 Task: In the event  named  Training Session: Effective Conflict Resolution in Diverse Teams, Set a range of dates when you can accept meetings  '14 Jun â€" 30 Jun 2023'. Select a duration of  30 min. Select working hours  	_x000D_
MON- SAT 10:30am â€" 6:00pm. Add time before or after your events  as 15 min. Set the frequency of available time slots for invitees as  60 min. Set the minimum notice period and maximum events allowed per day as  42 hour and 6. , logged in from the account softage.4@softage.net and add another guest for the event, softage.5@softage.net
Action: Mouse pressed left at (749, 348)
Screenshot: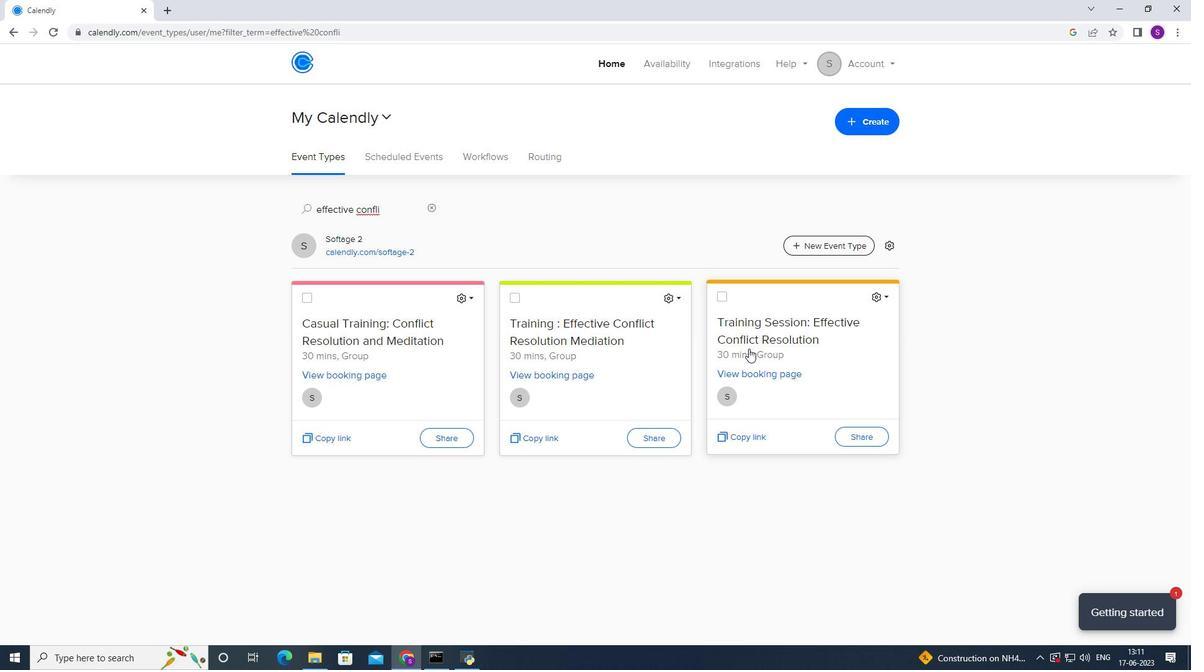 
Action: Mouse moved to (294, 387)
Screenshot: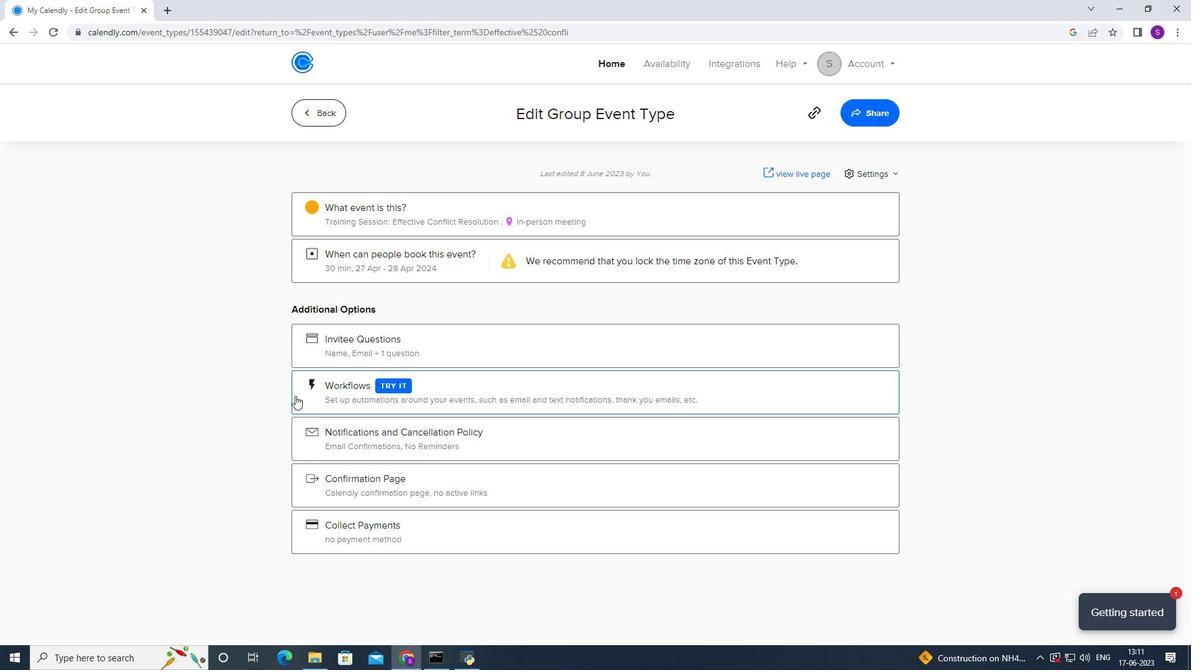 
Action: Mouse scrolled (294, 387) with delta (0, 0)
Screenshot: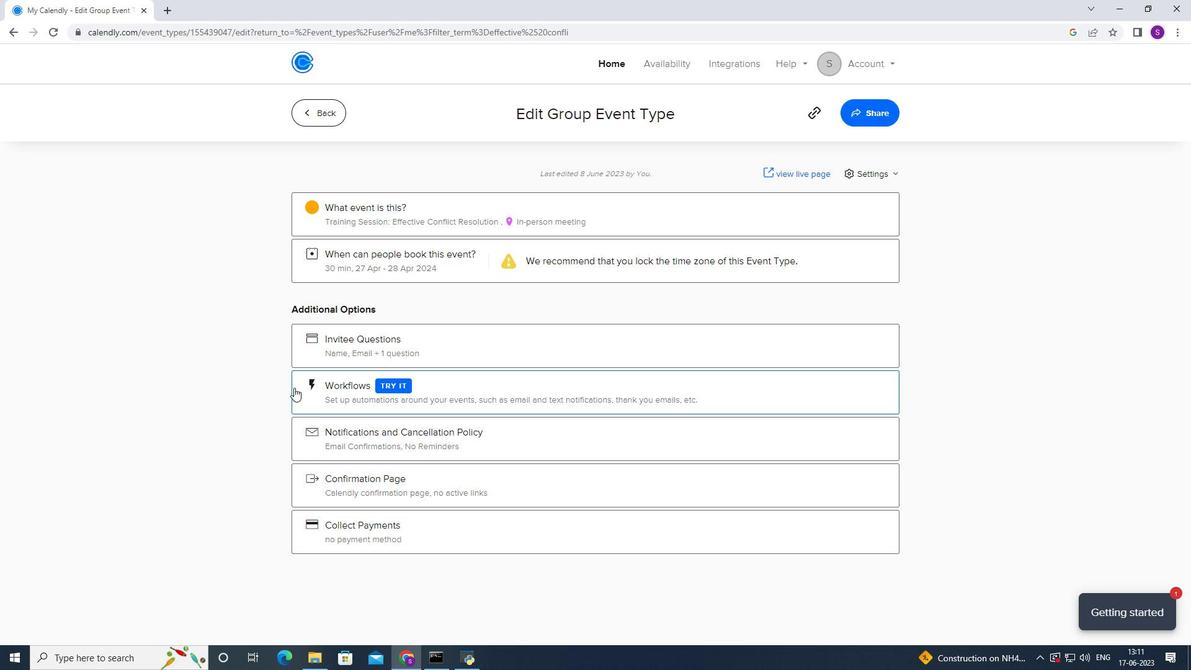 
Action: Mouse scrolled (294, 387) with delta (0, 0)
Screenshot: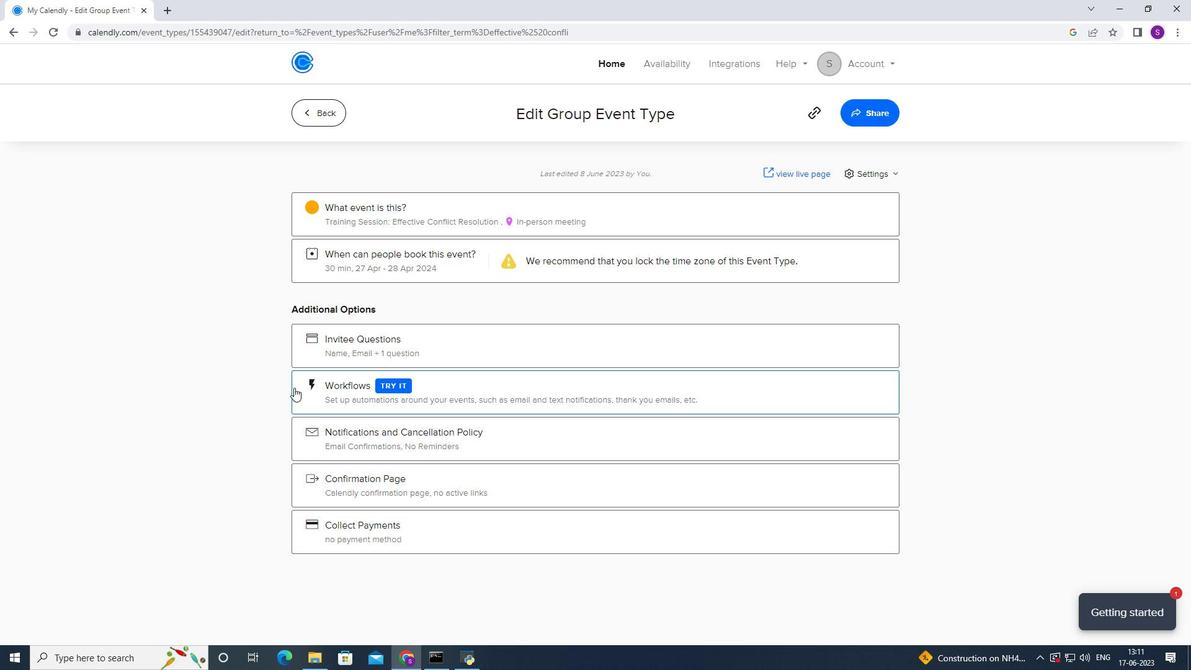 
Action: Mouse moved to (361, 258)
Screenshot: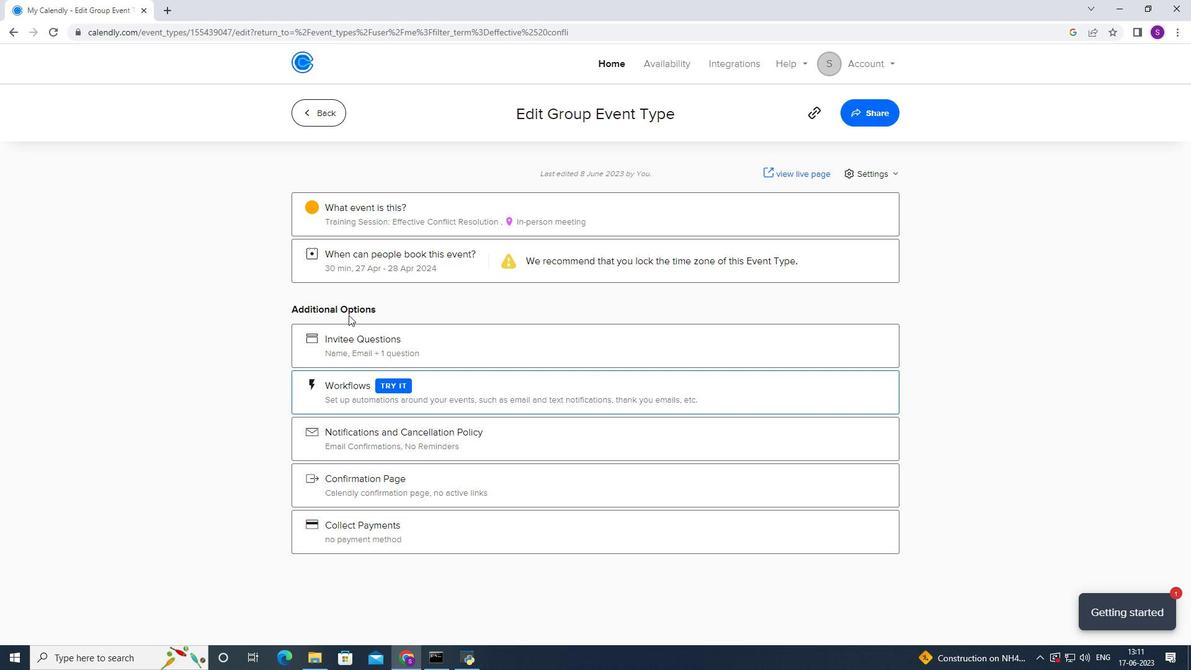 
Action: Mouse pressed left at (361, 258)
Screenshot: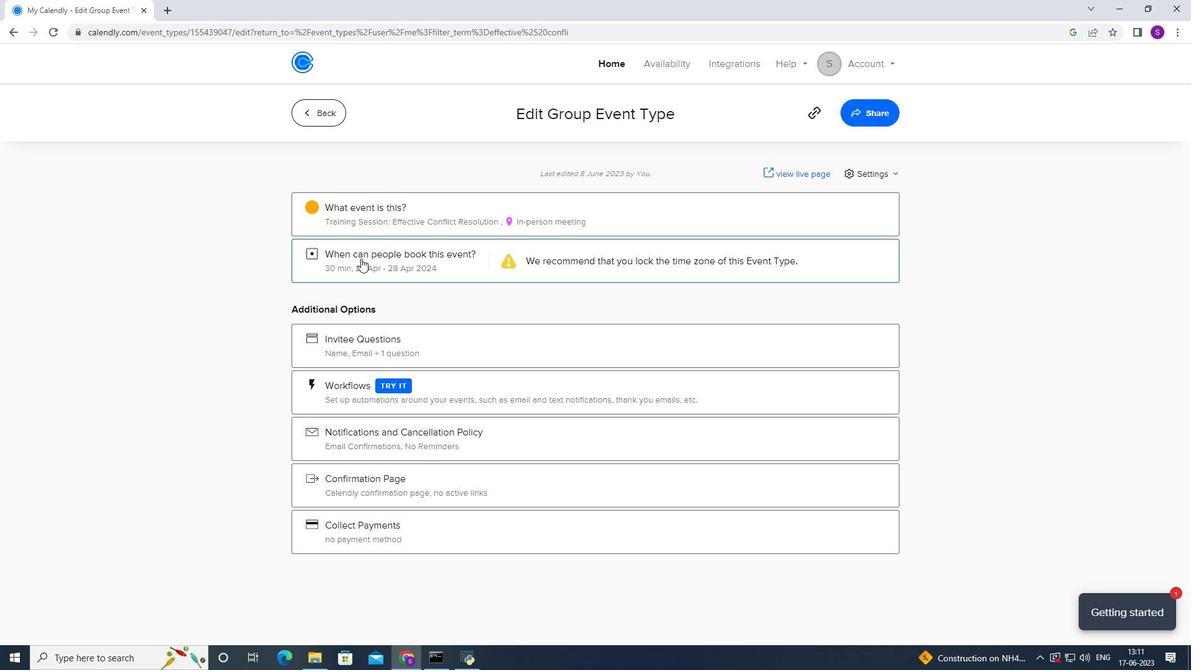 
Action: Mouse moved to (505, 415)
Screenshot: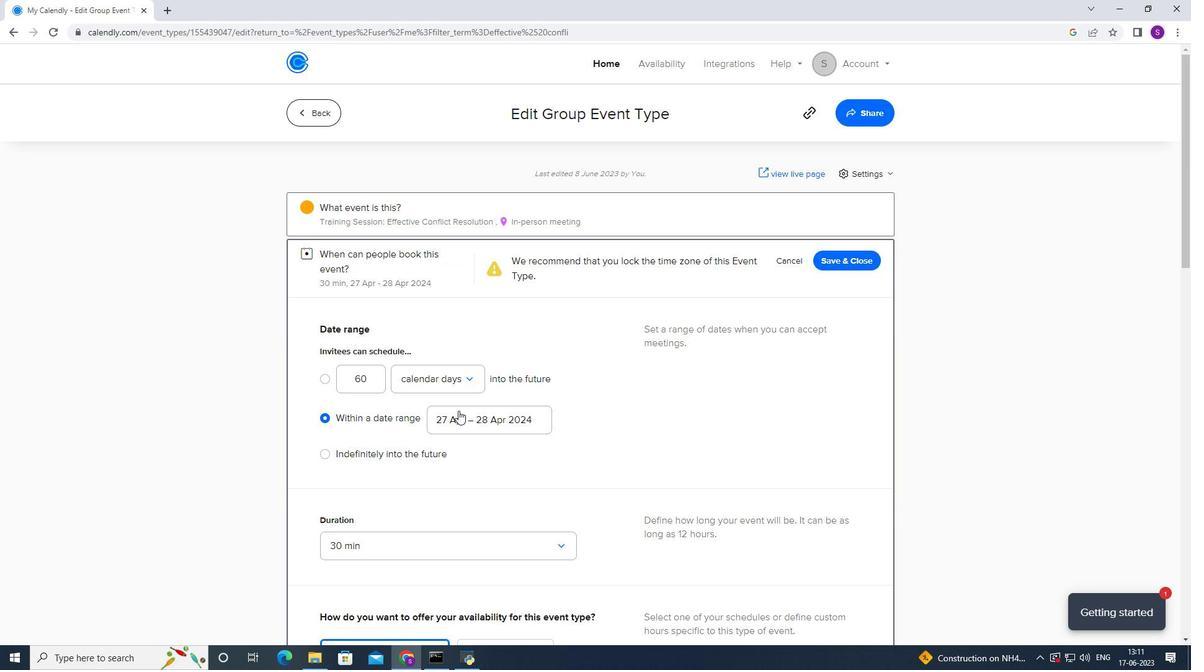 
Action: Mouse pressed left at (505, 415)
Screenshot: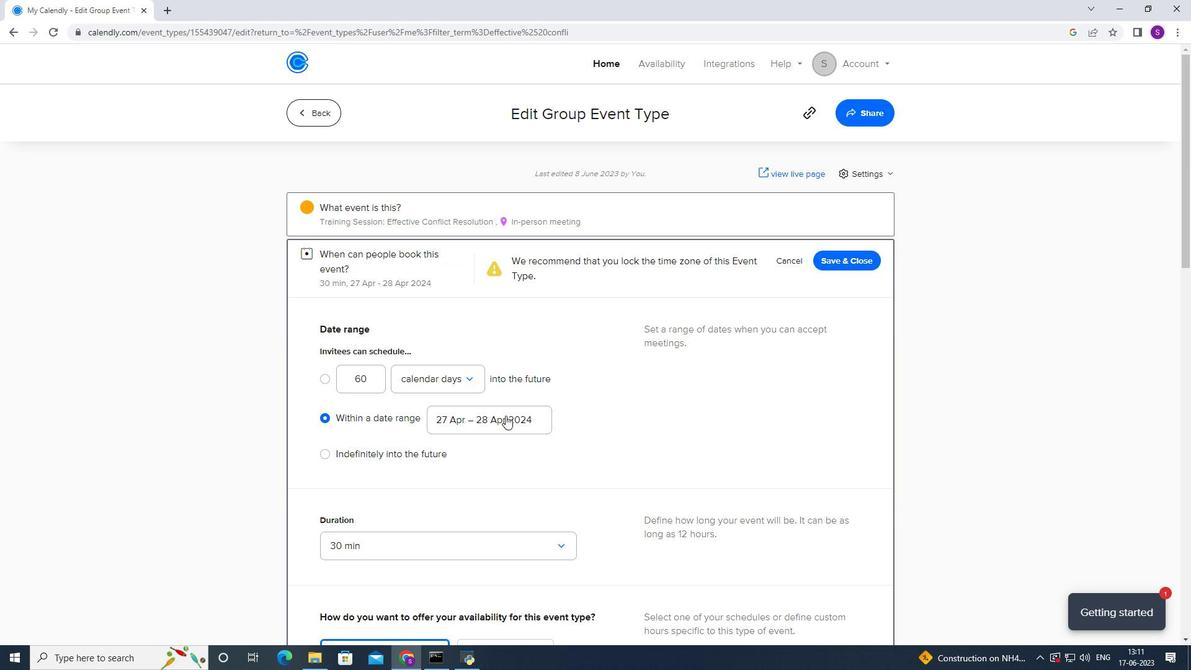 
Action: Mouse moved to (305, 269)
Screenshot: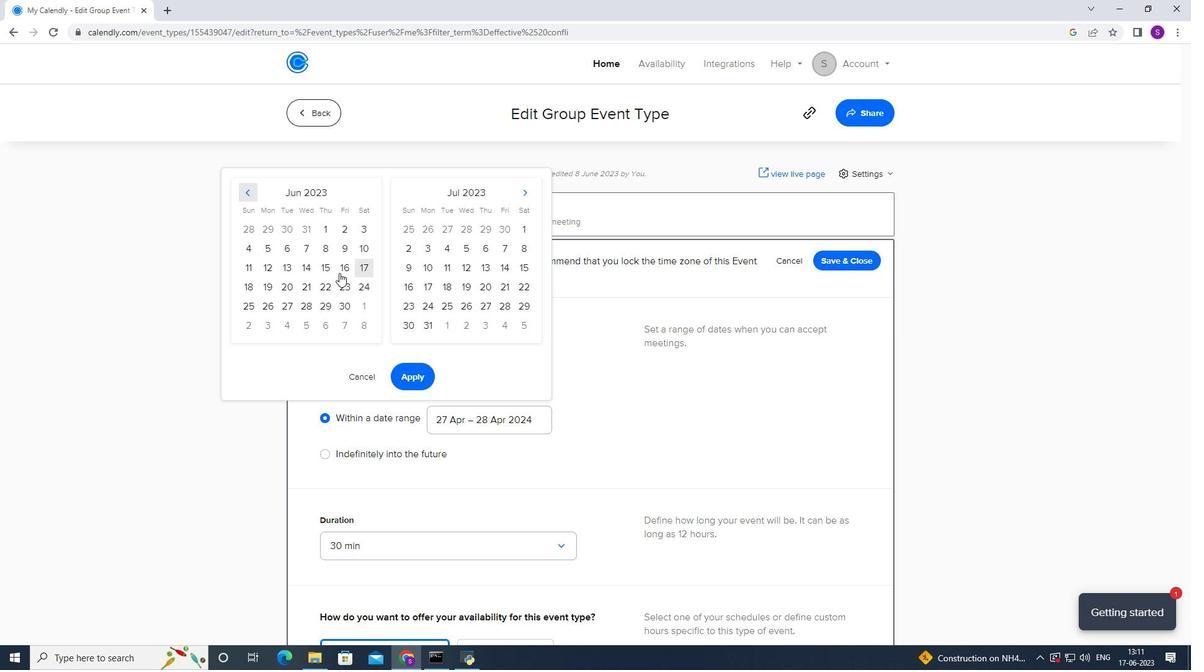 
Action: Mouse pressed left at (305, 269)
Screenshot: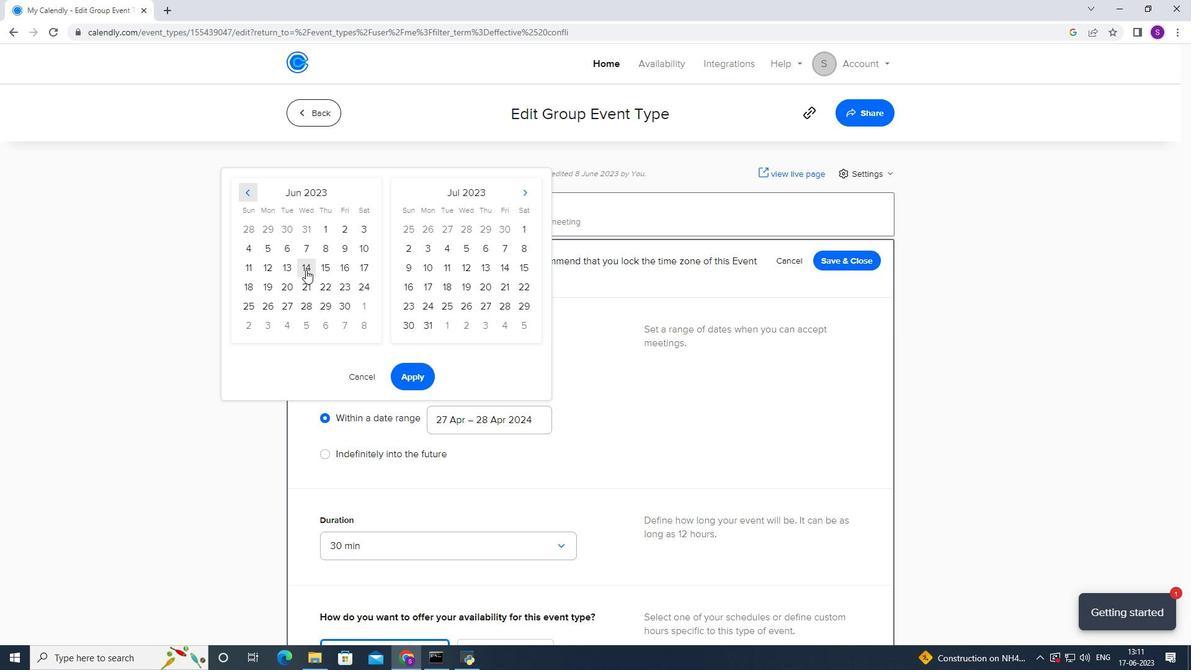 
Action: Mouse moved to (338, 308)
Screenshot: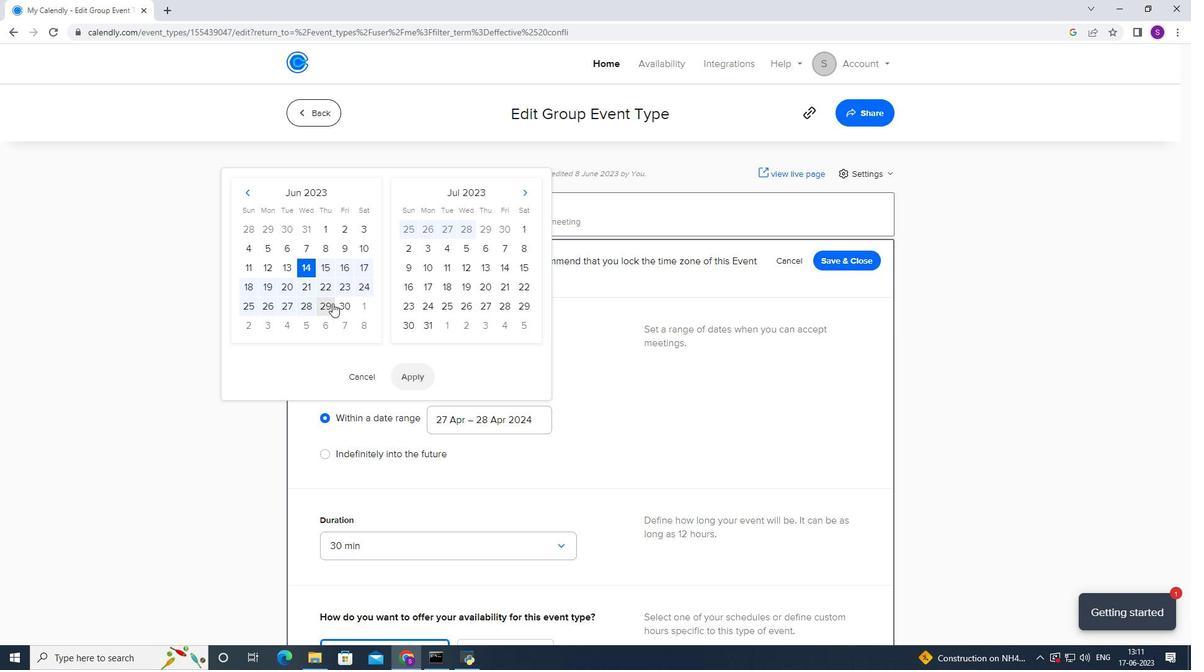 
Action: Mouse pressed left at (338, 308)
Screenshot: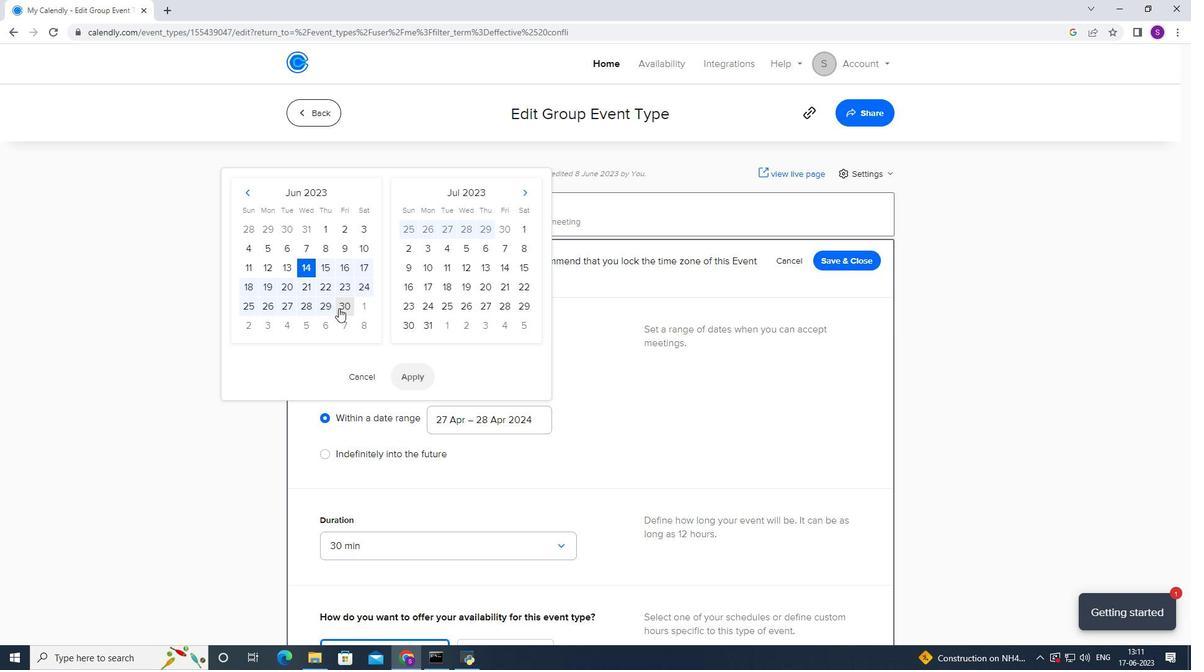 
Action: Mouse moved to (407, 386)
Screenshot: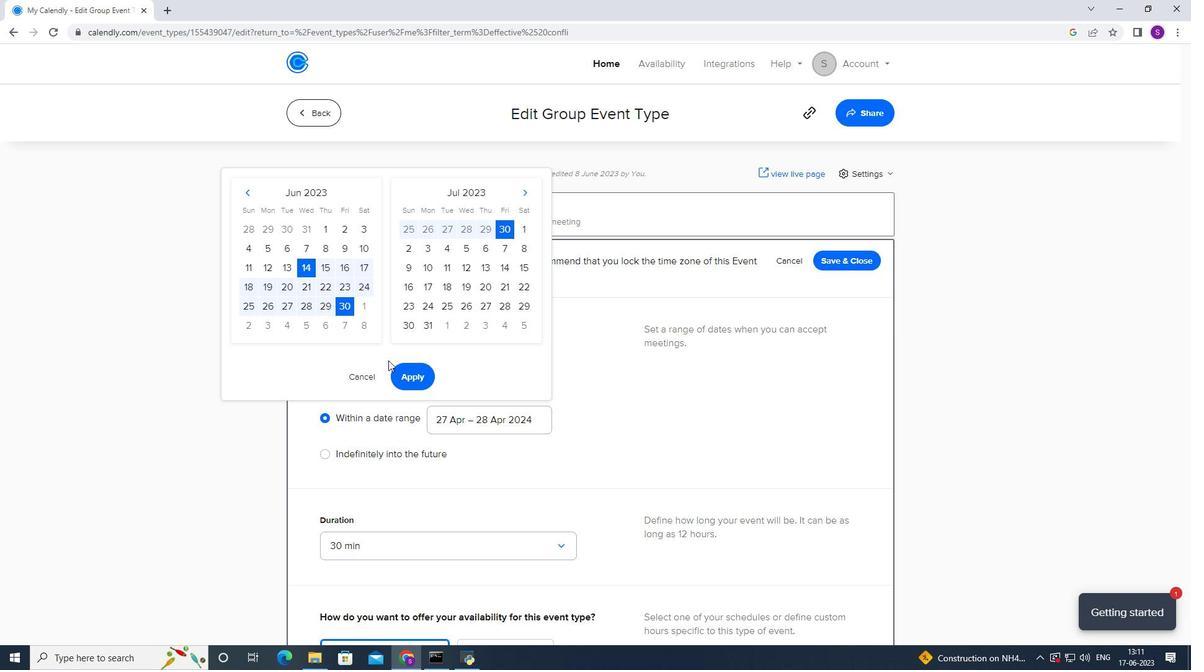 
Action: Mouse pressed left at (407, 386)
Screenshot: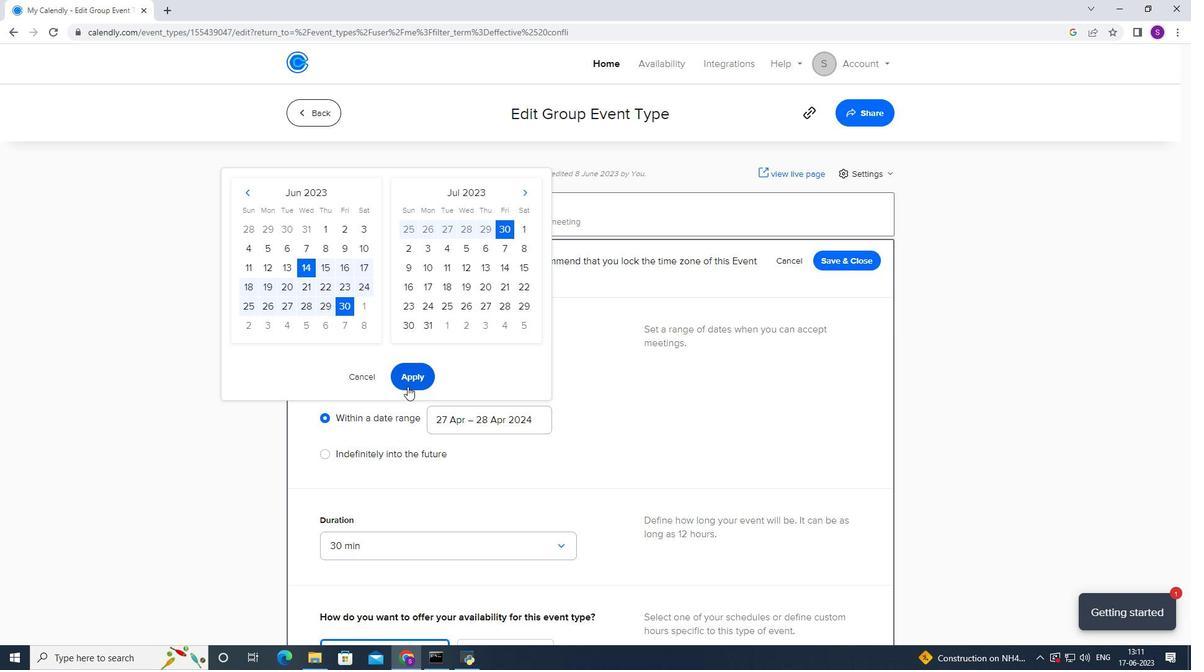 
Action: Mouse scrolled (407, 386) with delta (0, 0)
Screenshot: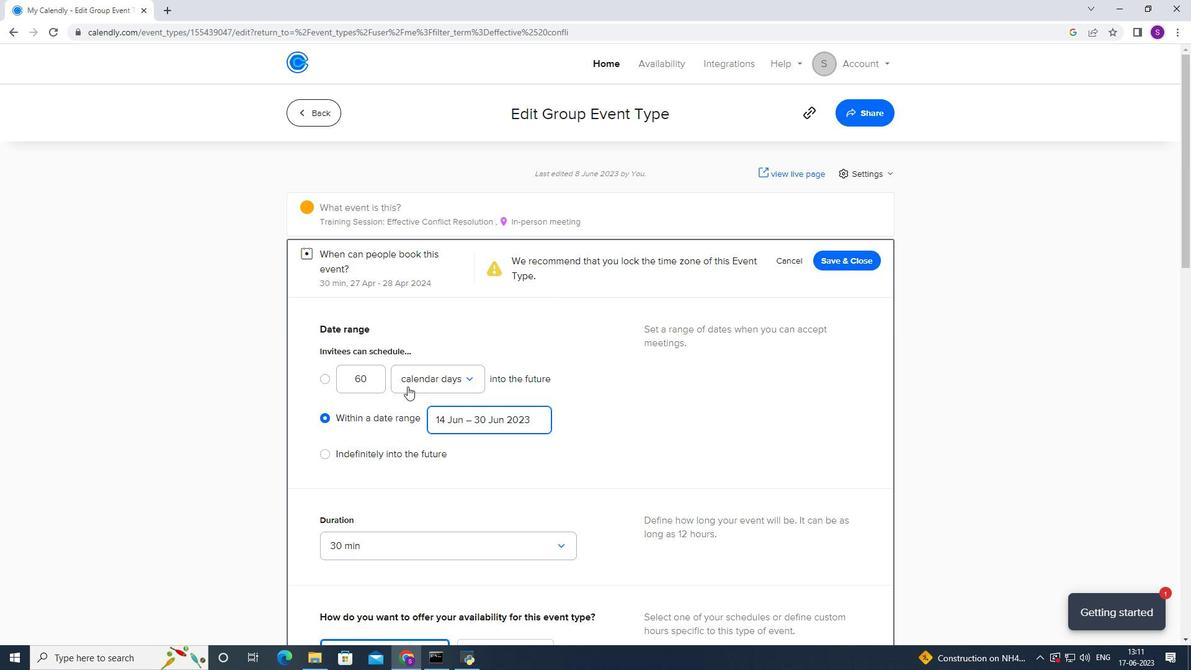 
Action: Mouse scrolled (407, 386) with delta (0, 0)
Screenshot: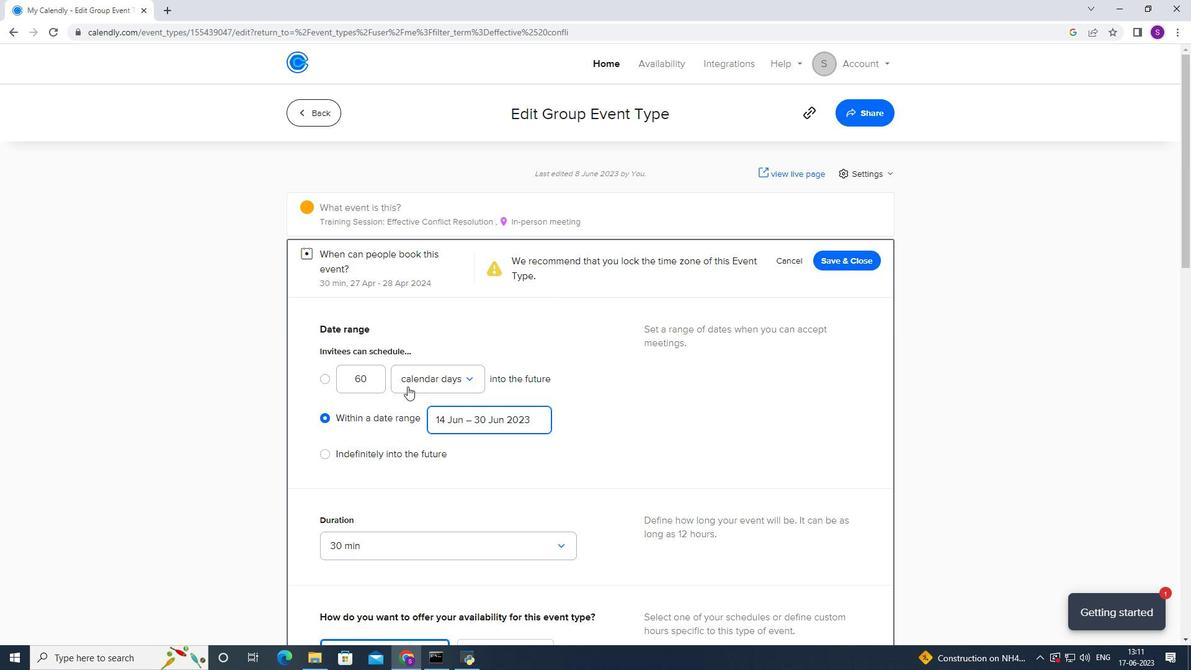
Action: Mouse scrolled (407, 386) with delta (0, 0)
Screenshot: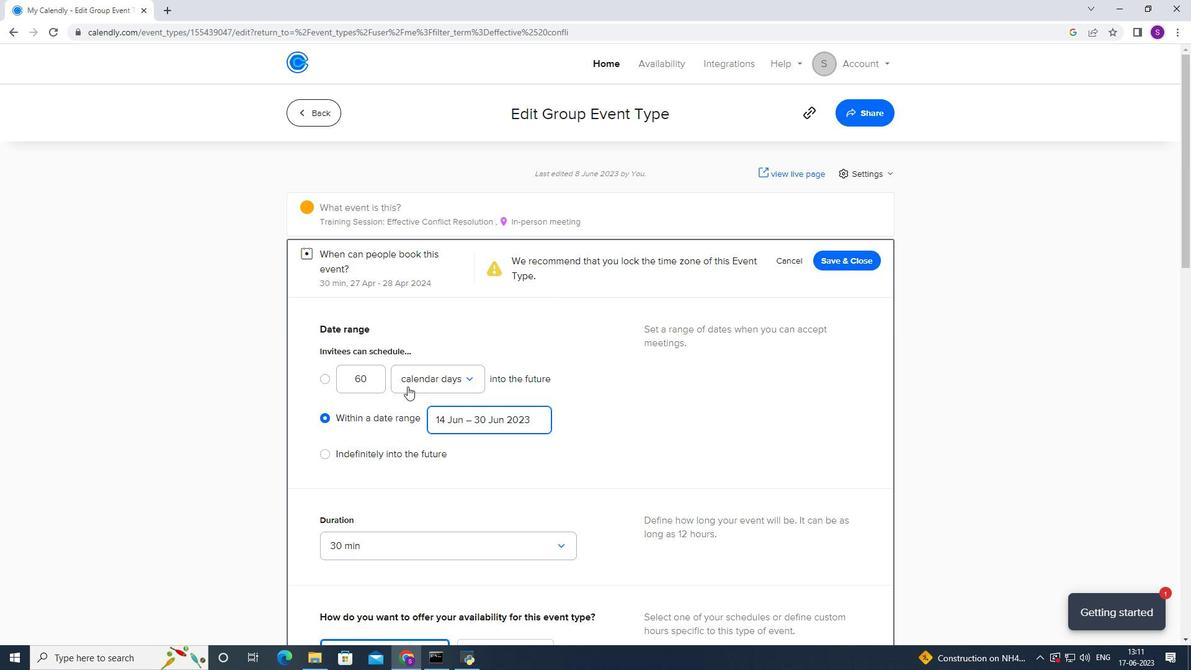 
Action: Mouse scrolled (407, 386) with delta (0, 0)
Screenshot: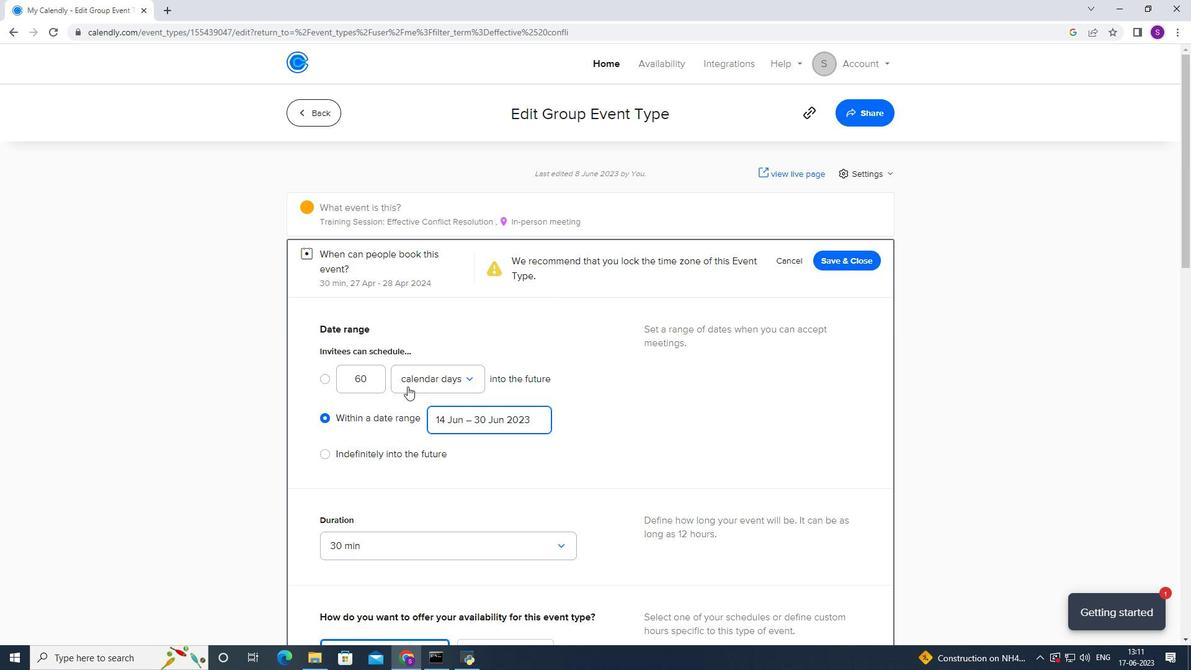 
Action: Mouse moved to (377, 290)
Screenshot: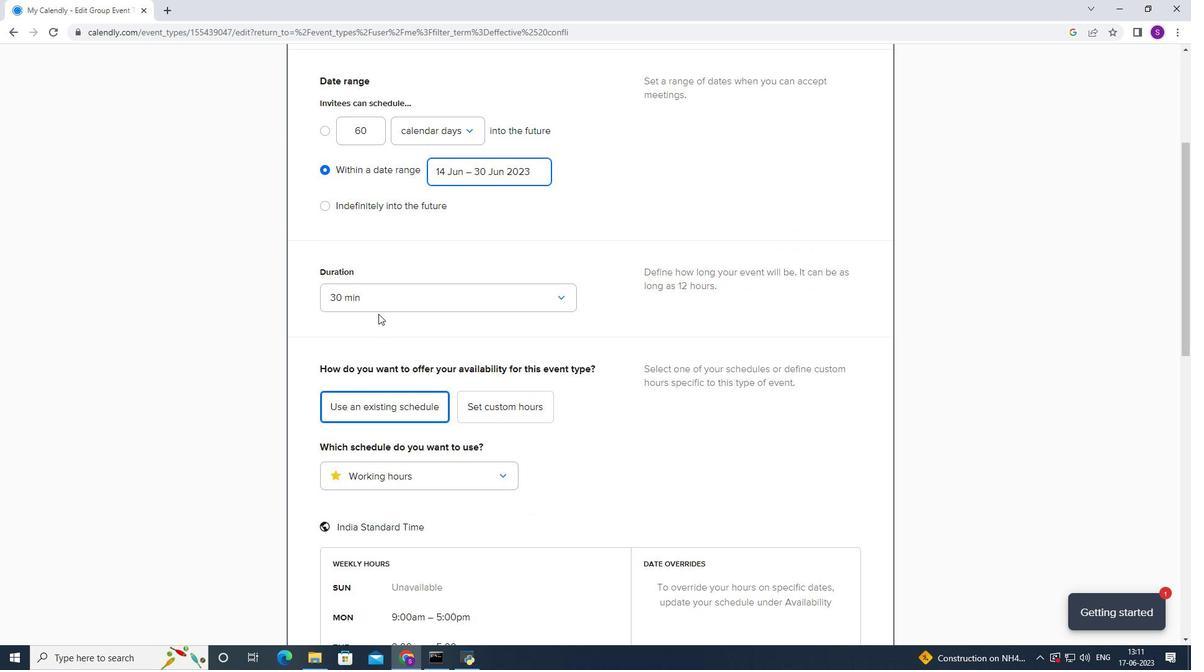 
Action: Mouse scrolled (377, 289) with delta (0, 0)
Screenshot: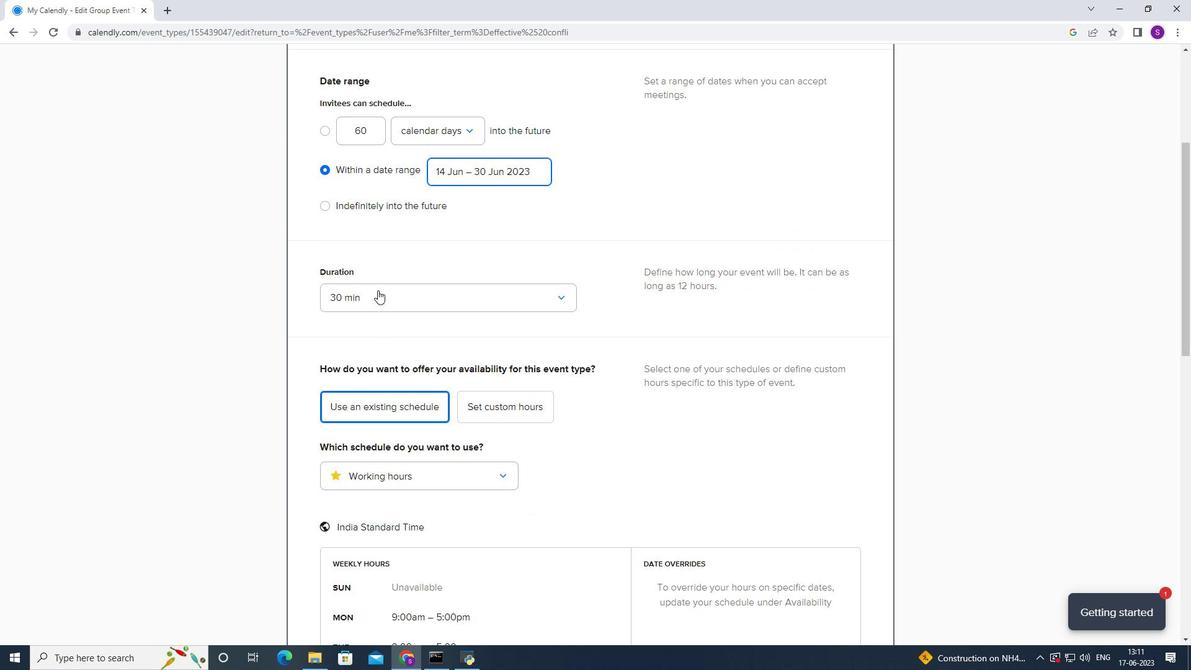 
Action: Mouse scrolled (377, 289) with delta (0, 0)
Screenshot: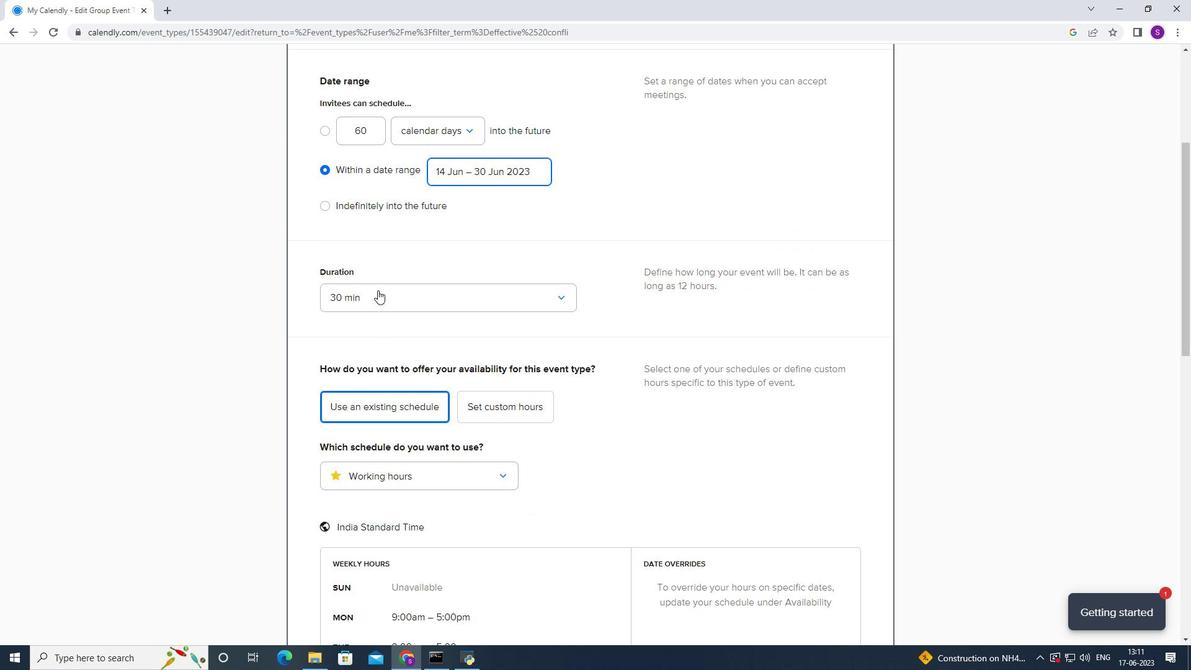 
Action: Mouse scrolled (377, 289) with delta (0, 0)
Screenshot: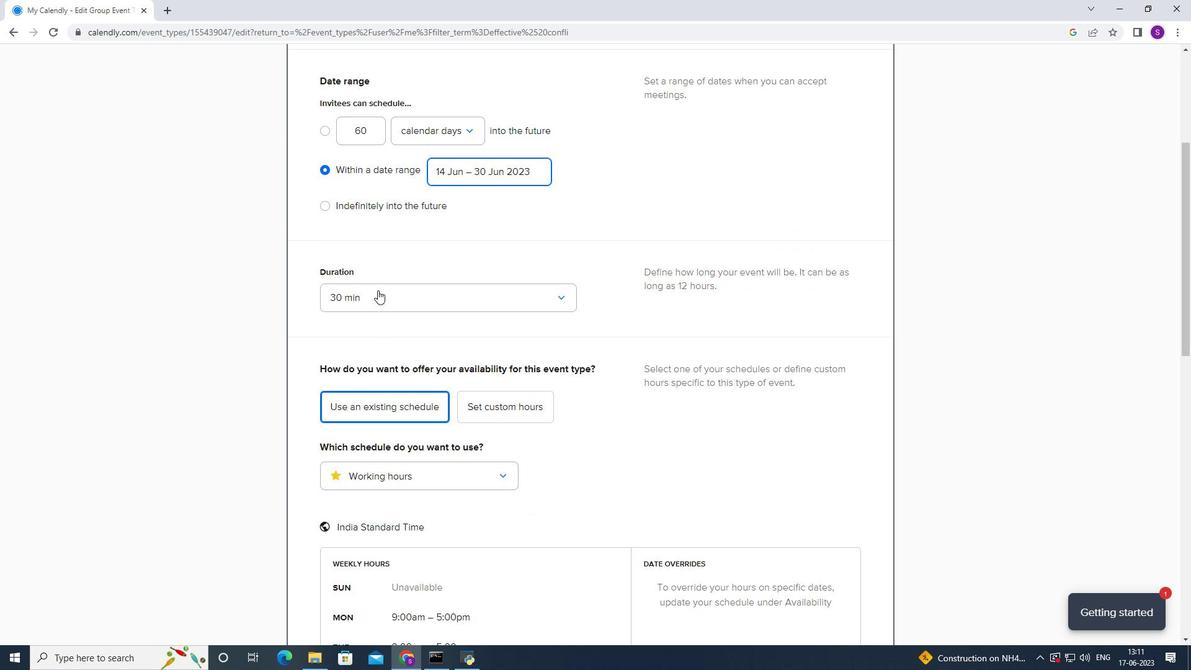 
Action: Mouse moved to (376, 297)
Screenshot: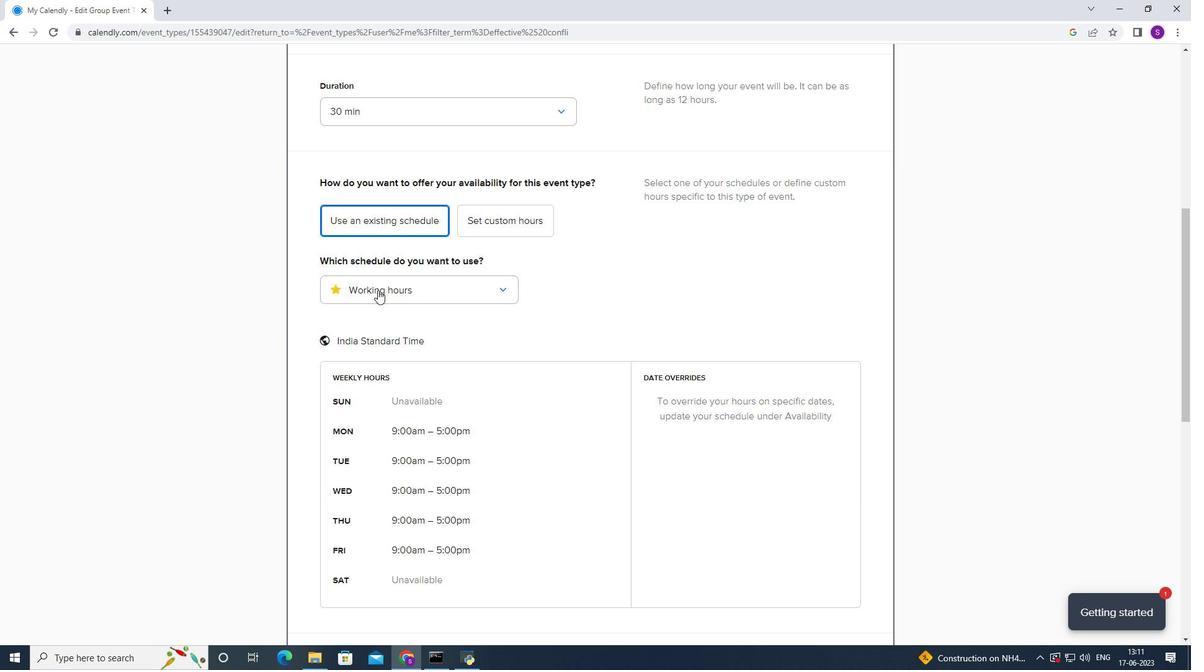 
Action: Mouse scrolled (376, 296) with delta (0, 0)
Screenshot: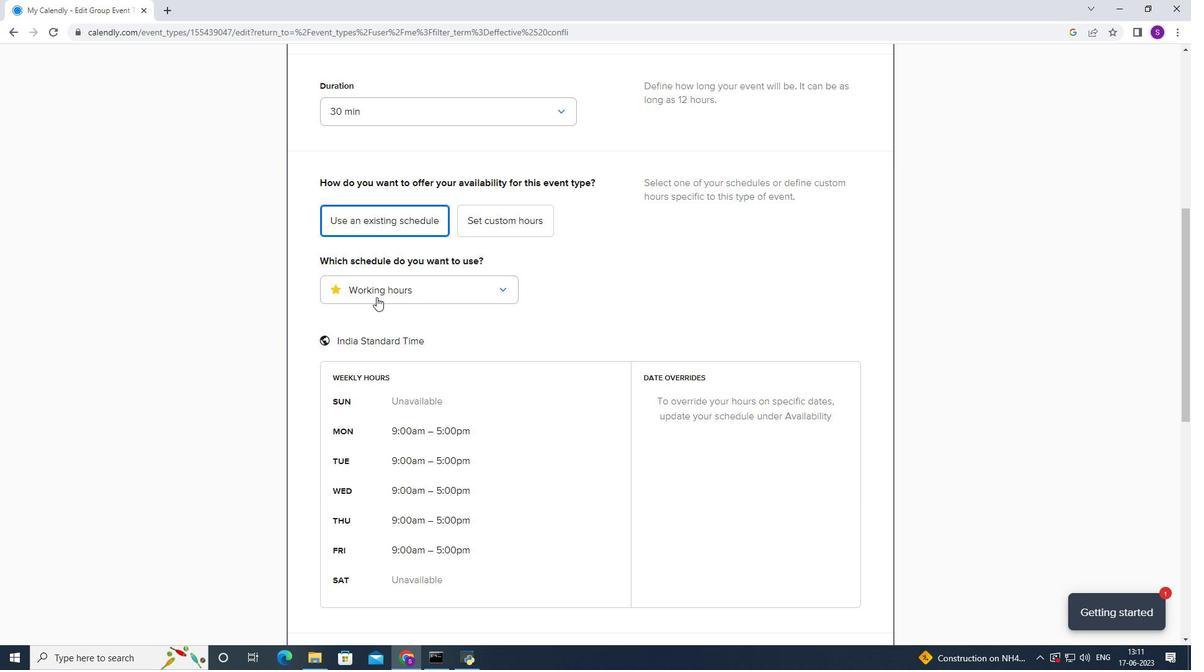 
Action: Mouse scrolled (376, 296) with delta (0, 0)
Screenshot: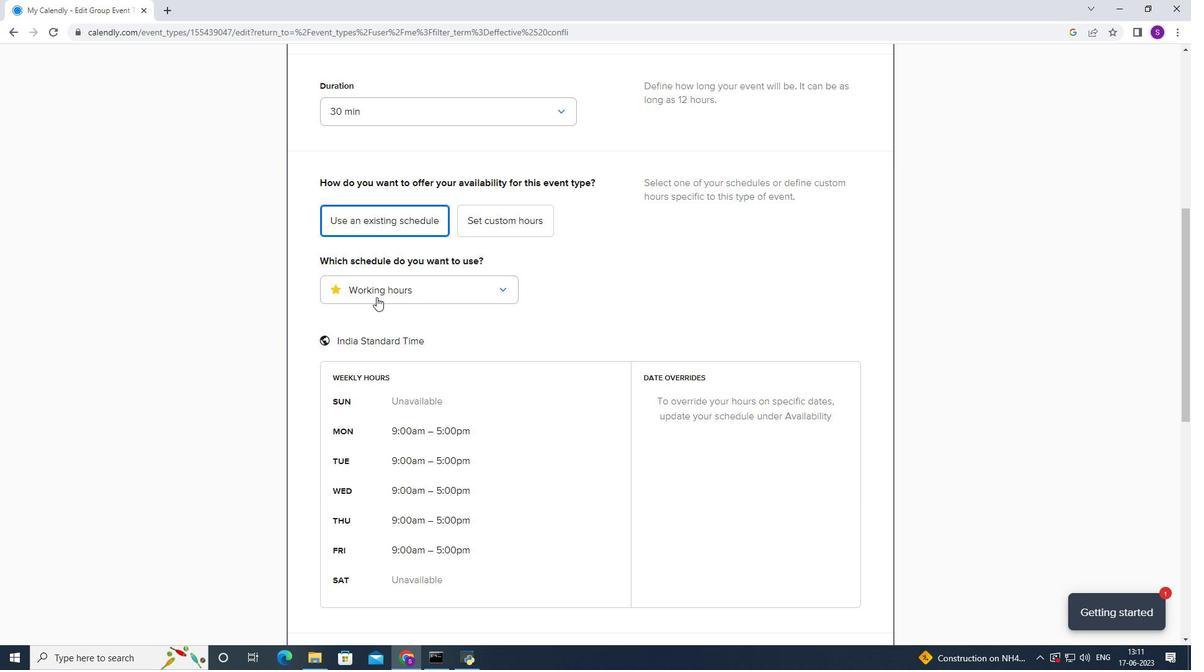 
Action: Mouse scrolled (376, 296) with delta (0, 0)
Screenshot: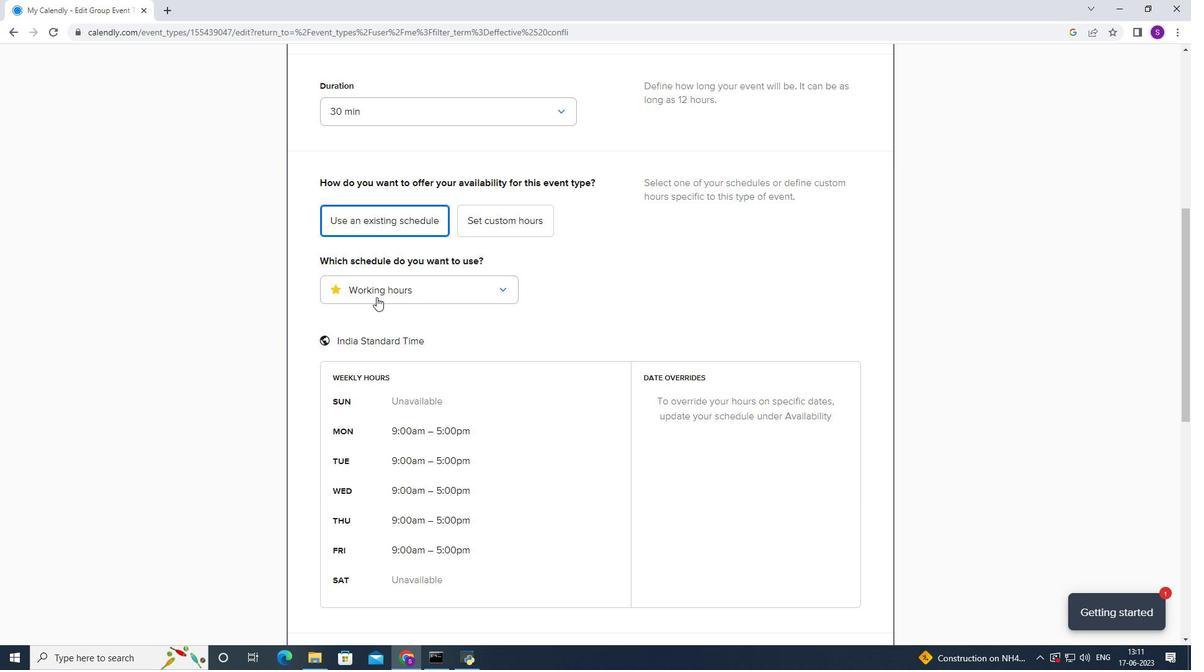 
Action: Mouse moved to (385, 232)
Screenshot: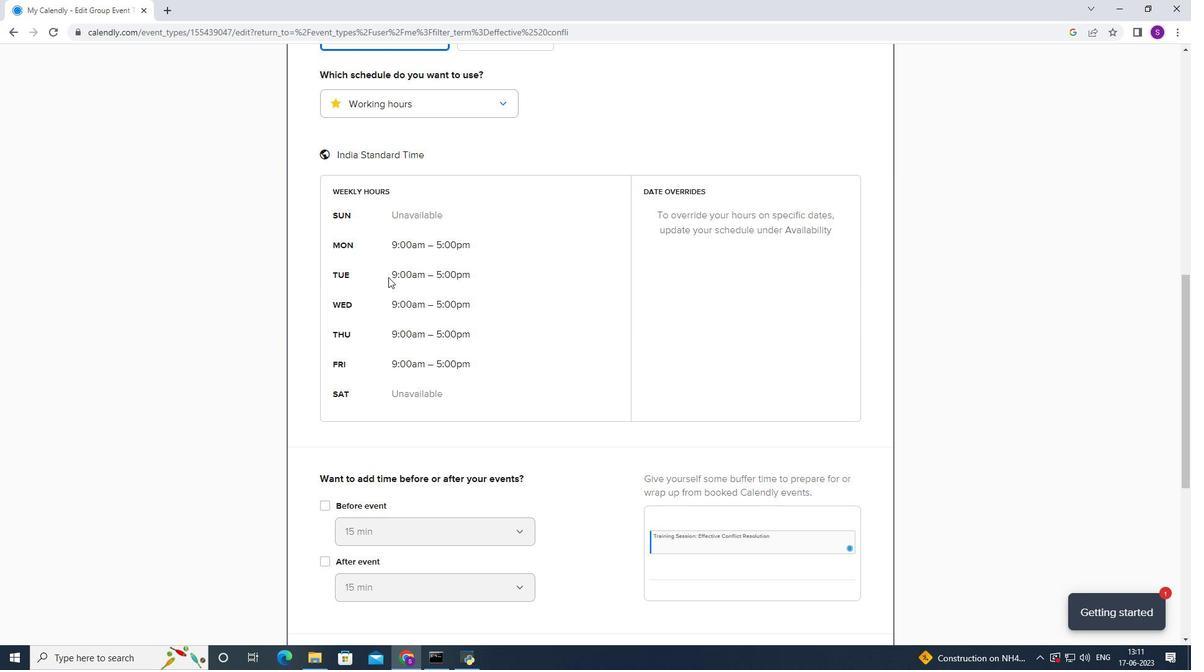
Action: Mouse scrolled (385, 232) with delta (0, 0)
Screenshot: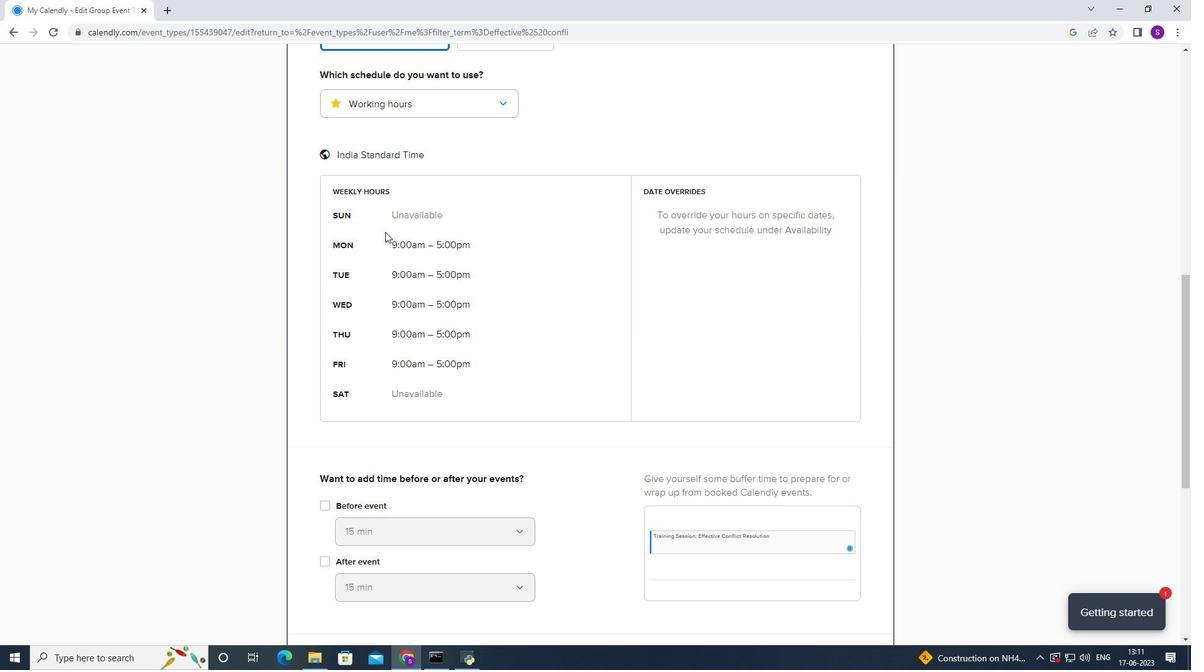 
Action: Mouse moved to (521, 93)
Screenshot: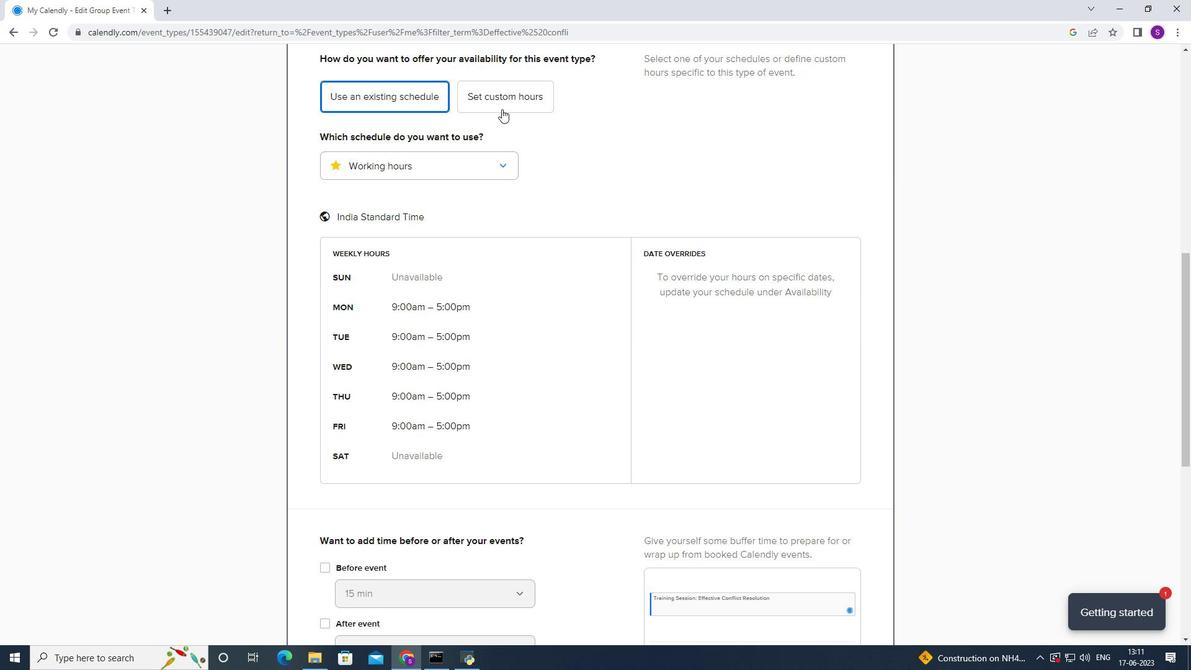 
Action: Mouse pressed left at (521, 93)
Screenshot: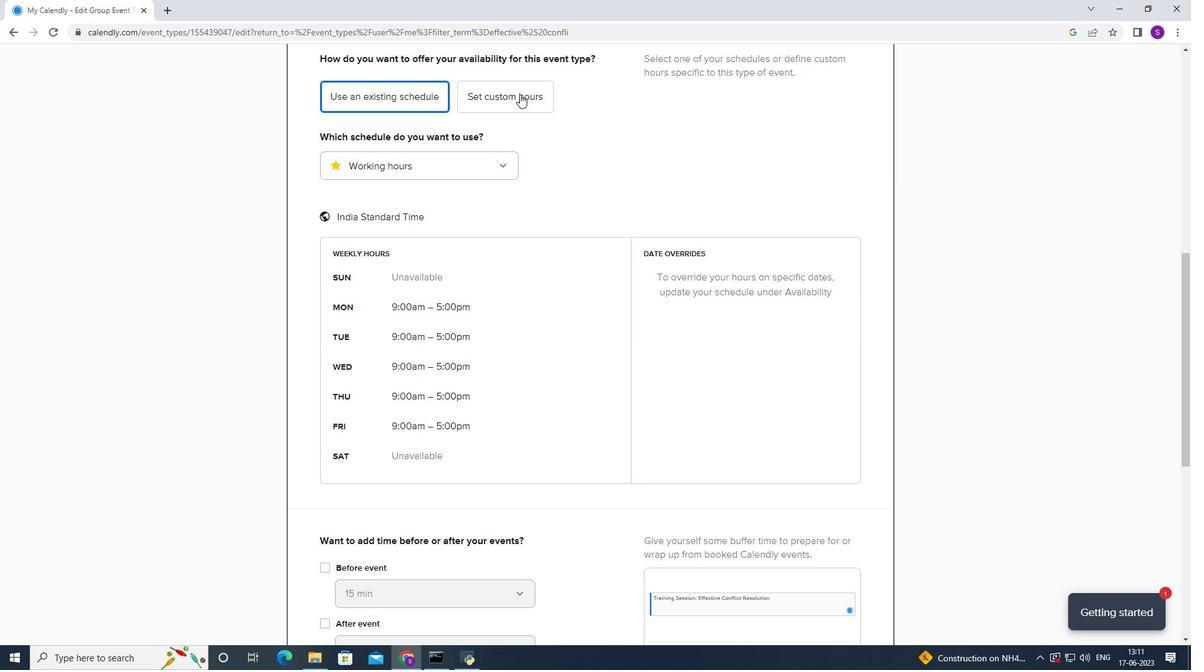 
Action: Mouse moved to (345, 580)
Screenshot: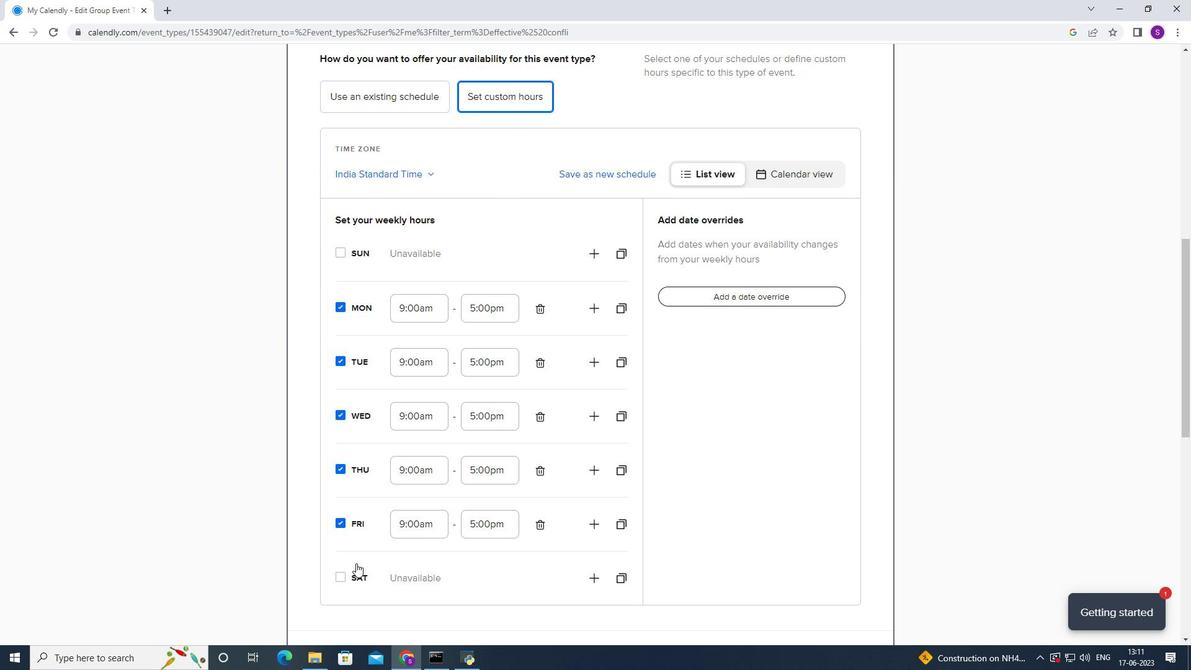 
Action: Mouse pressed left at (345, 580)
Screenshot: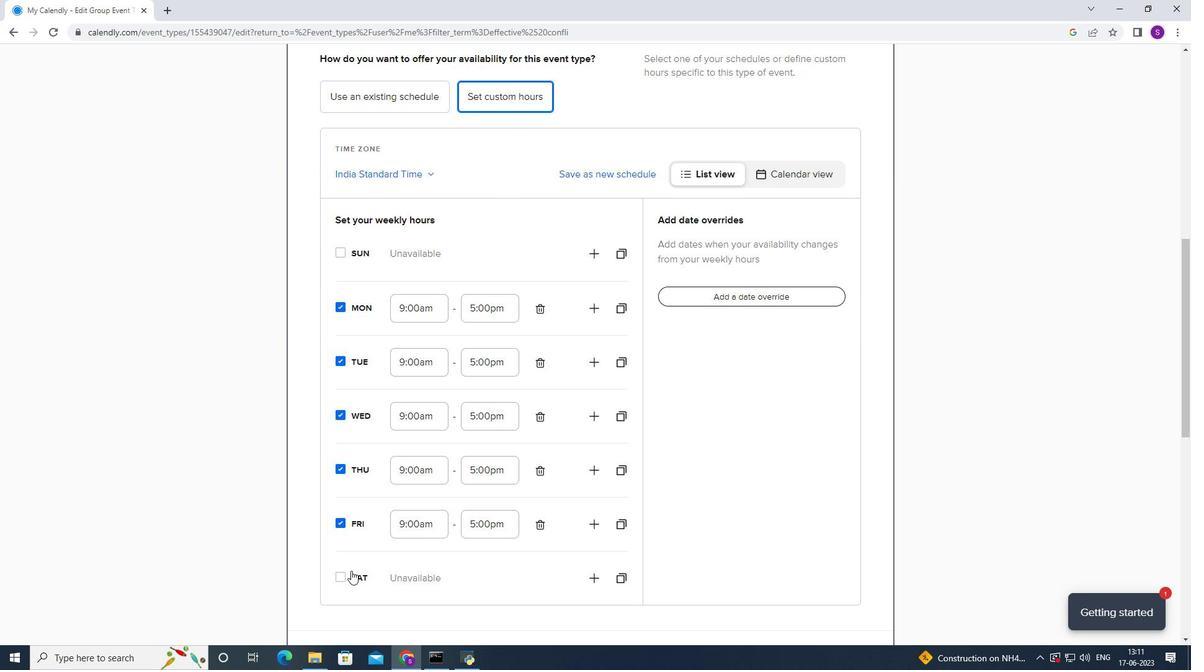 
Action: Mouse moved to (433, 317)
Screenshot: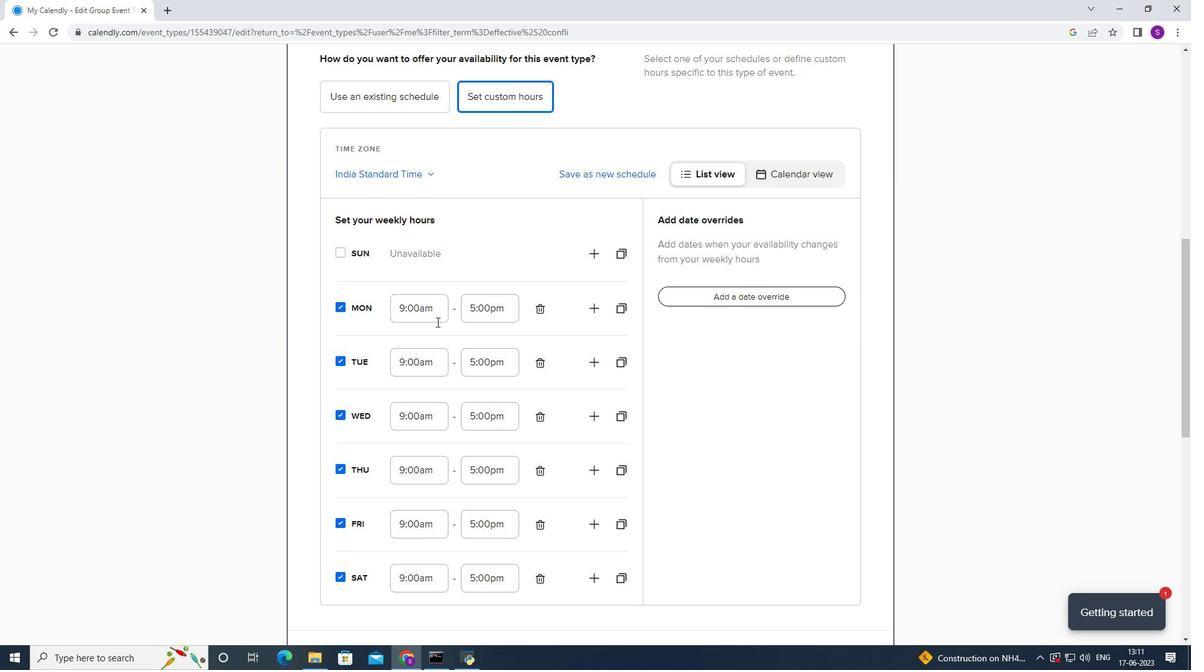 
Action: Mouse pressed left at (433, 317)
Screenshot: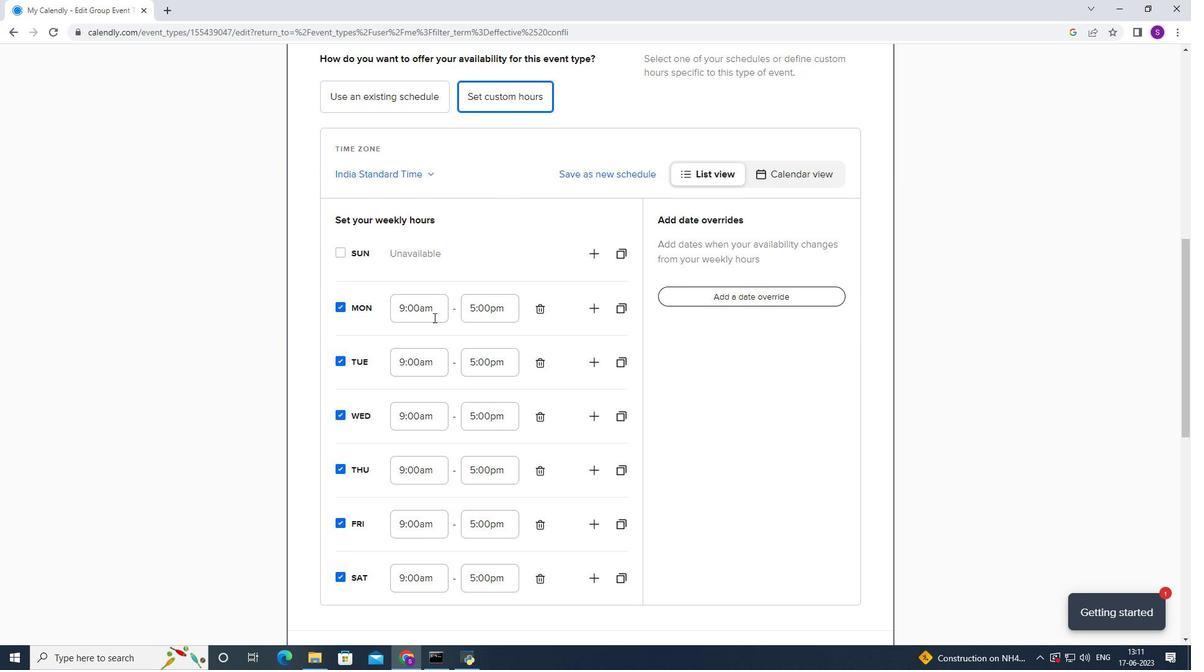 
Action: Mouse moved to (436, 369)
Screenshot: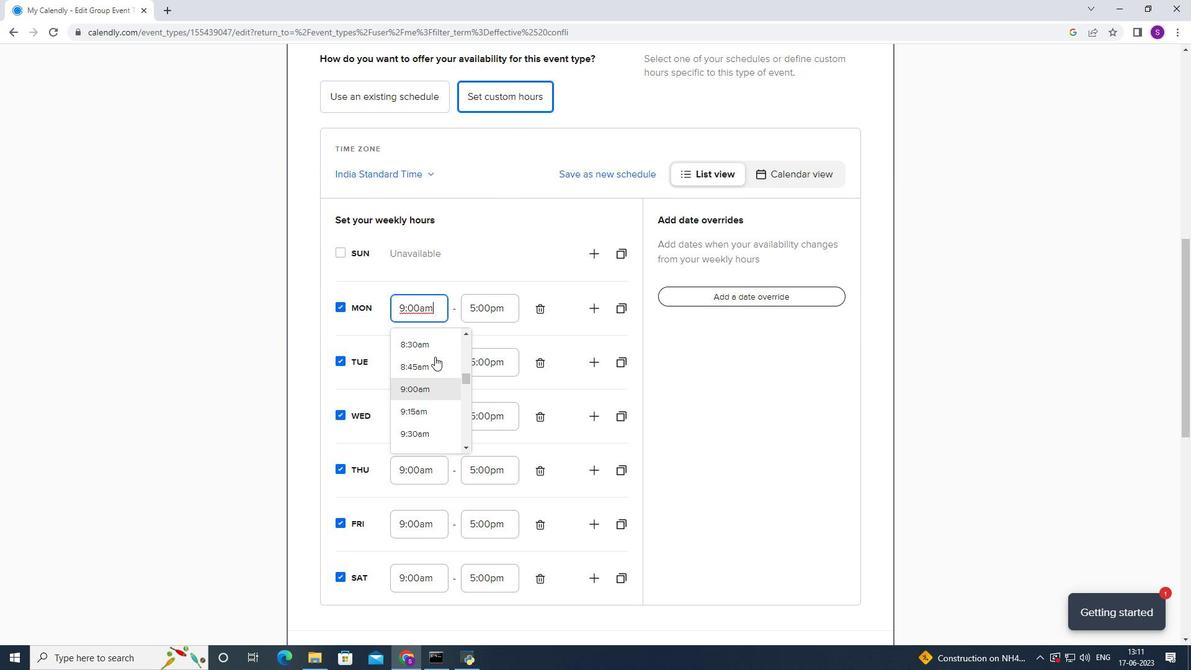 
Action: Mouse scrolled (436, 369) with delta (0, 0)
Screenshot: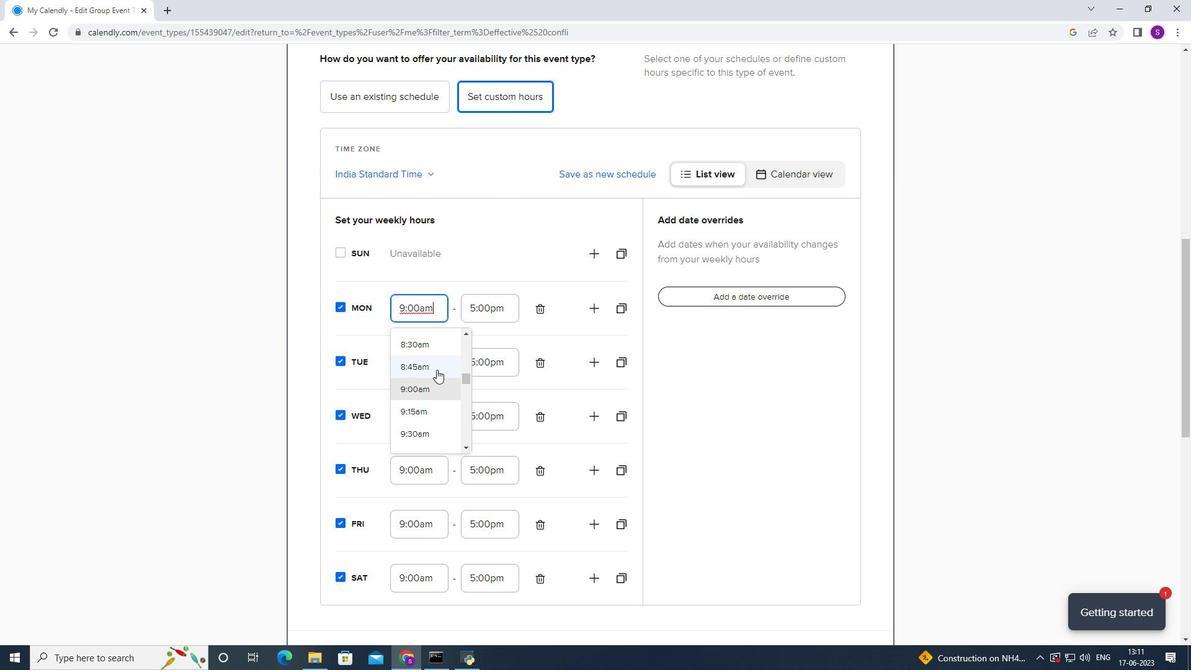 
Action: Mouse scrolled (436, 369) with delta (0, 0)
Screenshot: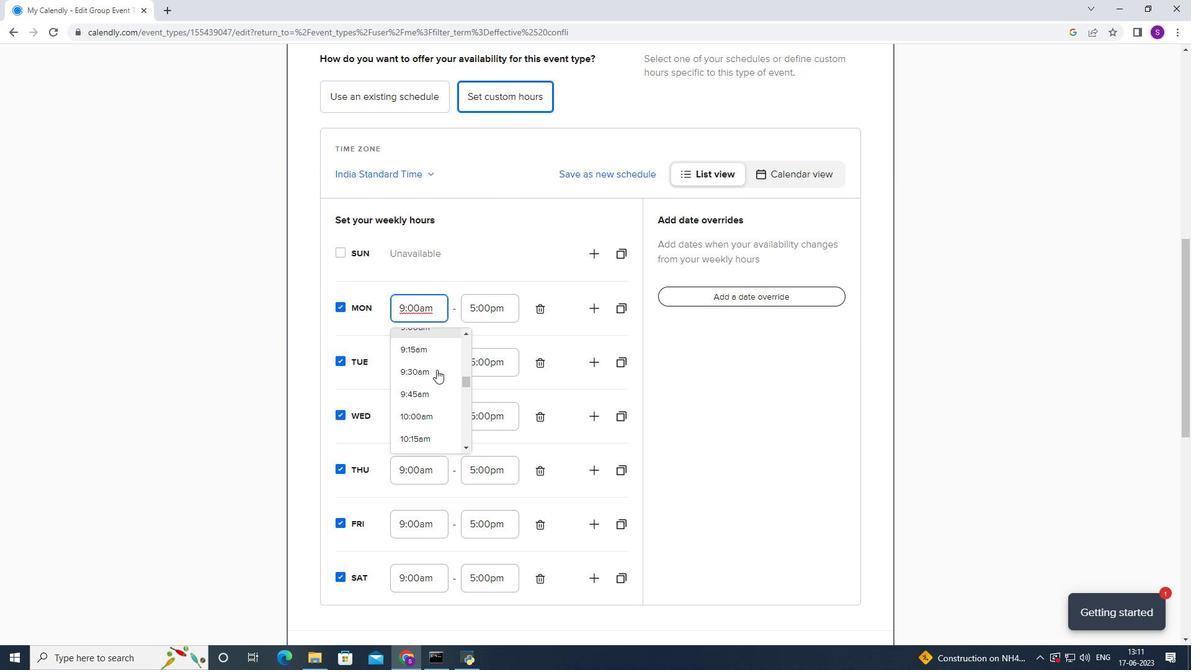 
Action: Mouse moved to (424, 394)
Screenshot: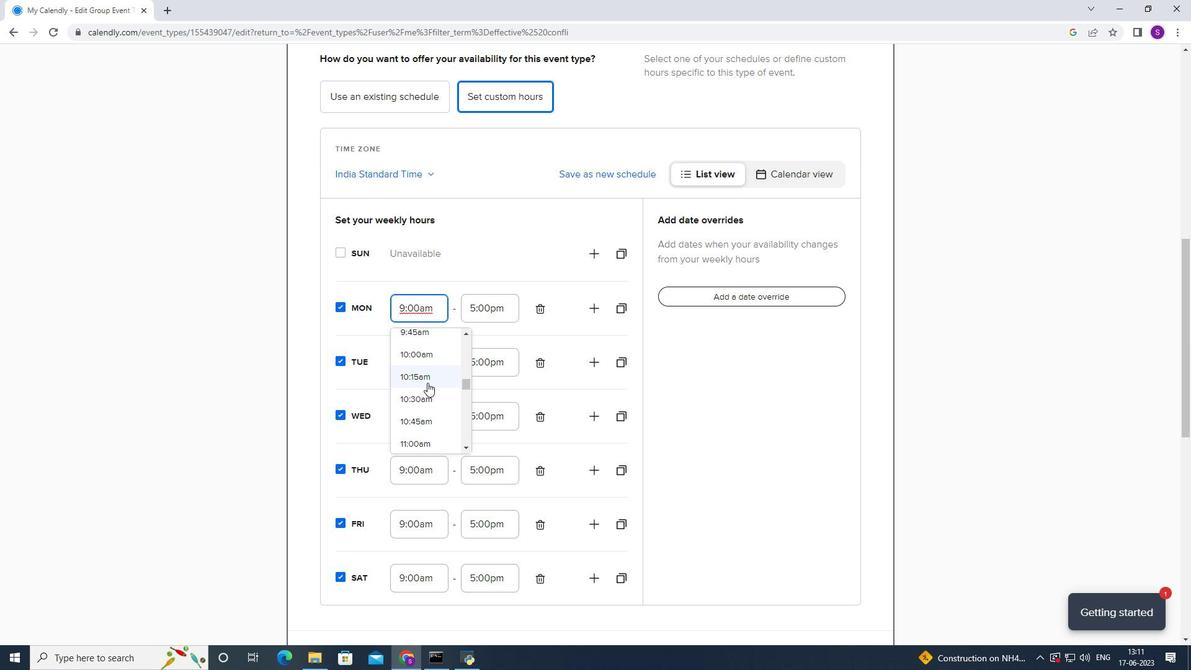 
Action: Mouse pressed left at (424, 394)
Screenshot: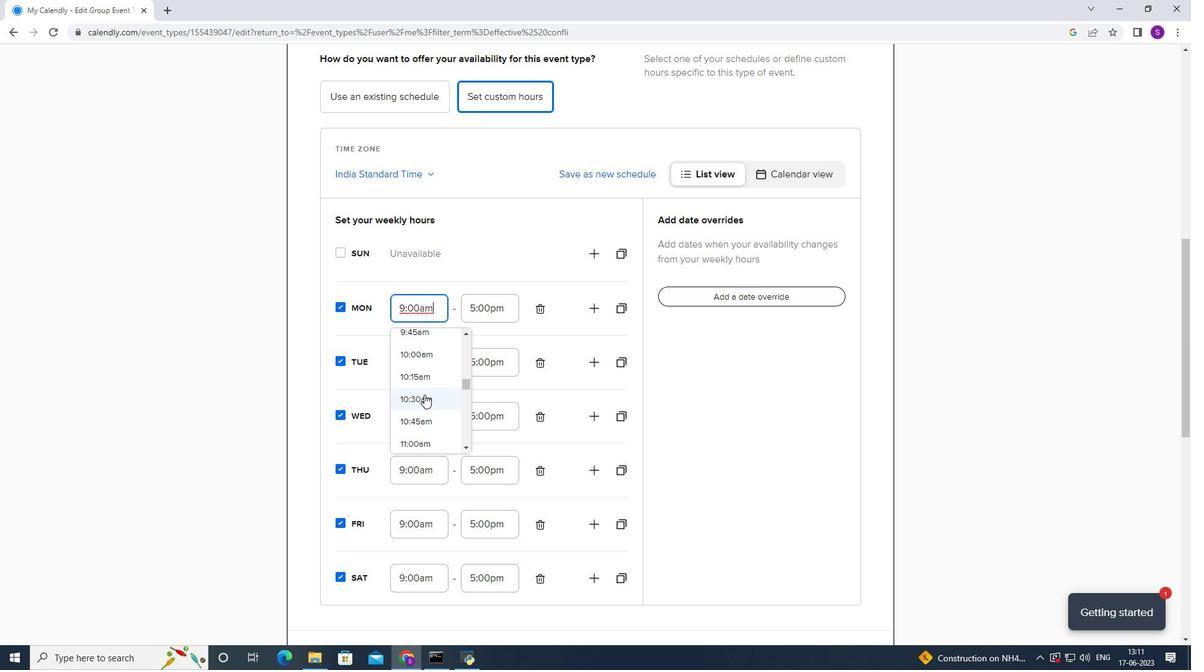 
Action: Mouse moved to (473, 307)
Screenshot: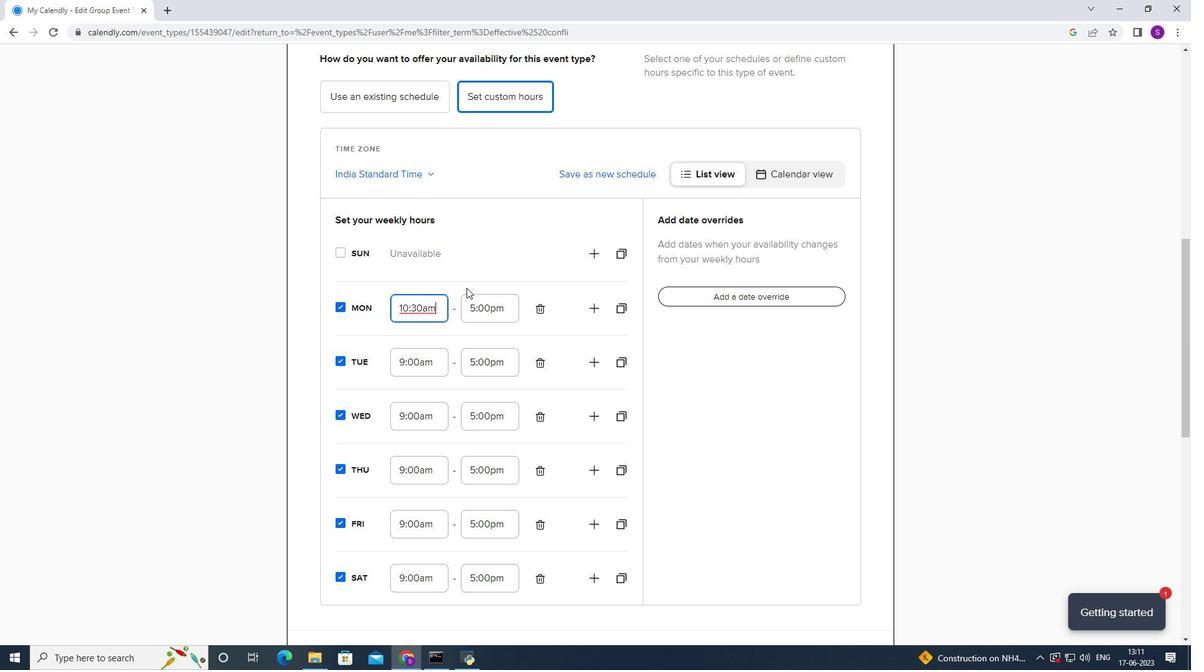 
Action: Mouse pressed left at (473, 307)
Screenshot: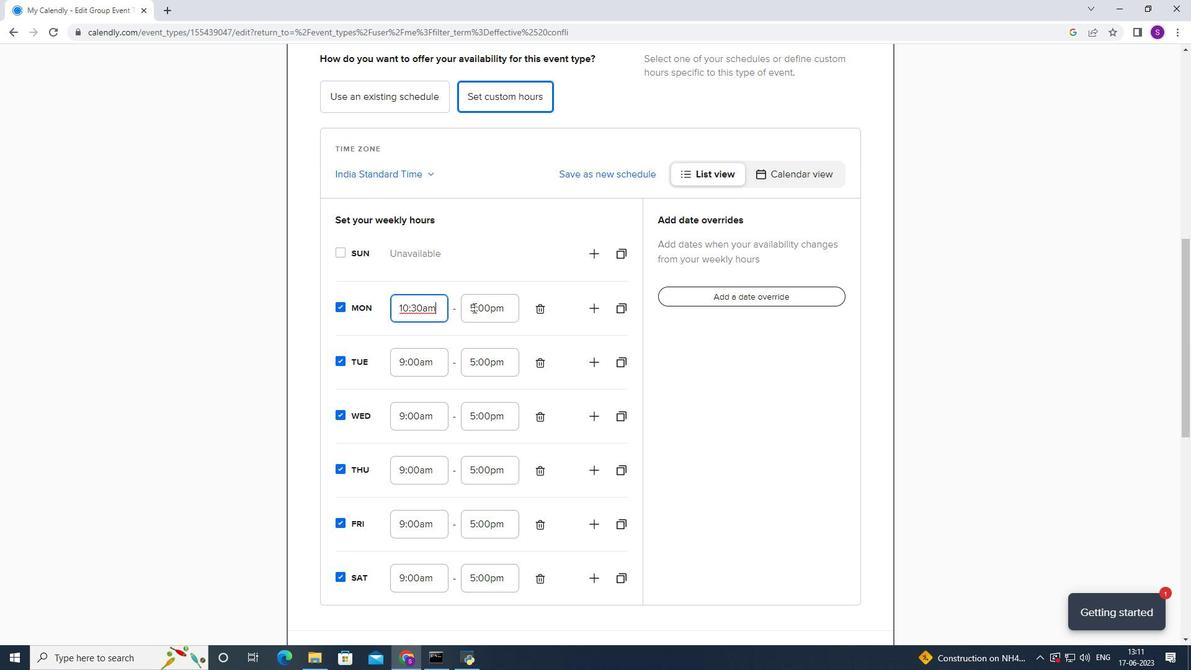 
Action: Mouse moved to (481, 392)
Screenshot: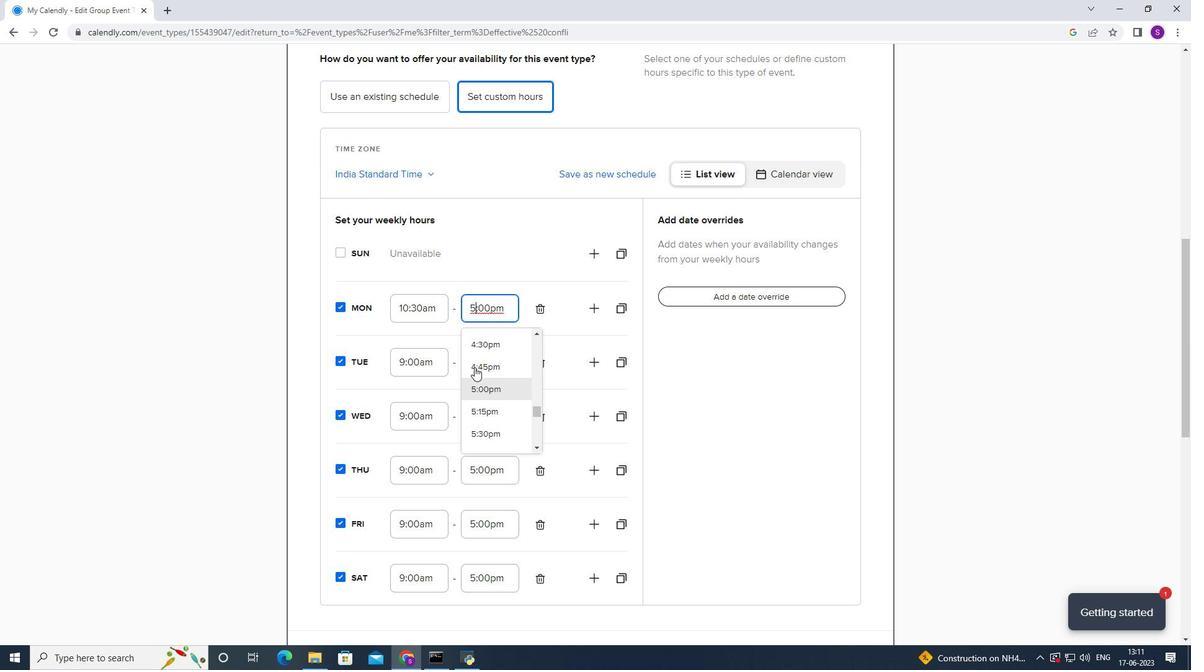 
Action: Mouse scrolled (481, 391) with delta (0, 0)
Screenshot: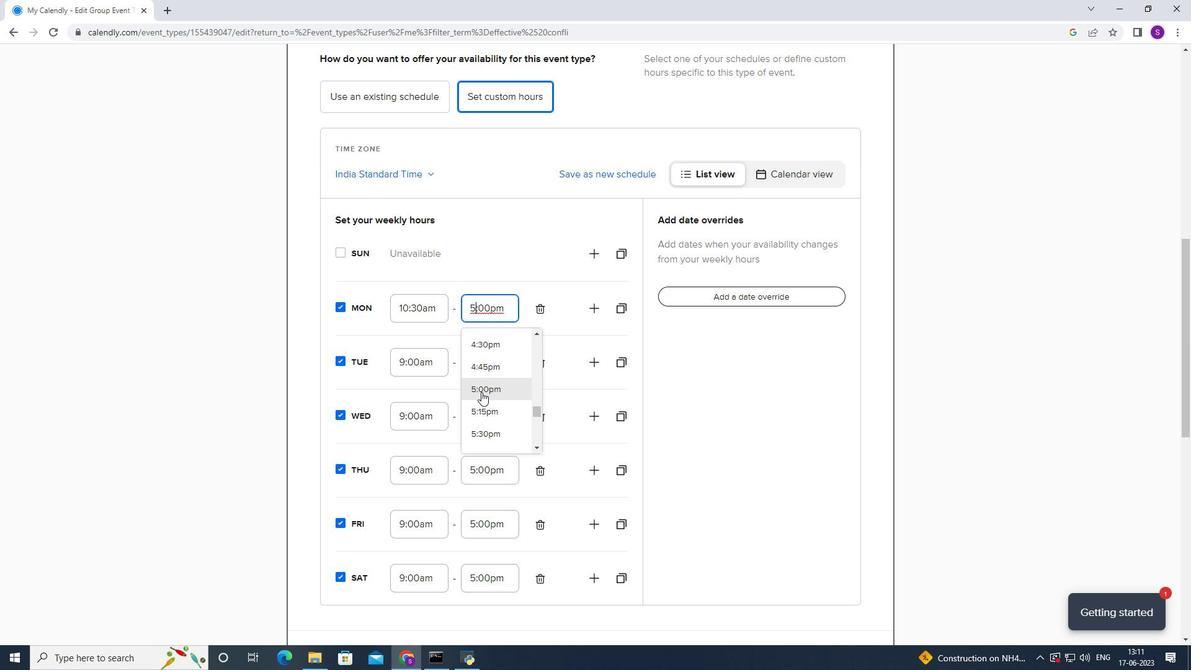
Action: Mouse scrolled (481, 391) with delta (0, 0)
Screenshot: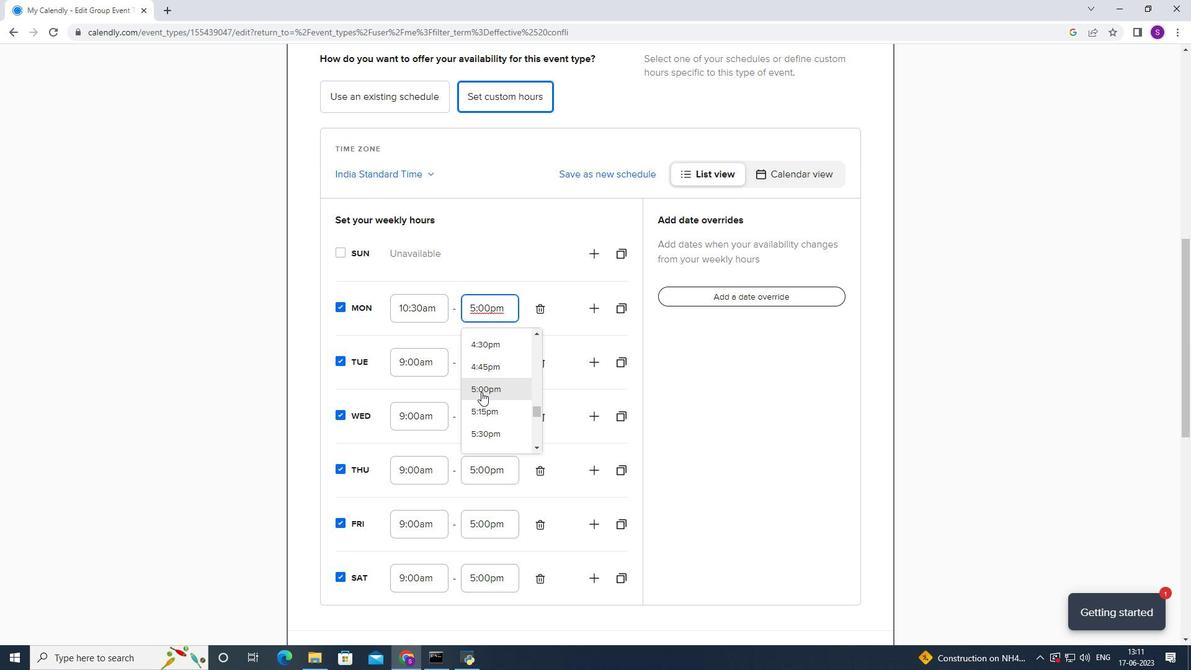 
Action: Mouse moved to (489, 353)
Screenshot: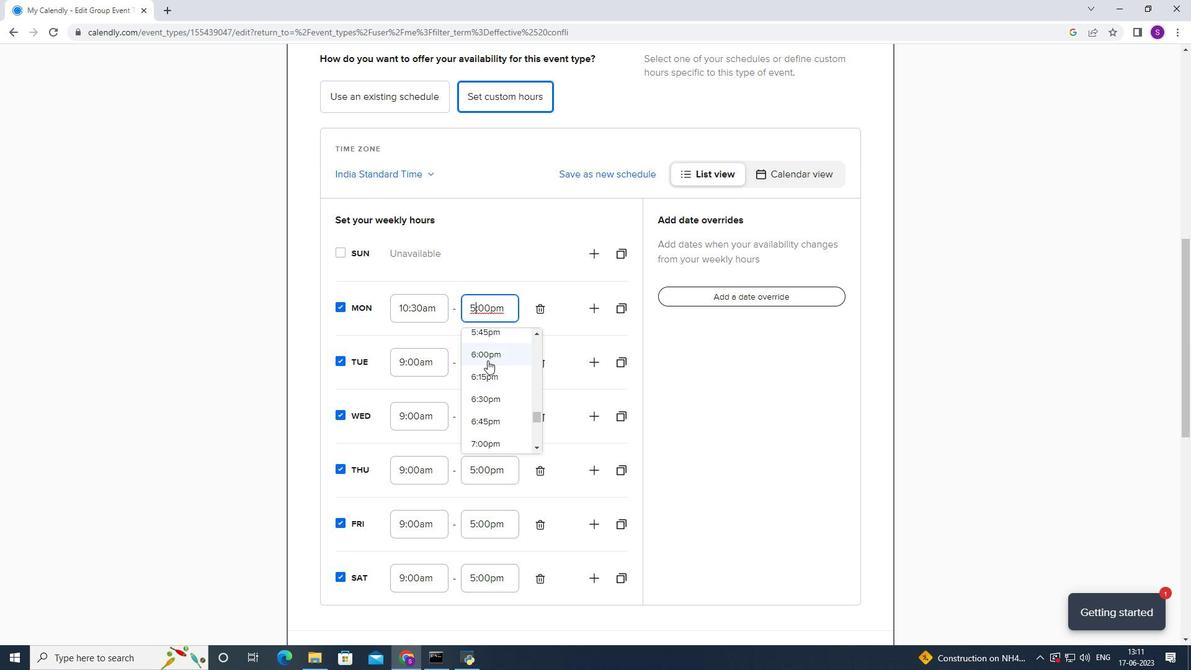 
Action: Mouse pressed left at (489, 353)
Screenshot: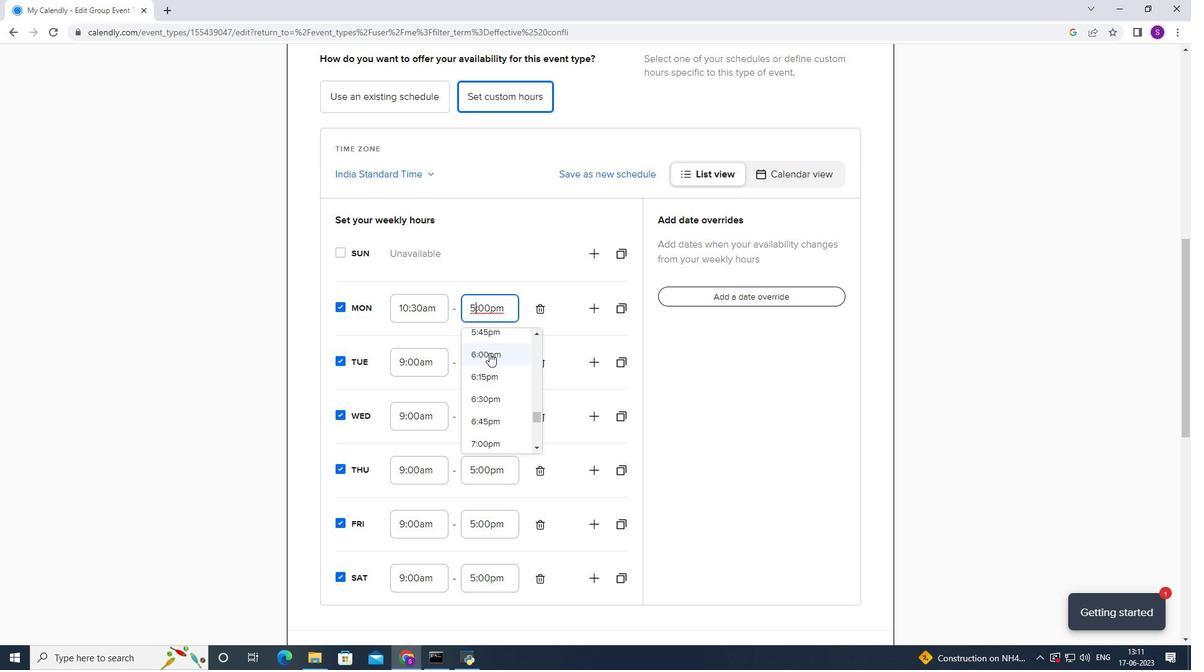 
Action: Mouse moved to (441, 368)
Screenshot: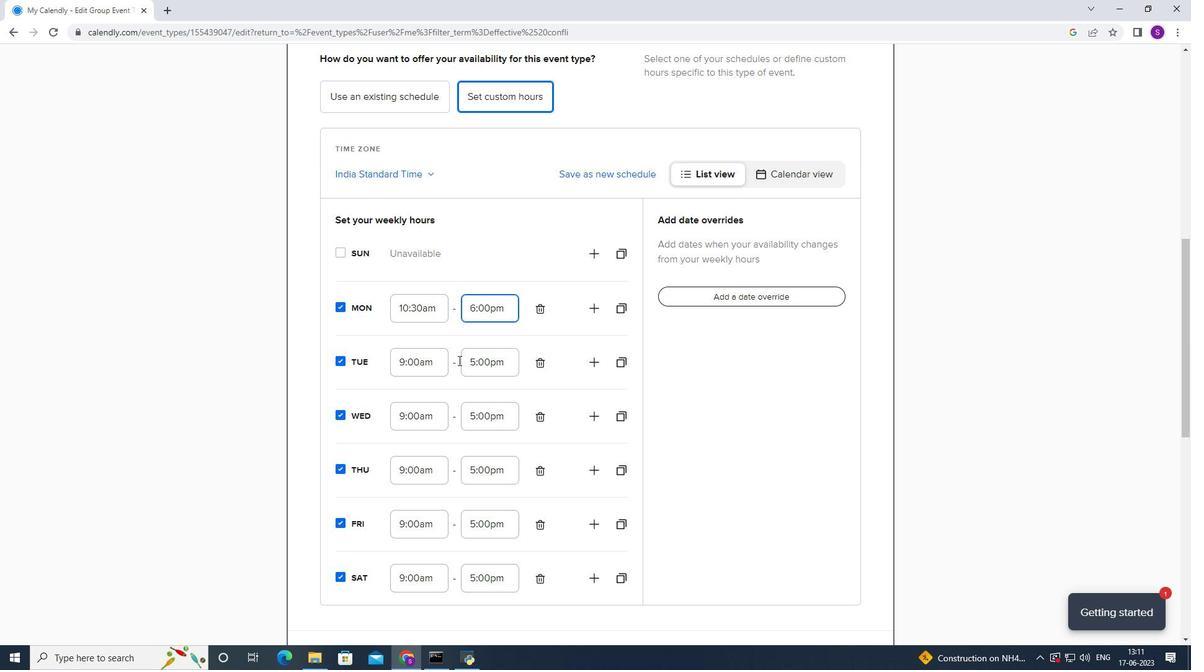 
Action: Mouse pressed left at (441, 368)
Screenshot: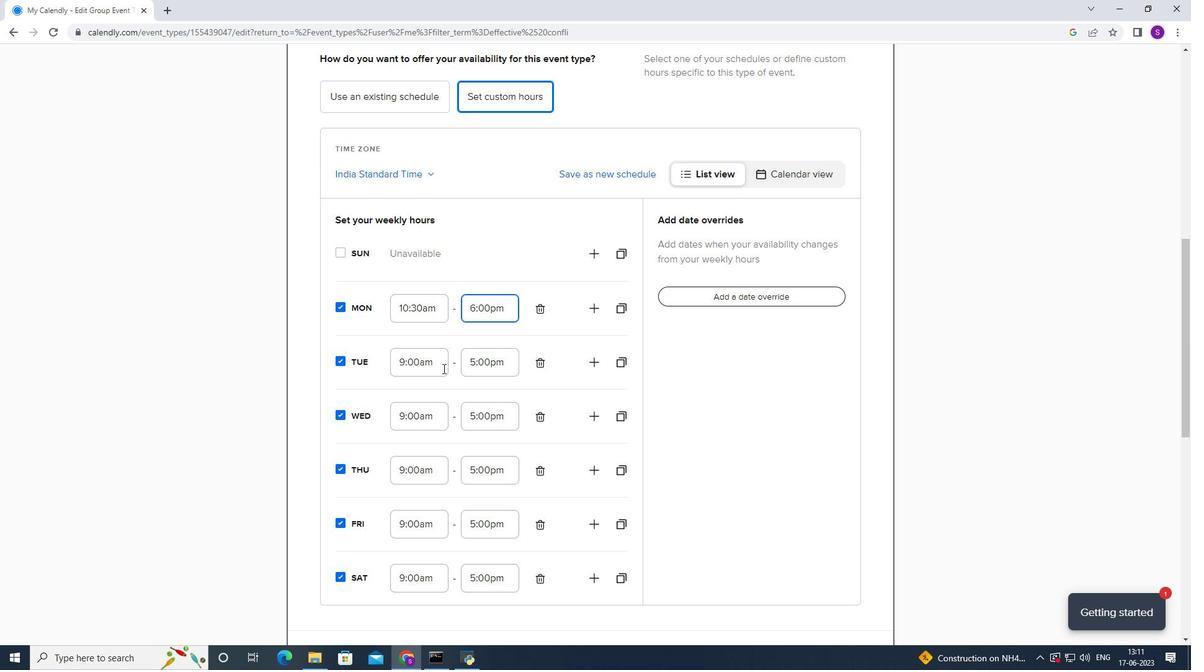 
Action: Mouse moved to (424, 400)
Screenshot: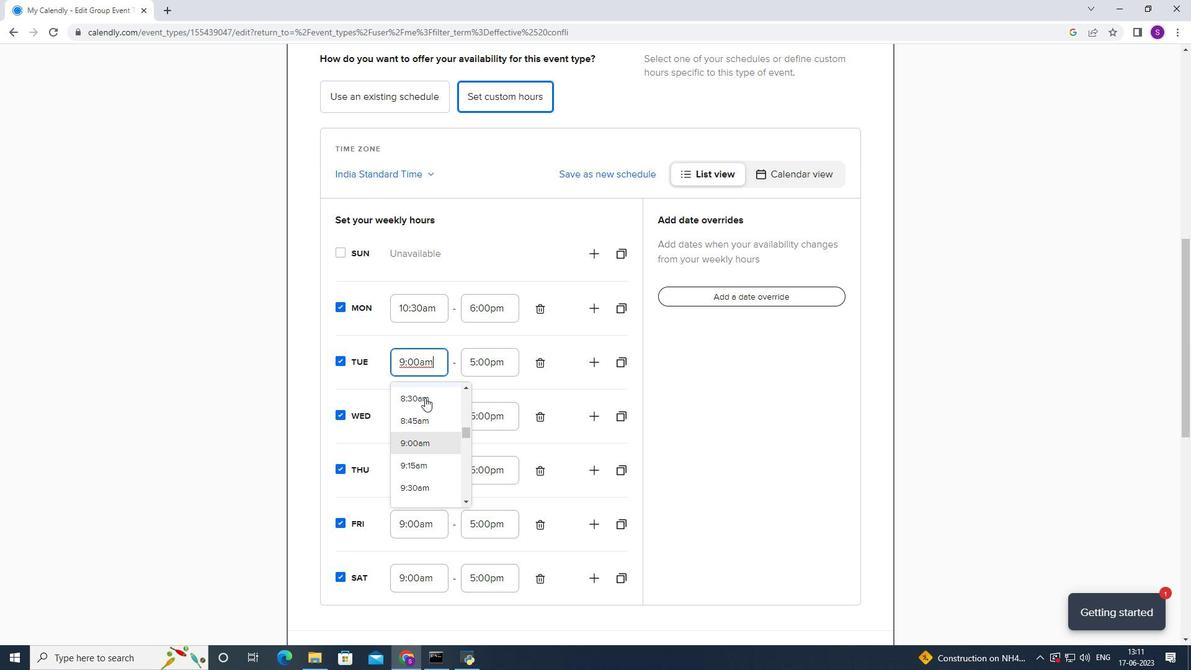 
Action: Mouse scrolled (424, 399) with delta (0, 0)
Screenshot: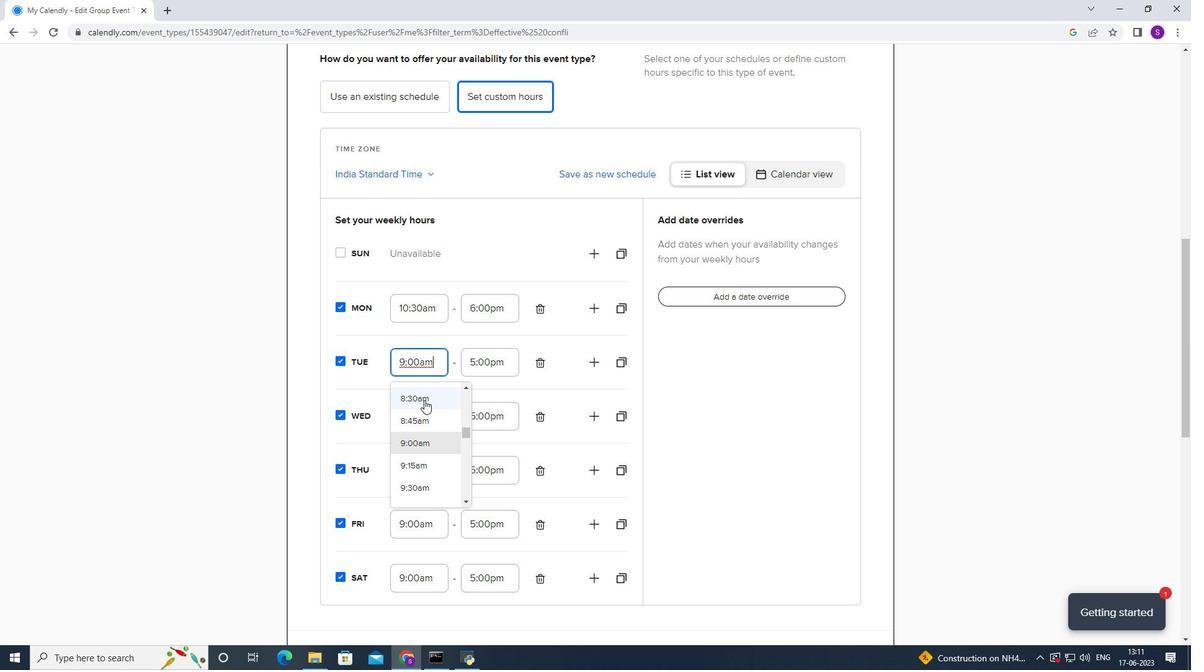 
Action: Mouse scrolled (424, 399) with delta (0, 0)
Screenshot: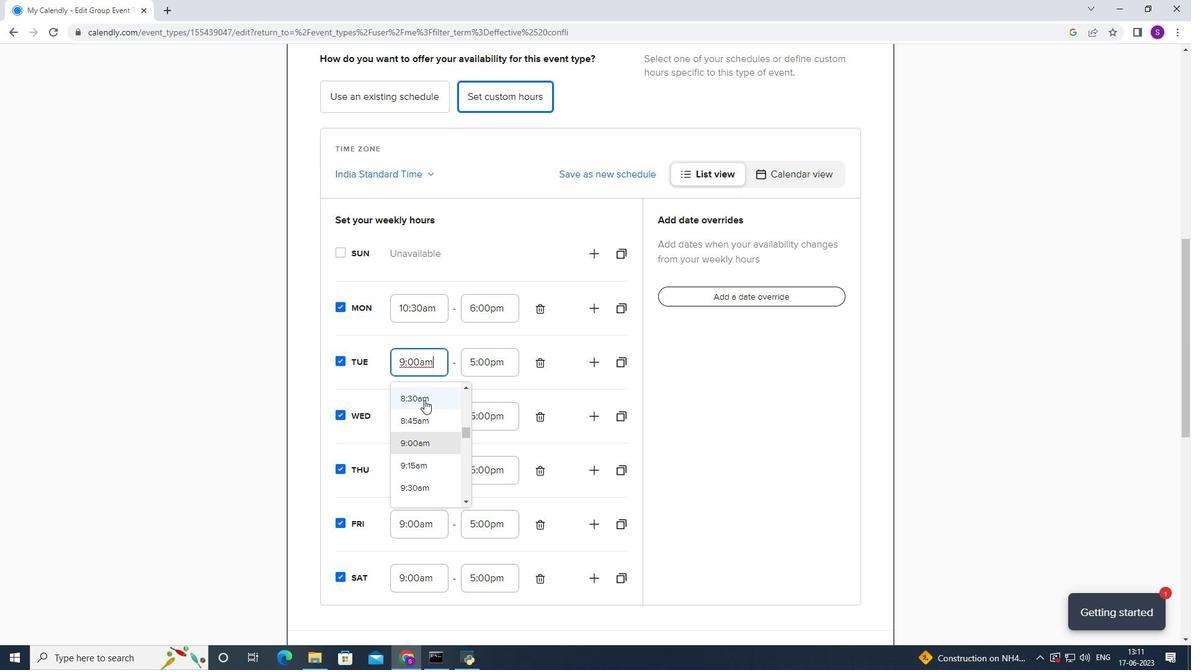 
Action: Mouse moved to (408, 450)
Screenshot: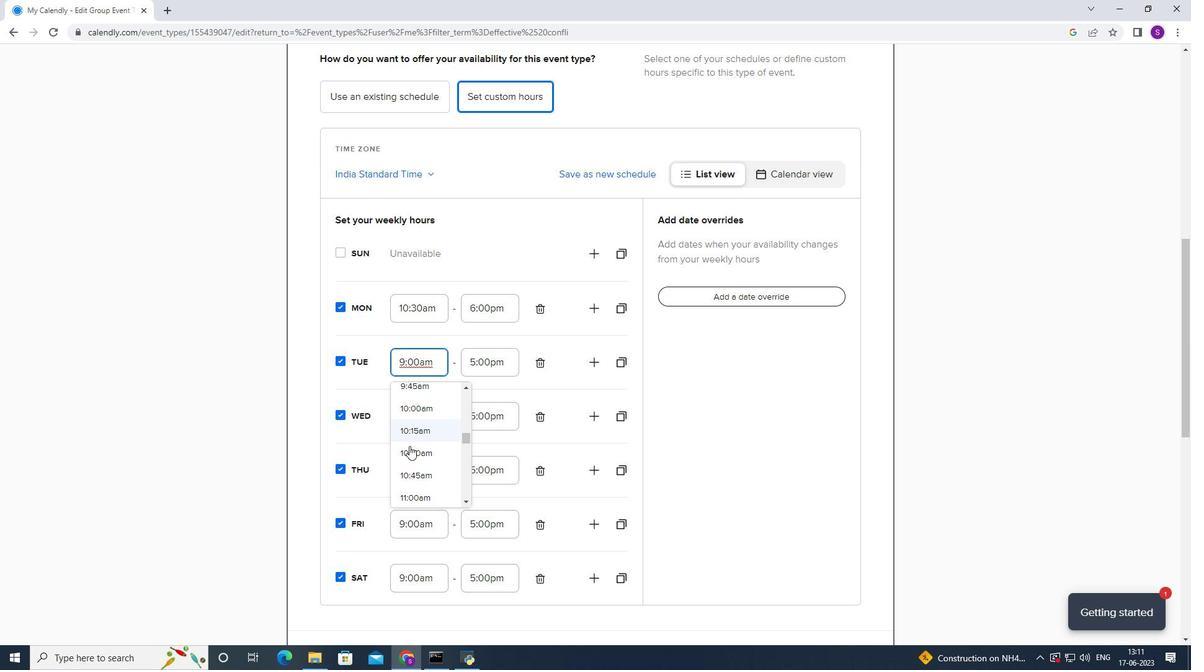 
Action: Mouse pressed left at (408, 450)
Screenshot: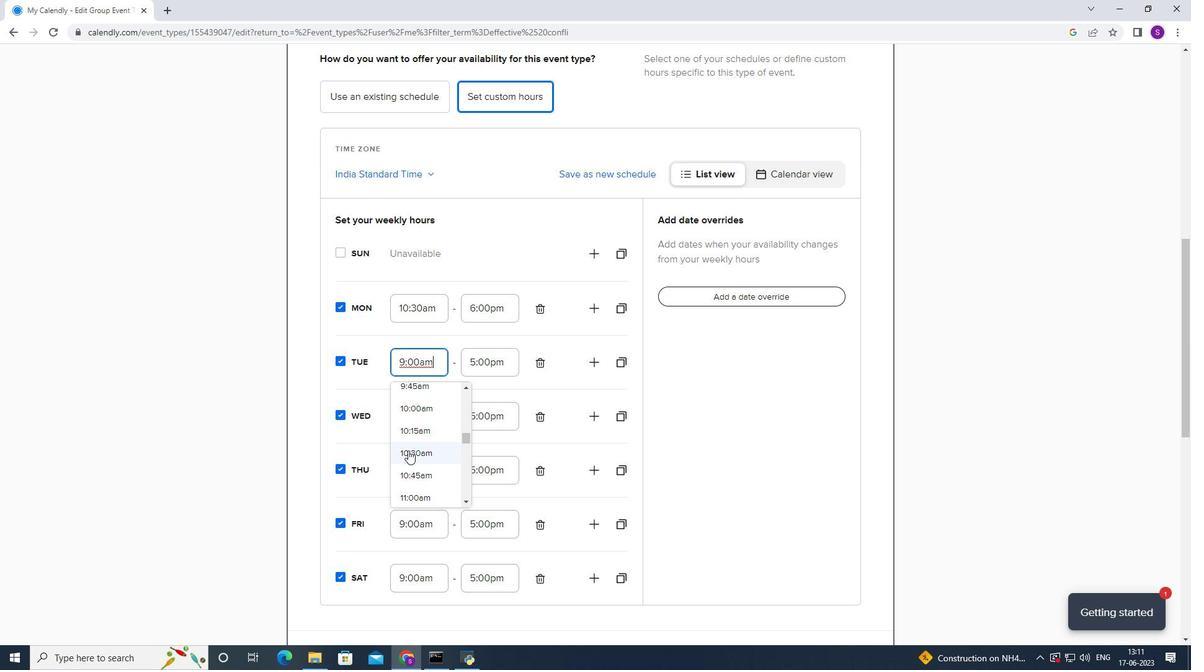 
Action: Mouse moved to (484, 366)
Screenshot: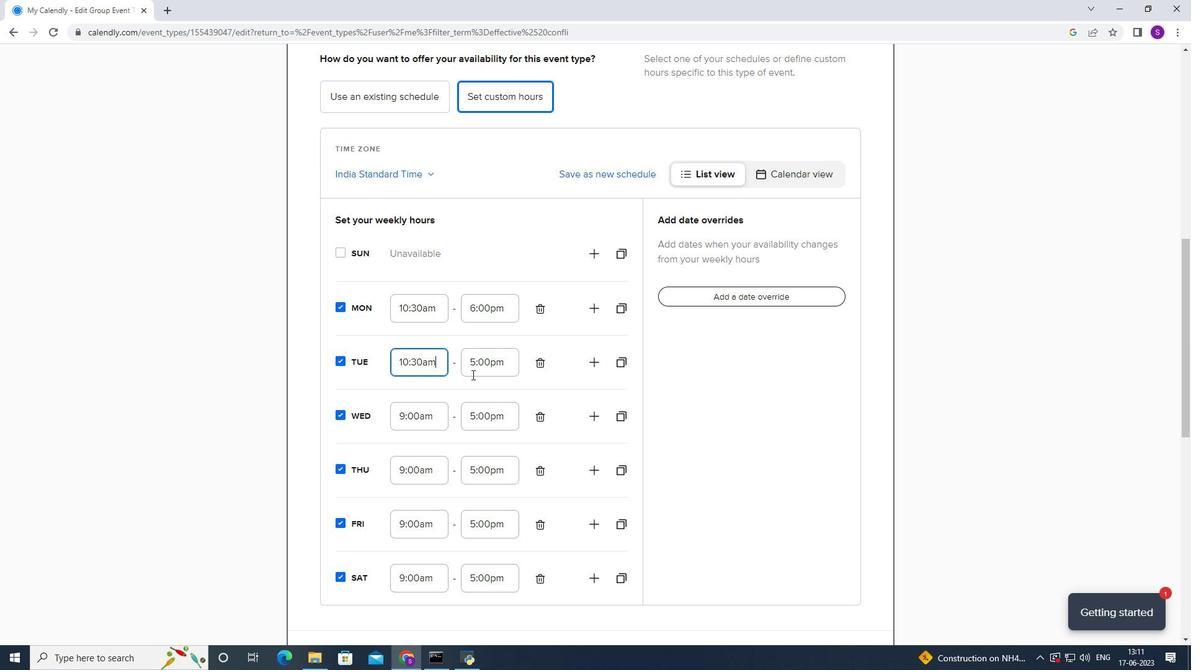 
Action: Mouse pressed left at (484, 366)
Screenshot: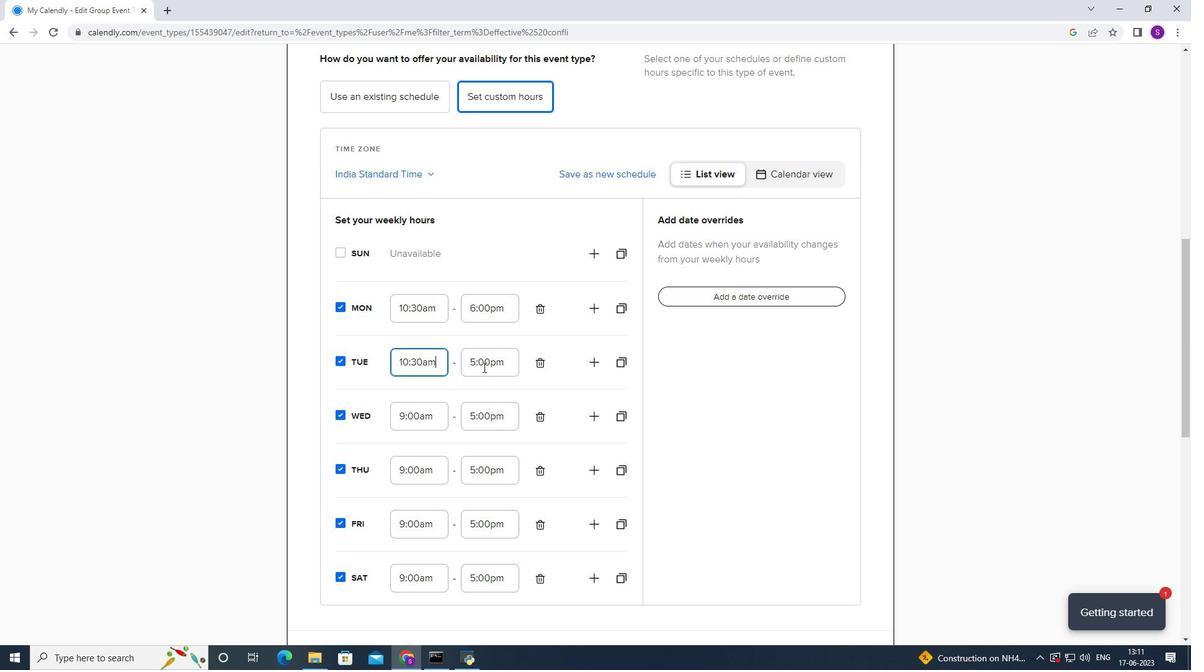 
Action: Mouse moved to (473, 401)
Screenshot: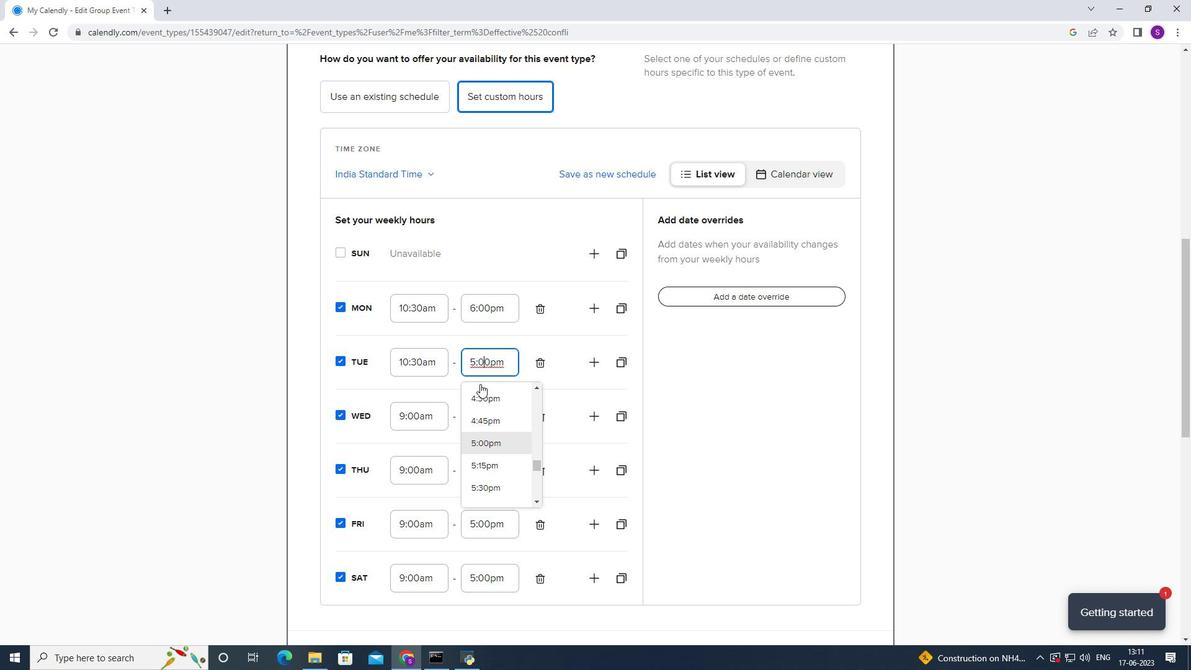 
Action: Mouse scrolled (473, 400) with delta (0, 0)
Screenshot: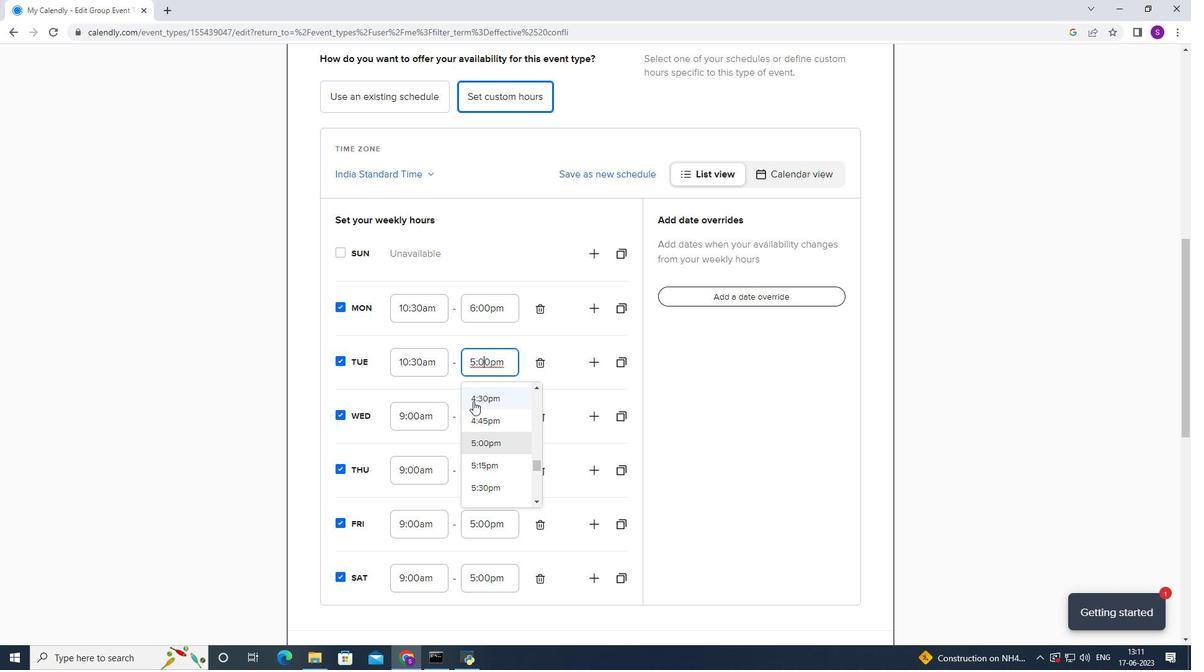 
Action: Mouse scrolled (473, 400) with delta (0, 0)
Screenshot: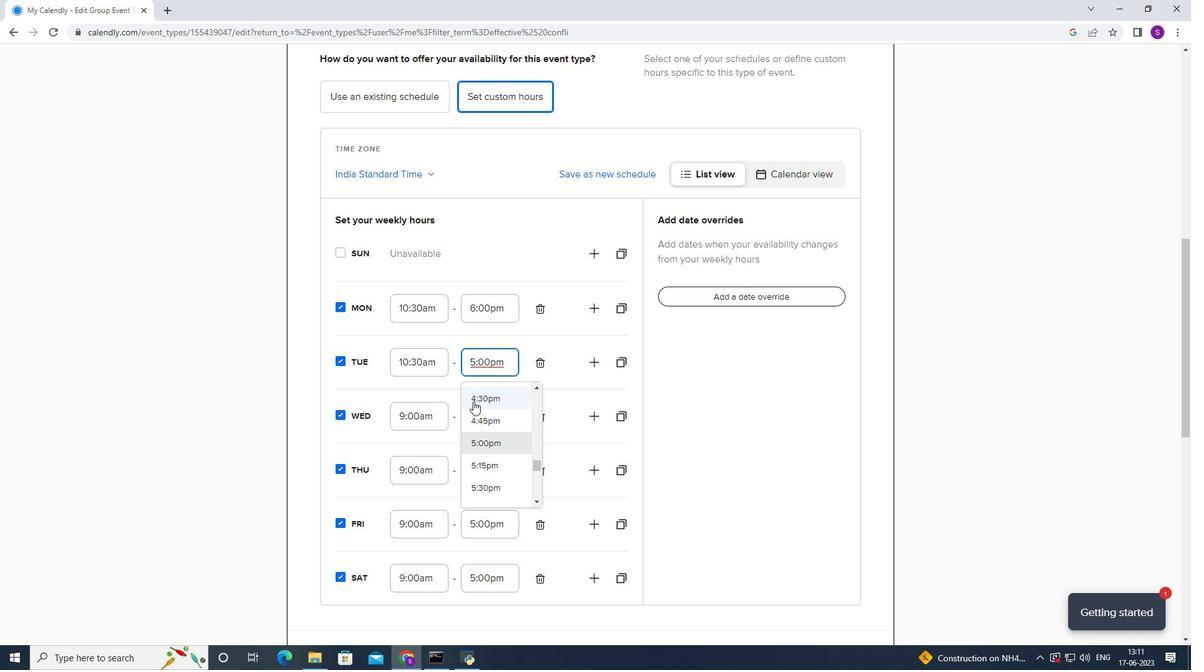 
Action: Mouse moved to (480, 410)
Screenshot: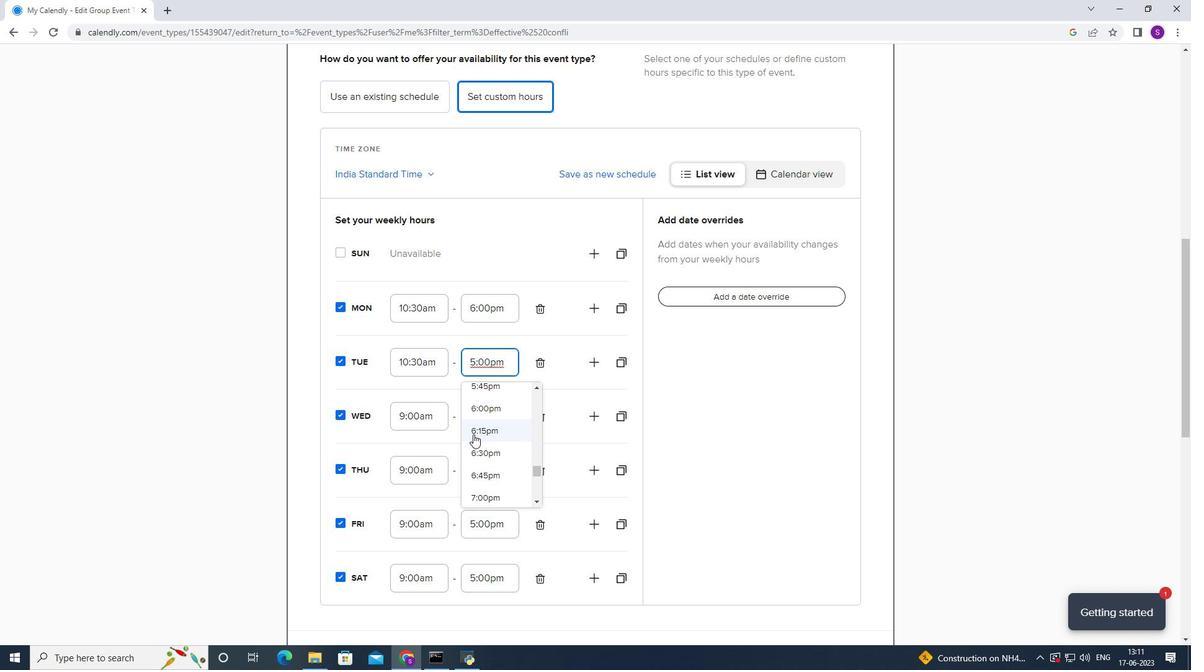 
Action: Mouse pressed left at (480, 410)
Screenshot: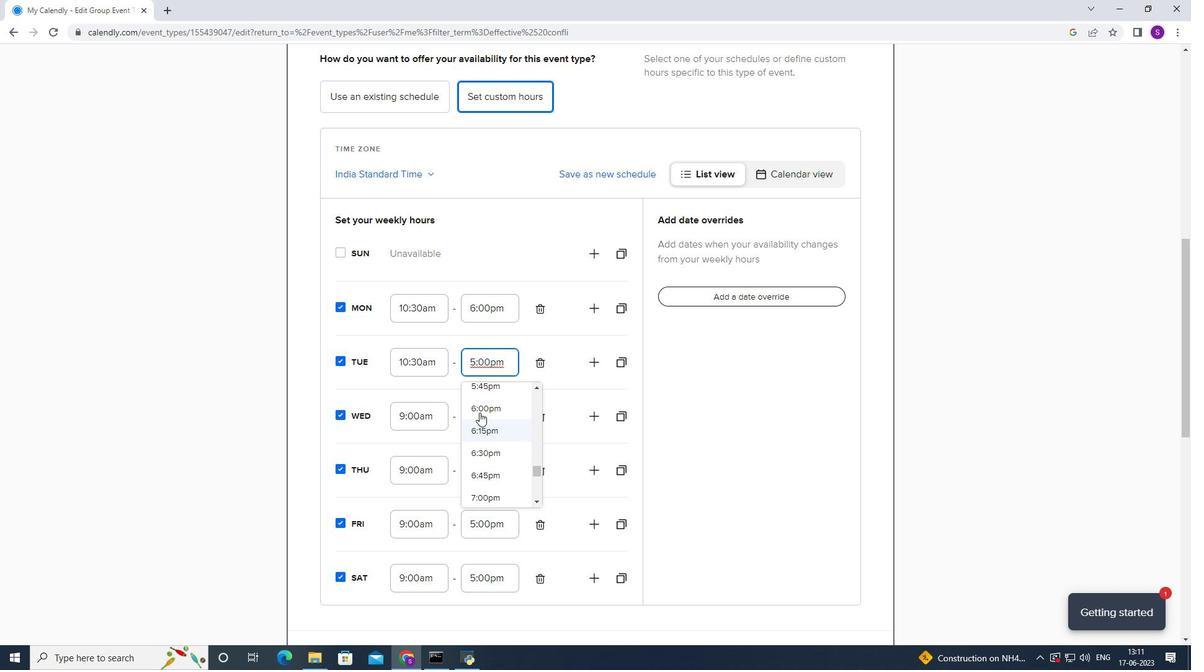 
Action: Mouse moved to (445, 420)
Screenshot: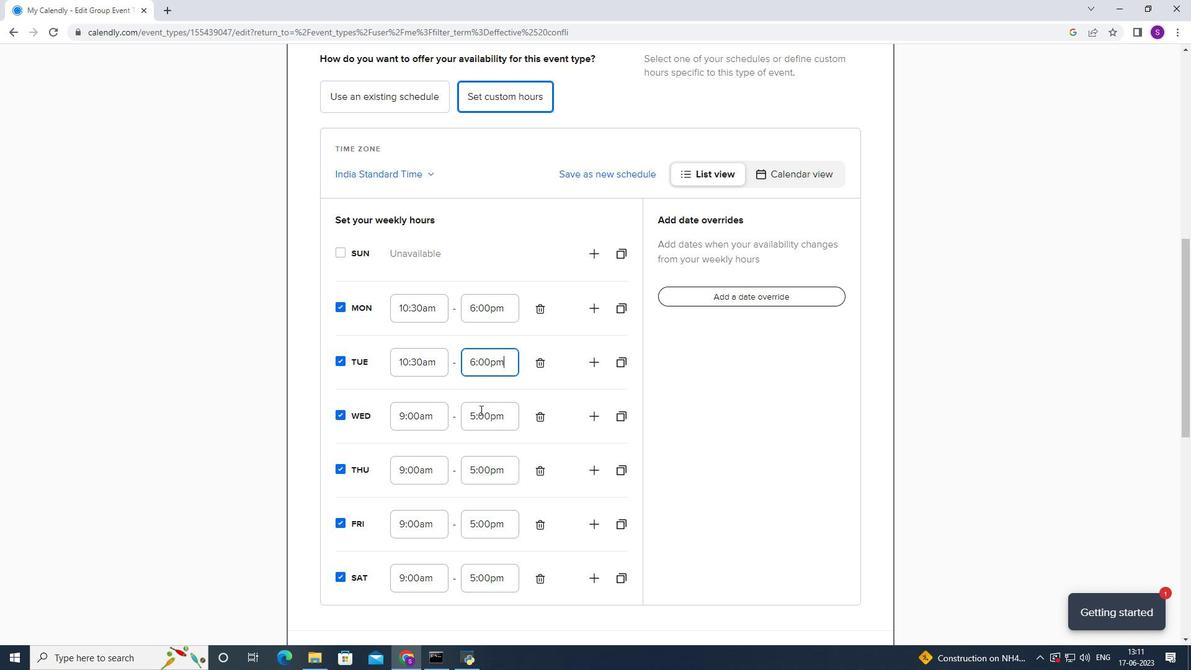 
Action: Mouse pressed left at (445, 420)
Screenshot: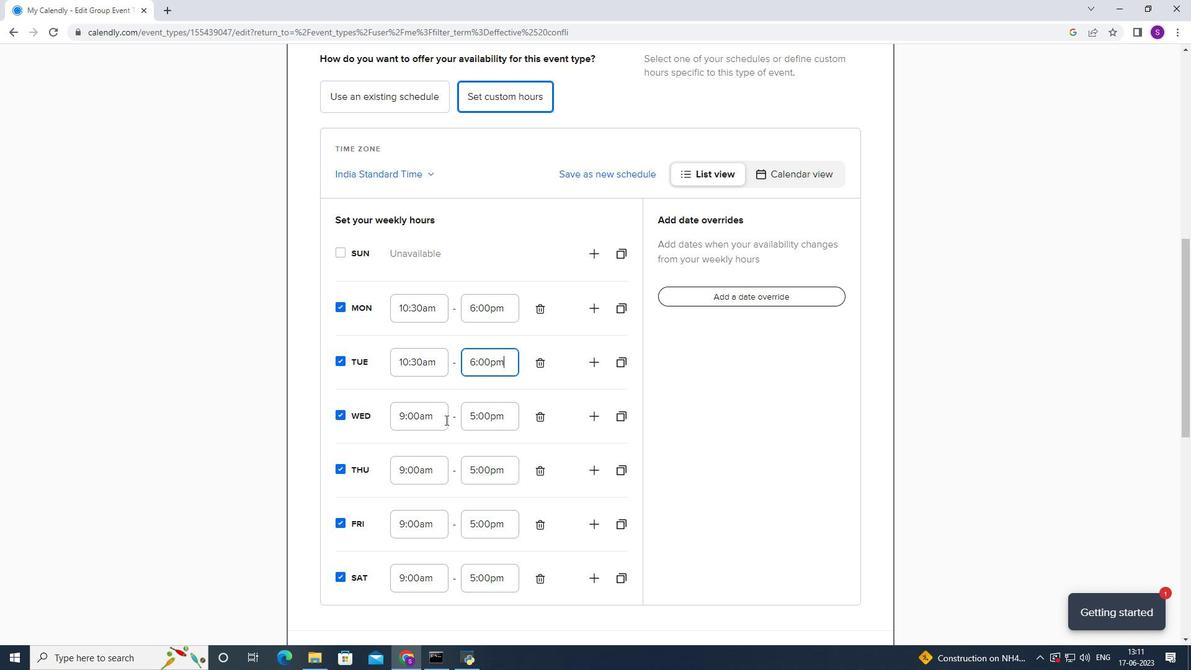 
Action: Mouse moved to (427, 440)
Screenshot: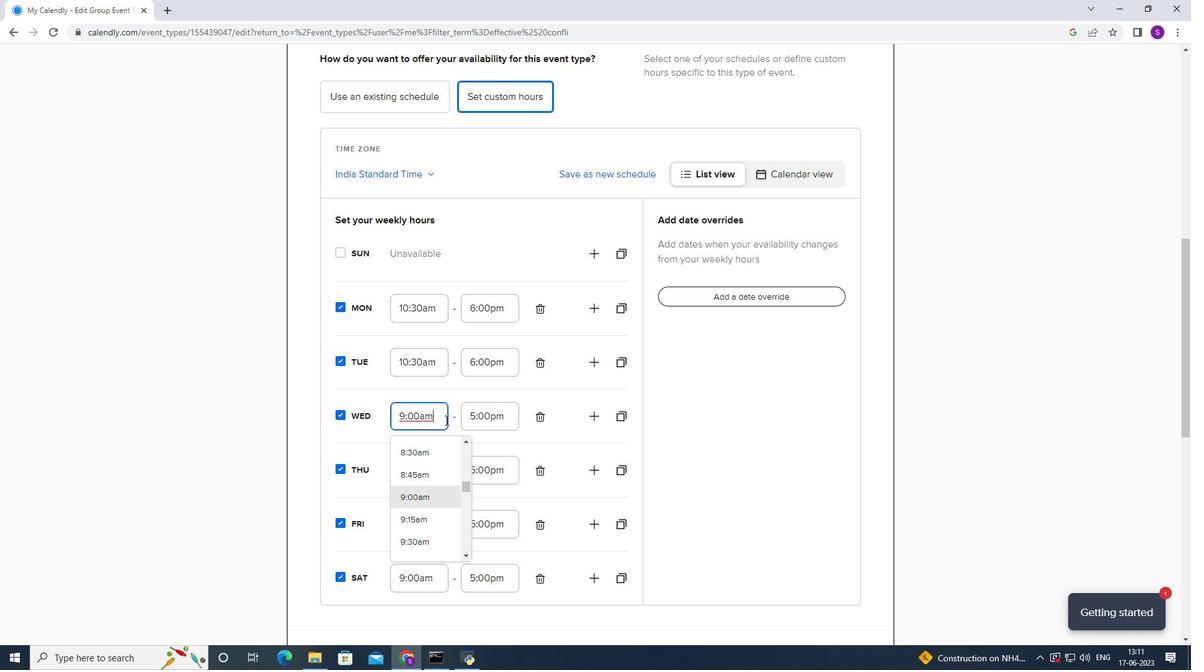 
Action: Mouse scrolled (427, 439) with delta (0, 0)
Screenshot: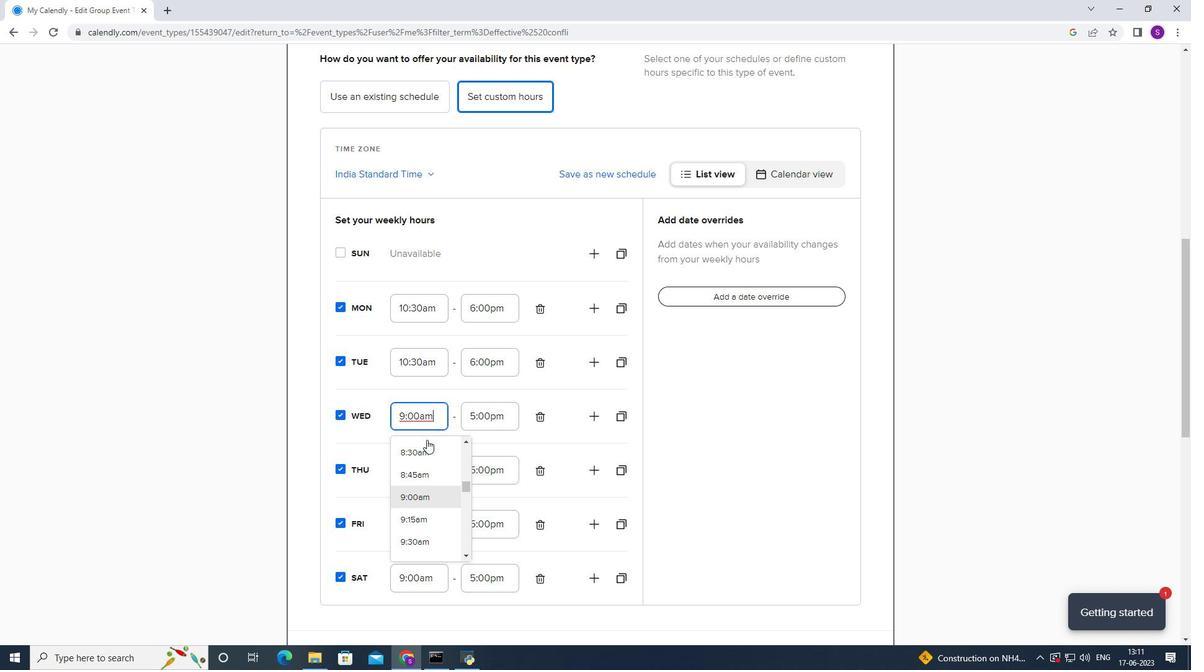 
Action: Mouse scrolled (427, 439) with delta (0, 0)
Screenshot: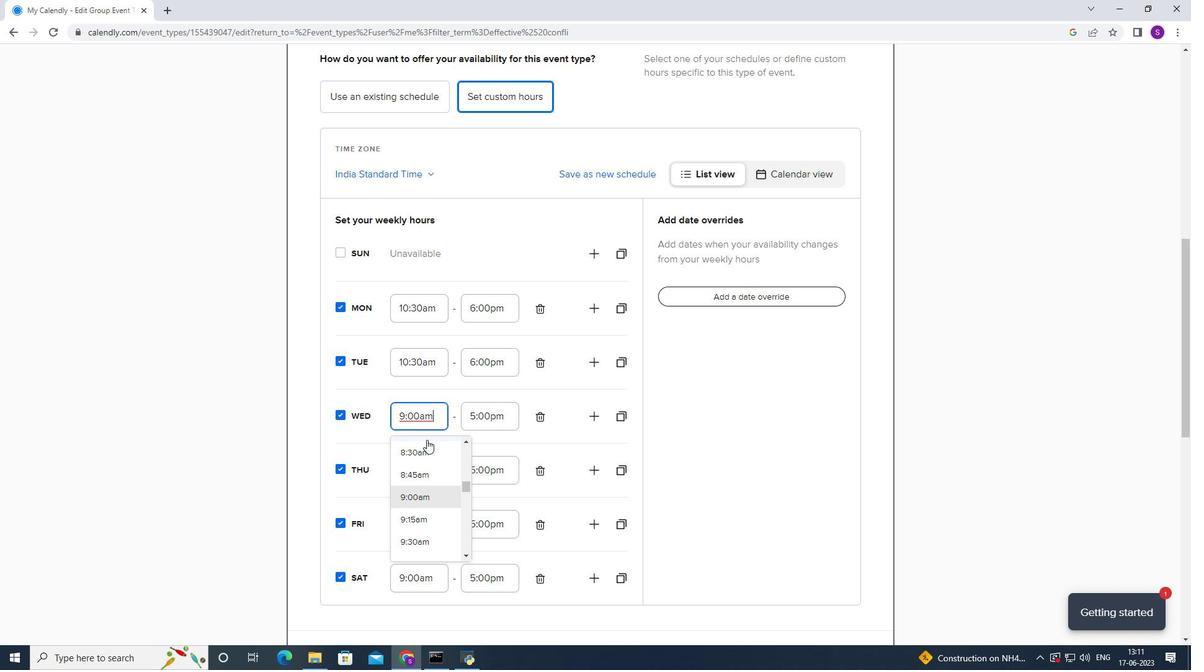 
Action: Mouse moved to (412, 503)
Screenshot: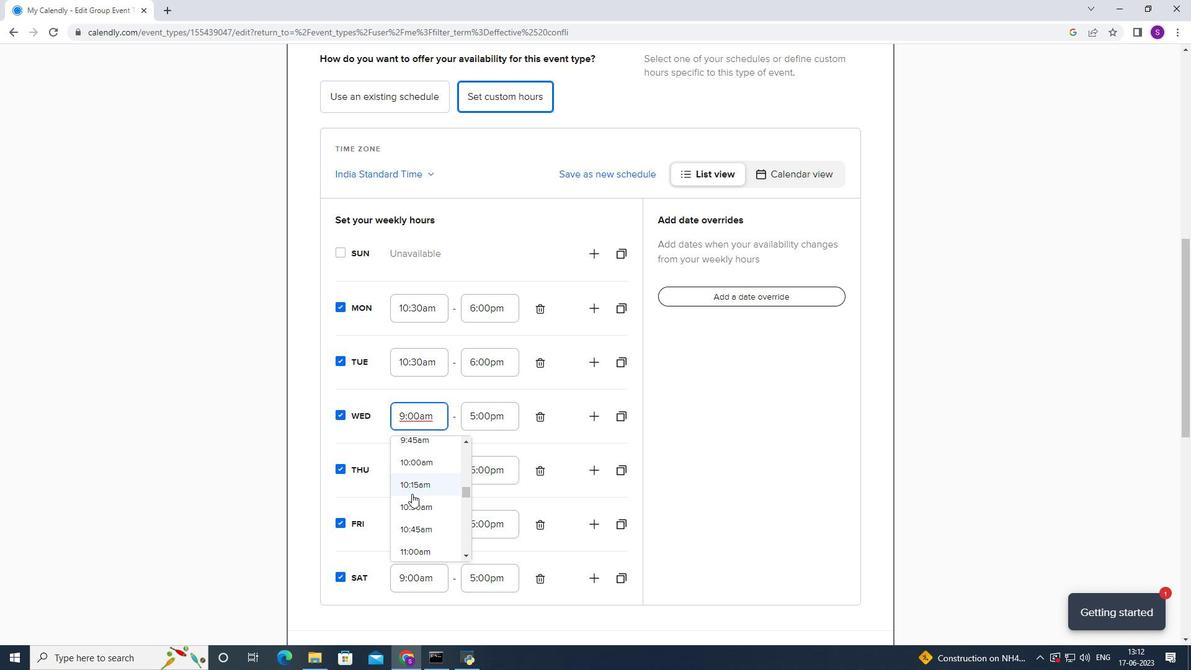 
Action: Mouse pressed left at (412, 503)
Screenshot: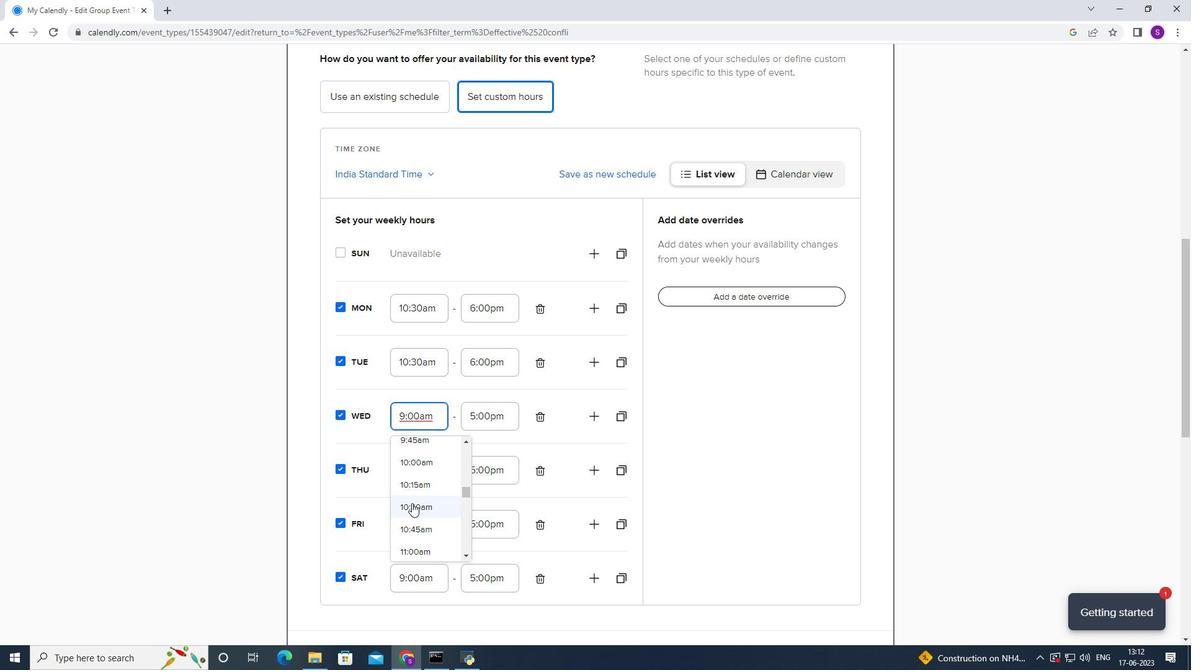 
Action: Mouse moved to (425, 484)
Screenshot: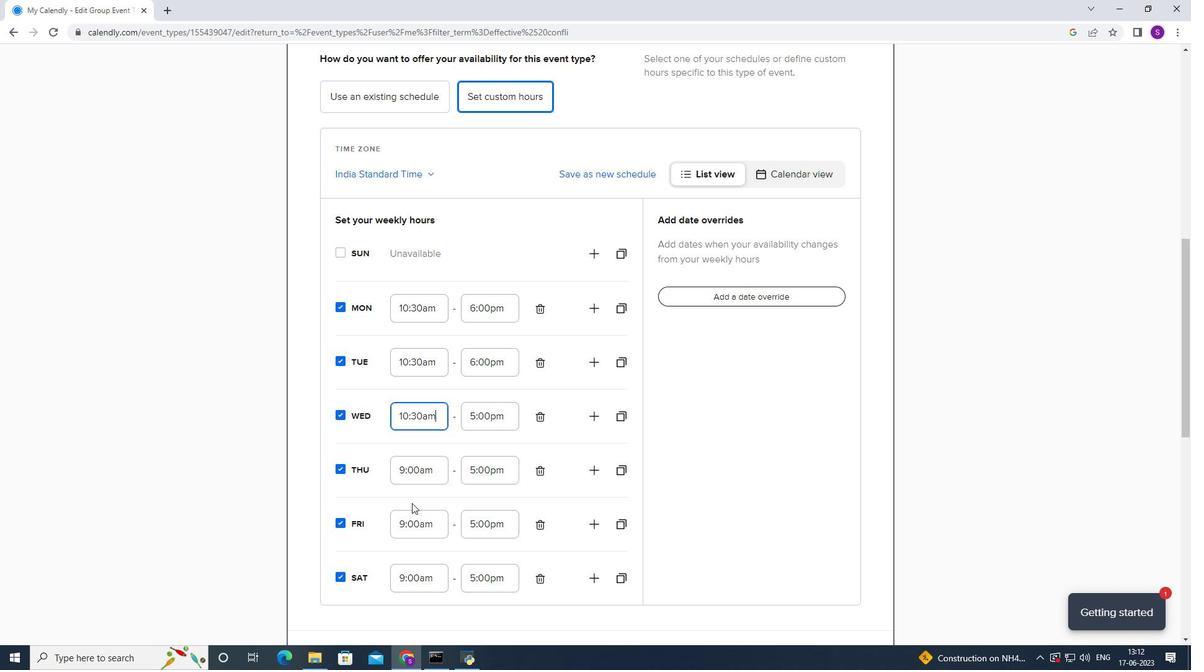 
Action: Mouse pressed left at (425, 484)
Screenshot: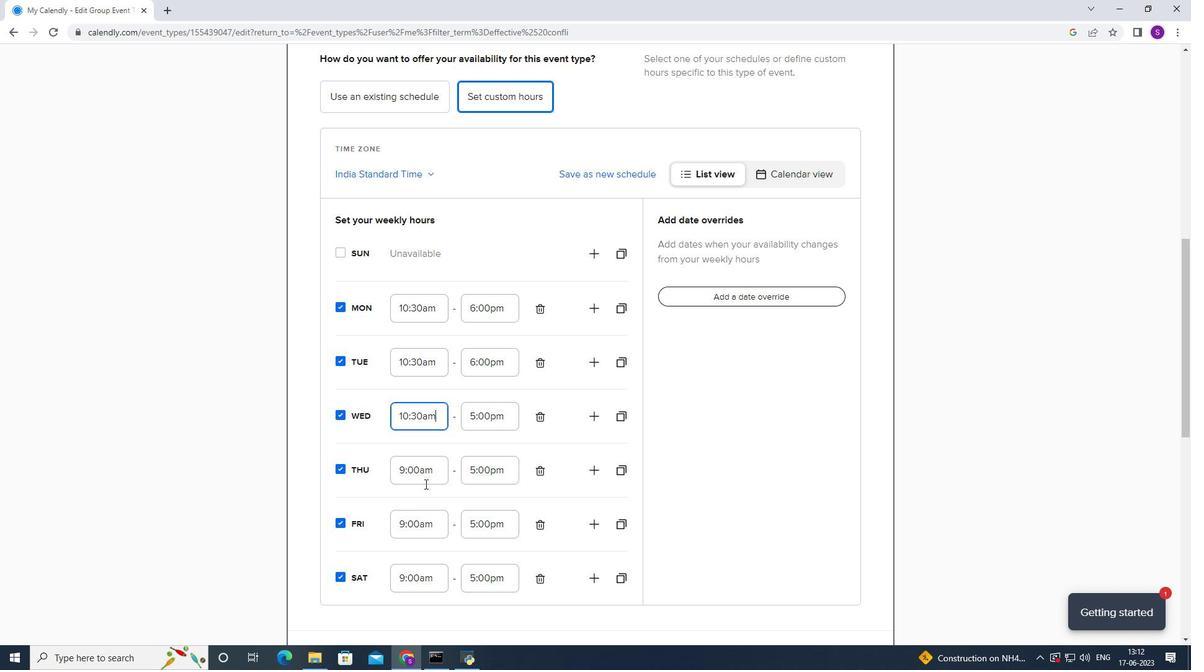 
Action: Mouse moved to (425, 505)
Screenshot: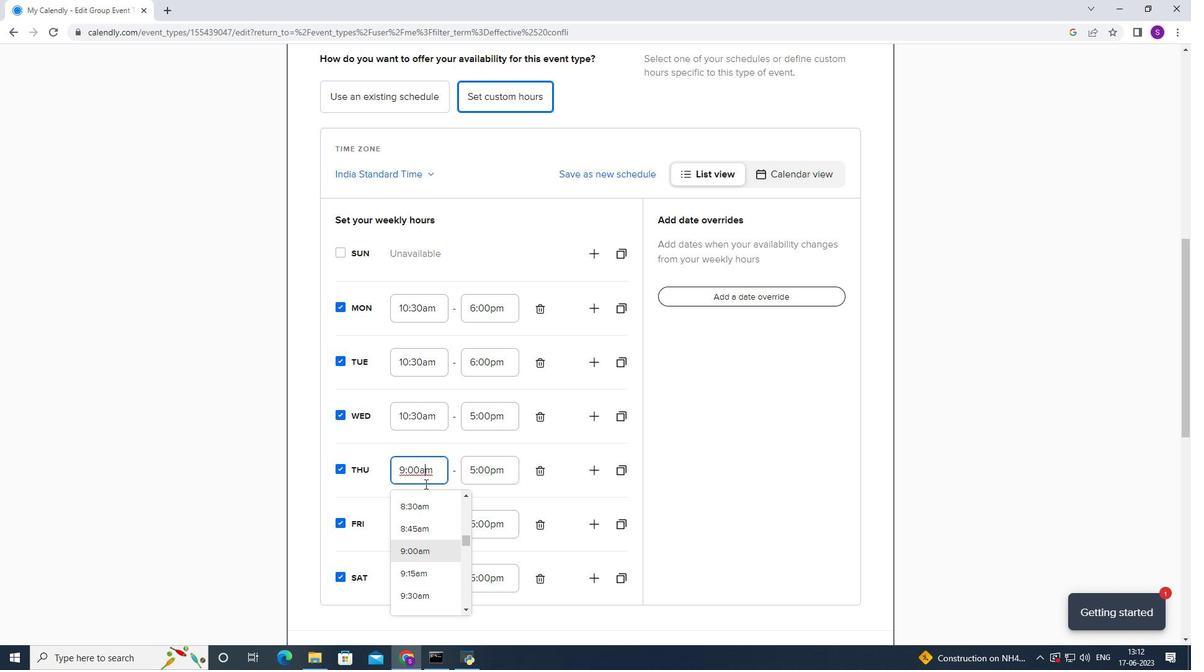 
Action: Mouse scrolled (425, 504) with delta (0, 0)
Screenshot: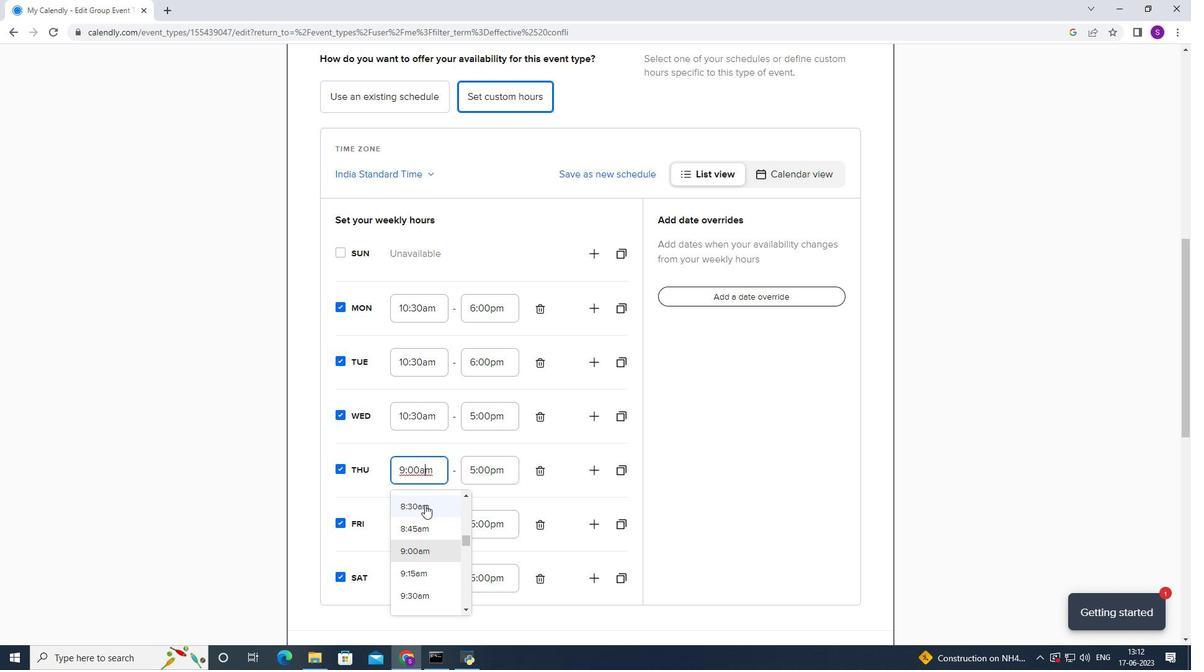 
Action: Mouse moved to (431, 589)
Screenshot: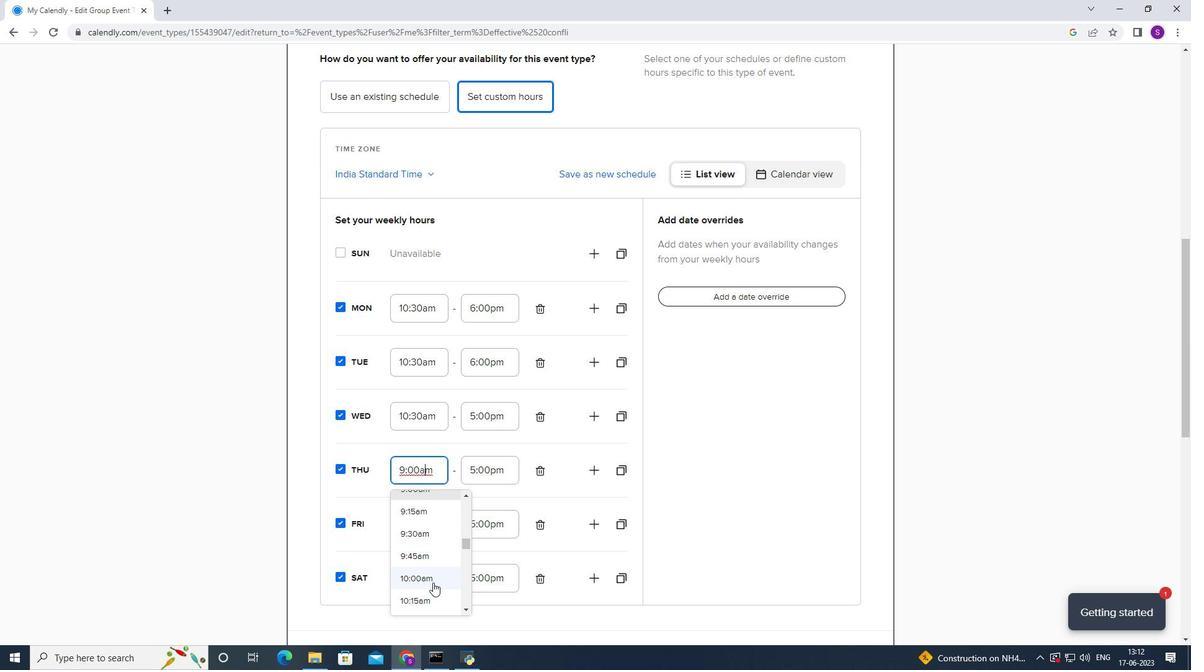 
Action: Mouse scrolled (431, 588) with delta (0, 0)
Screenshot: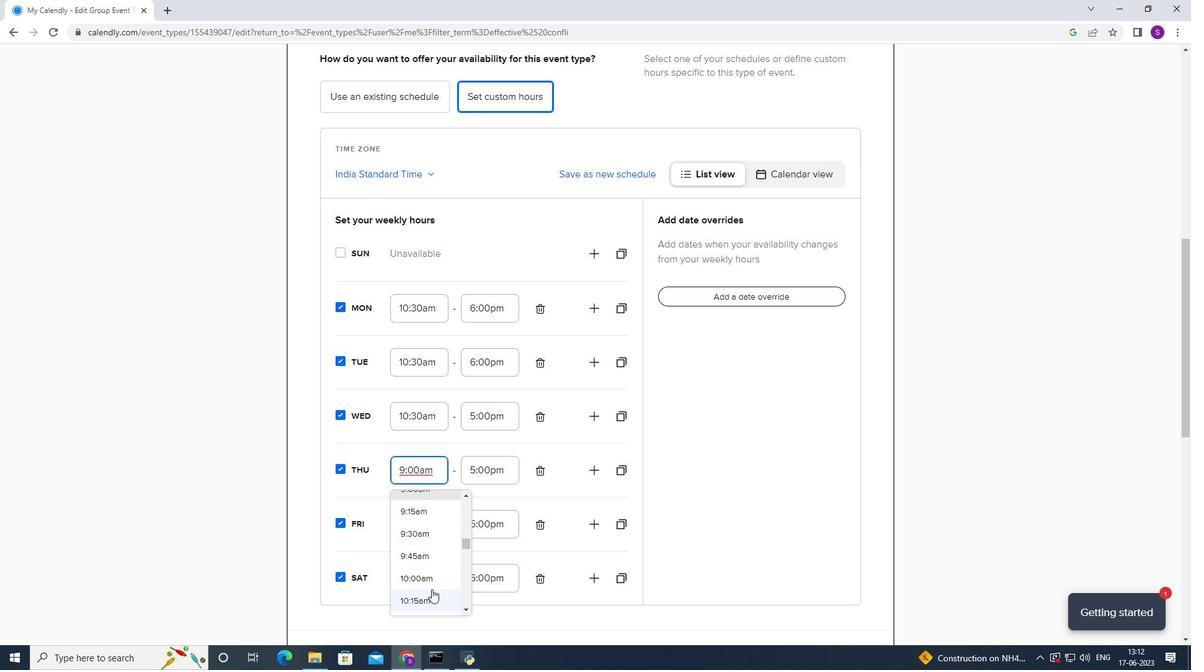 
Action: Mouse moved to (431, 563)
Screenshot: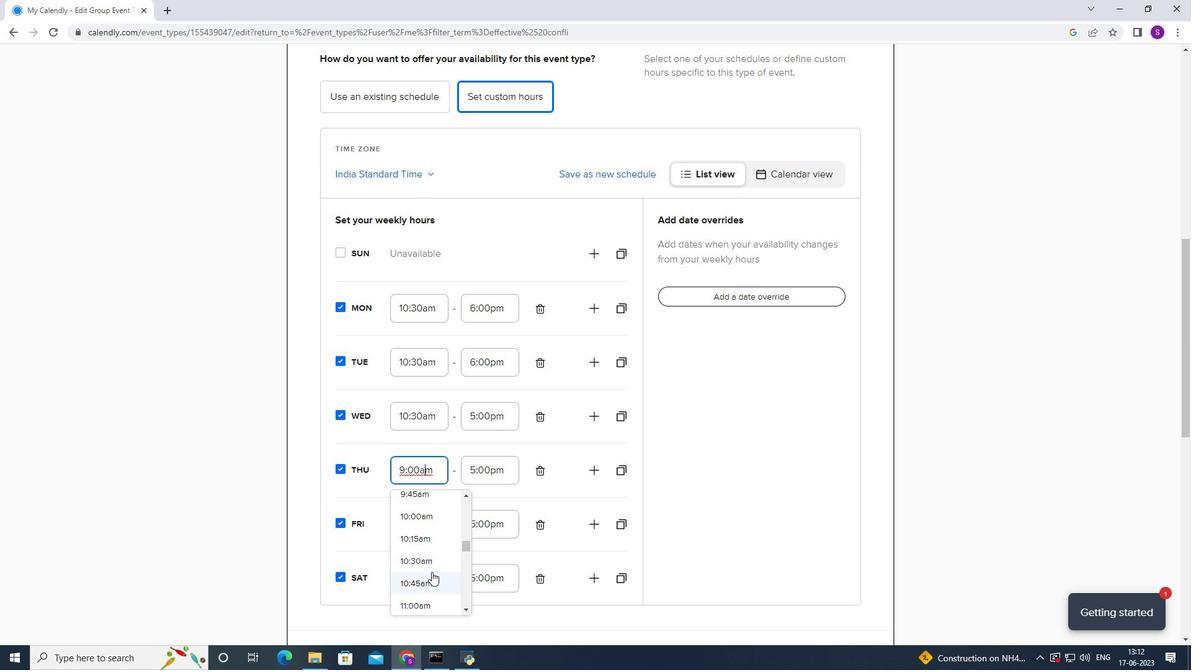 
Action: Mouse pressed left at (431, 563)
Screenshot: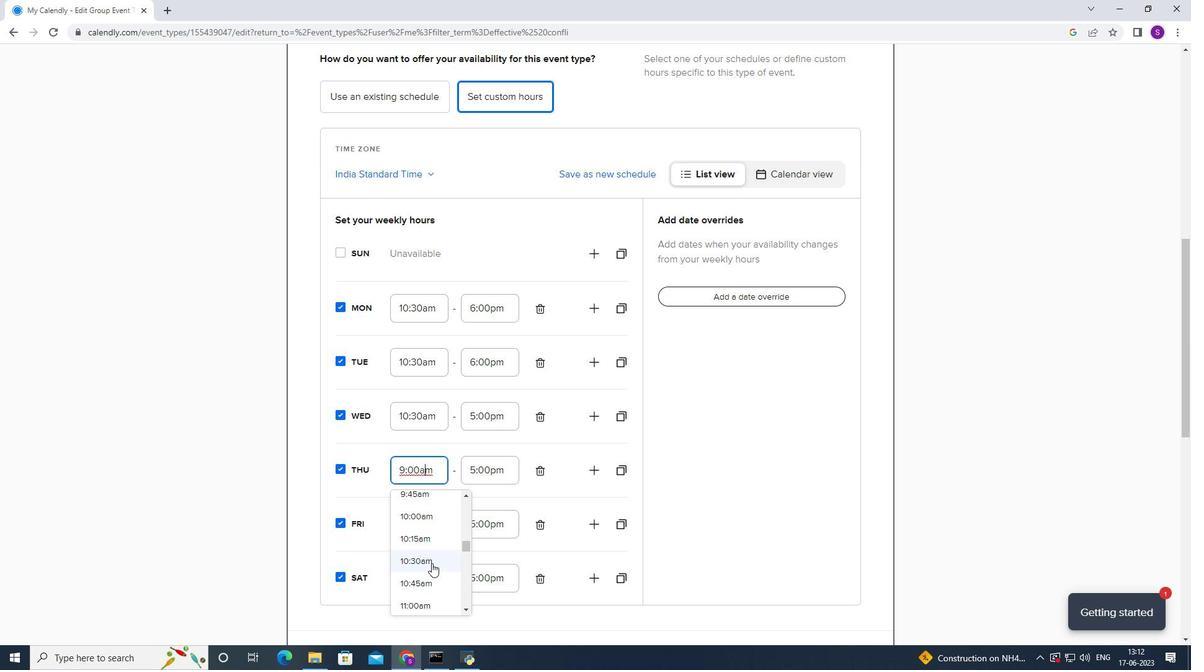 
Action: Mouse moved to (432, 533)
Screenshot: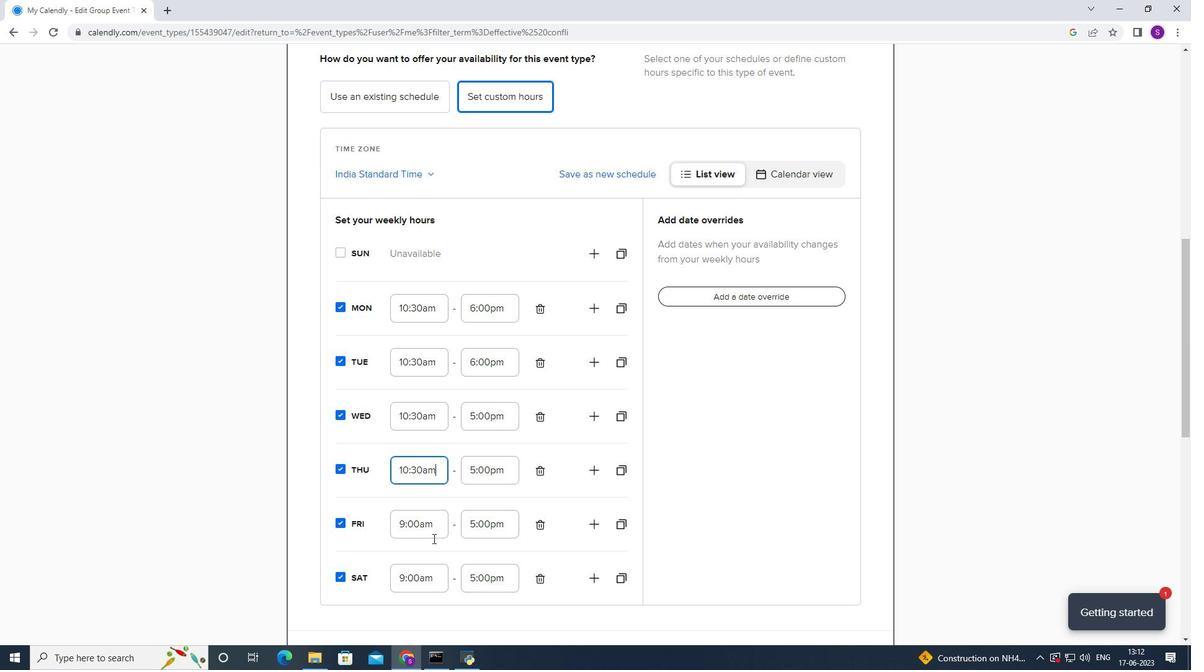 
Action: Mouse pressed left at (432, 533)
Screenshot: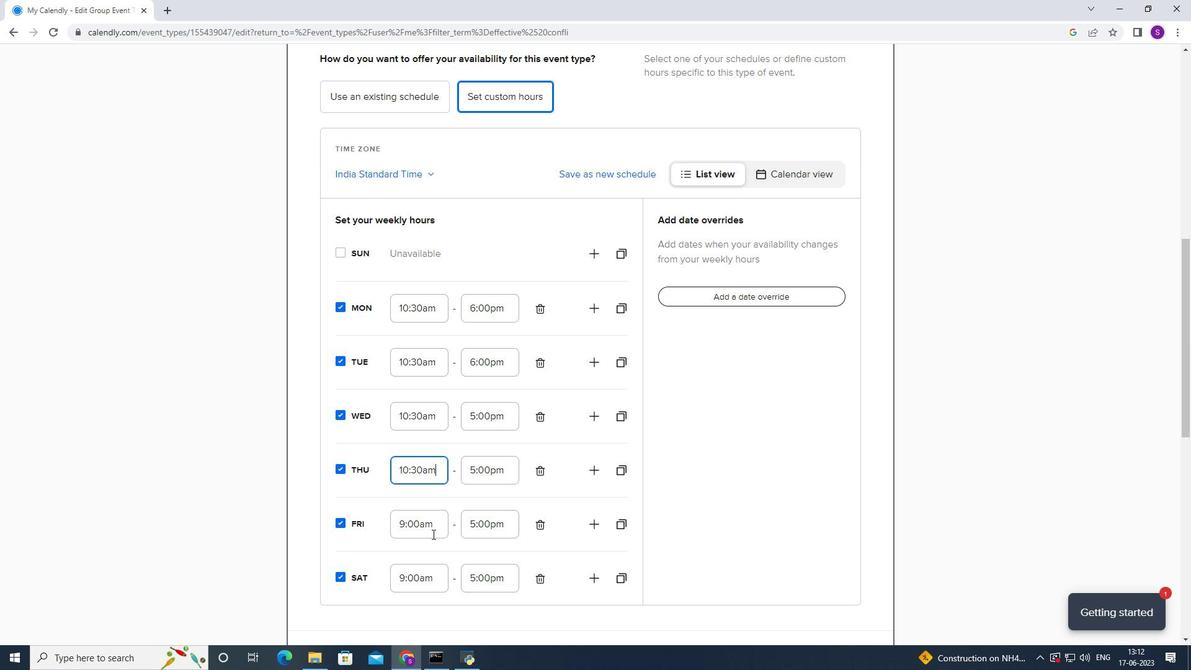 
Action: Mouse moved to (428, 576)
Screenshot: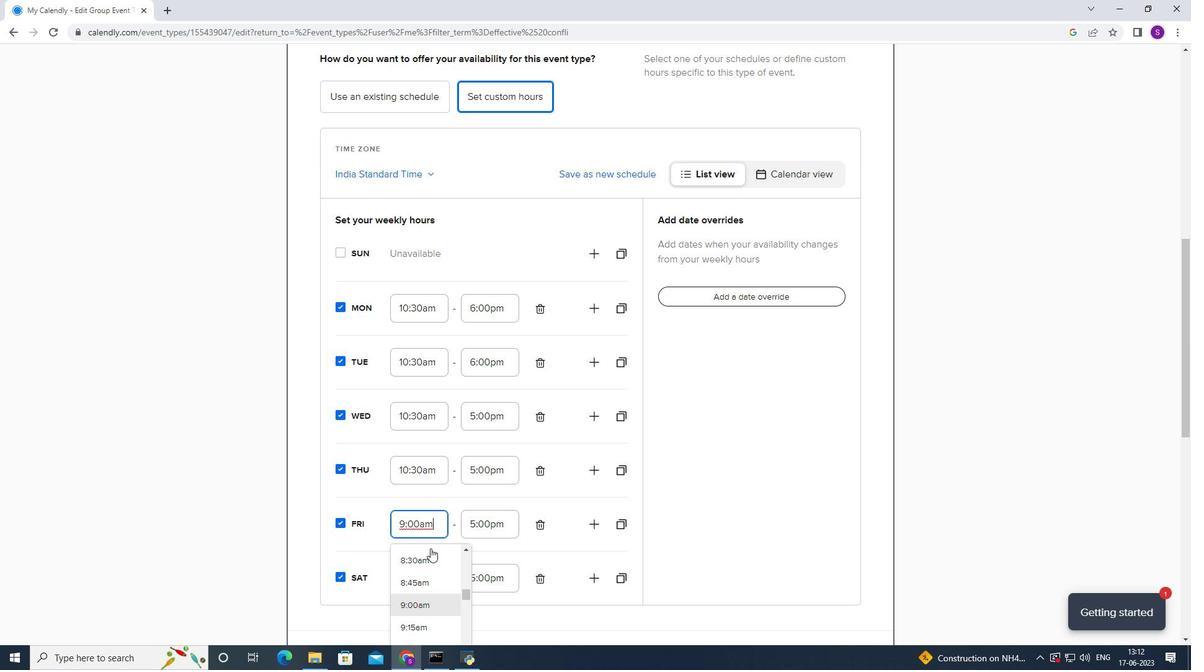 
Action: Mouse scrolled (428, 575) with delta (0, 0)
Screenshot: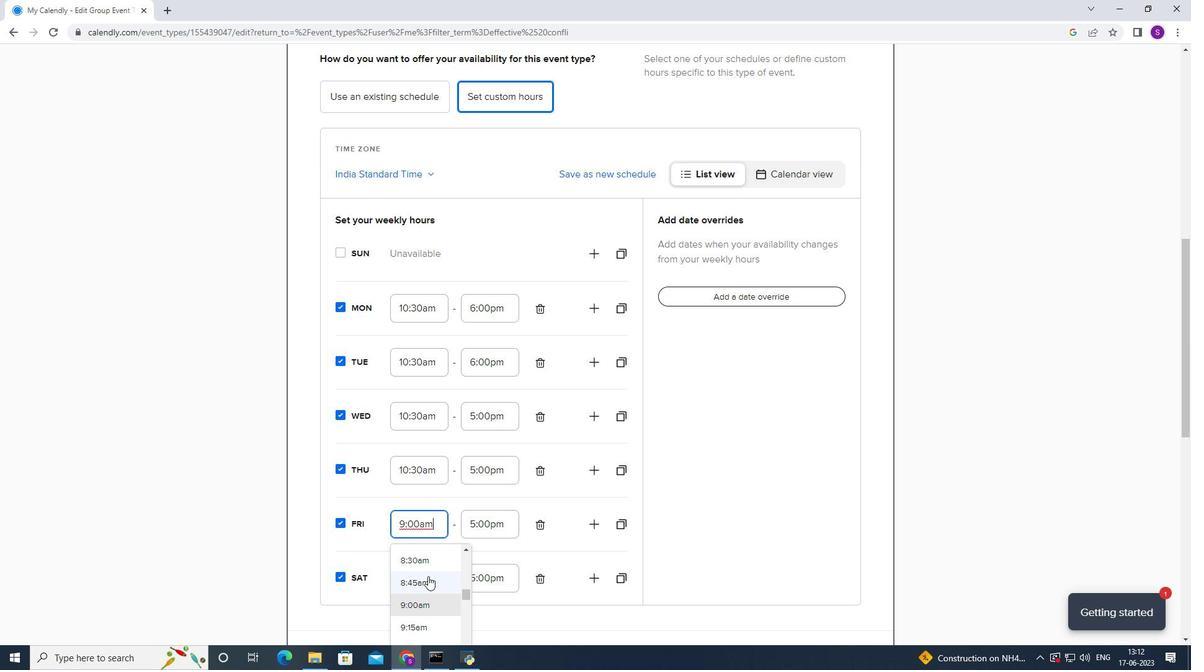 
Action: Mouse scrolled (428, 575) with delta (0, 0)
Screenshot: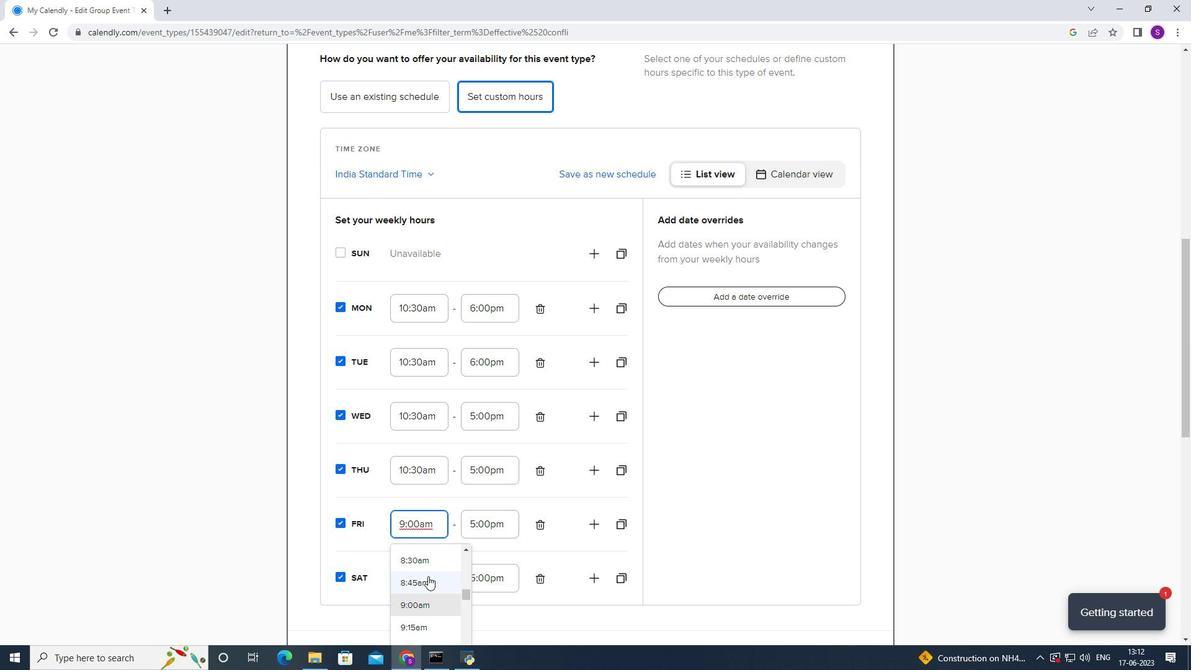 
Action: Mouse moved to (418, 615)
Screenshot: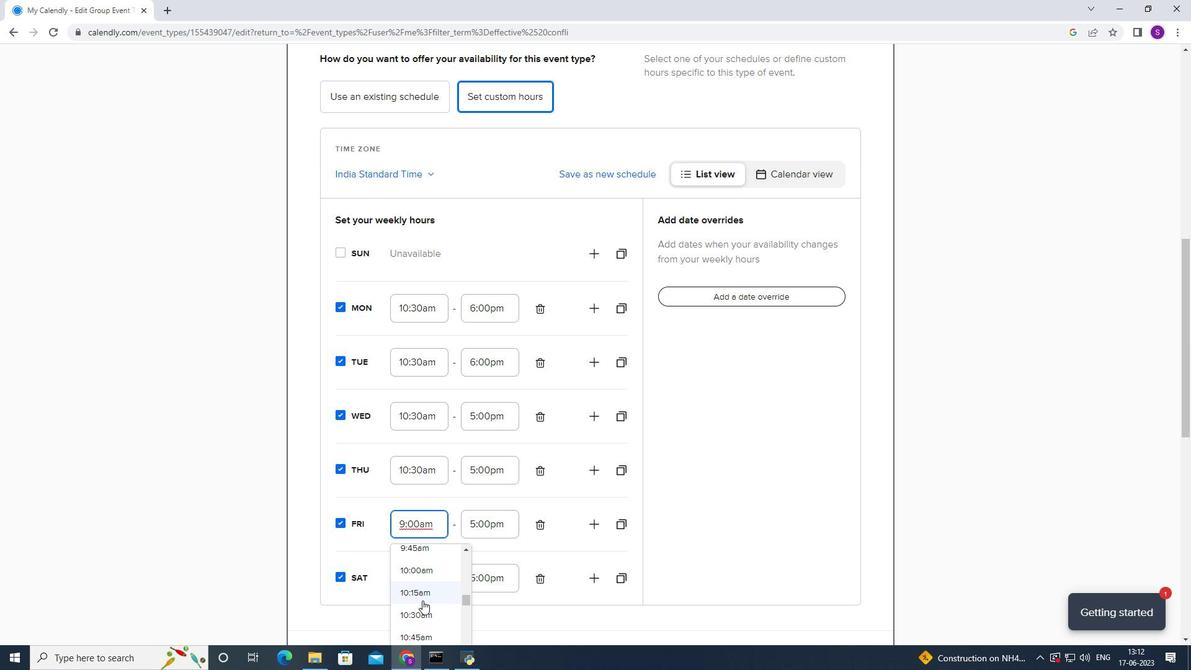 
Action: Mouse pressed left at (418, 615)
Screenshot: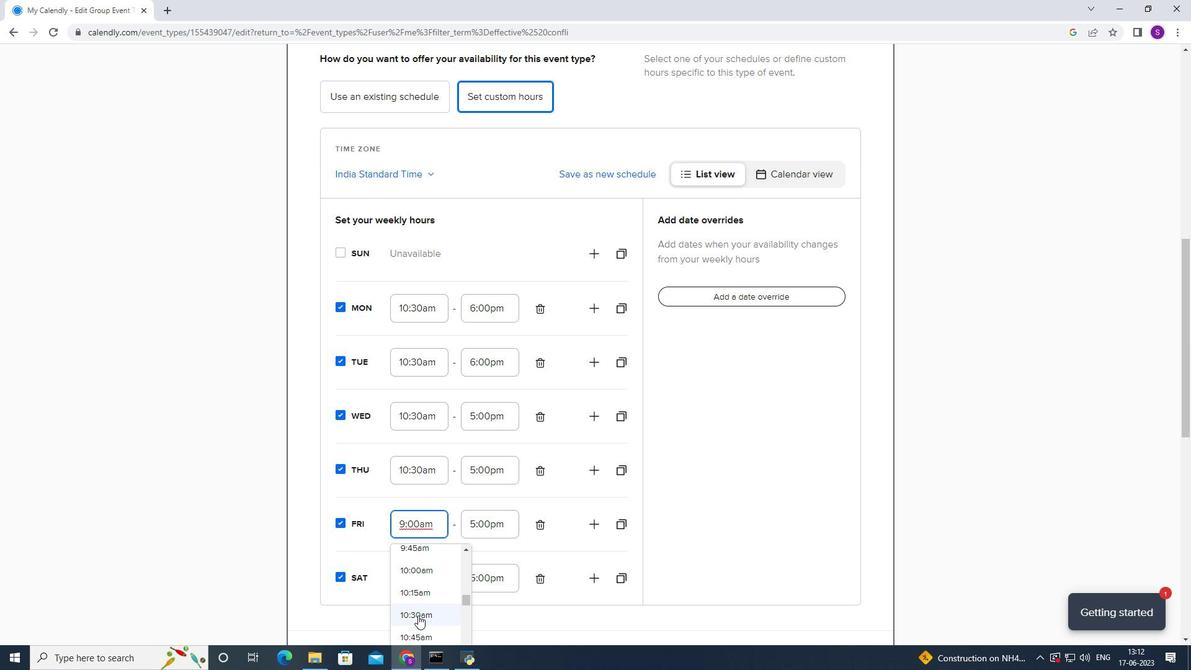 
Action: Mouse moved to (417, 555)
Screenshot: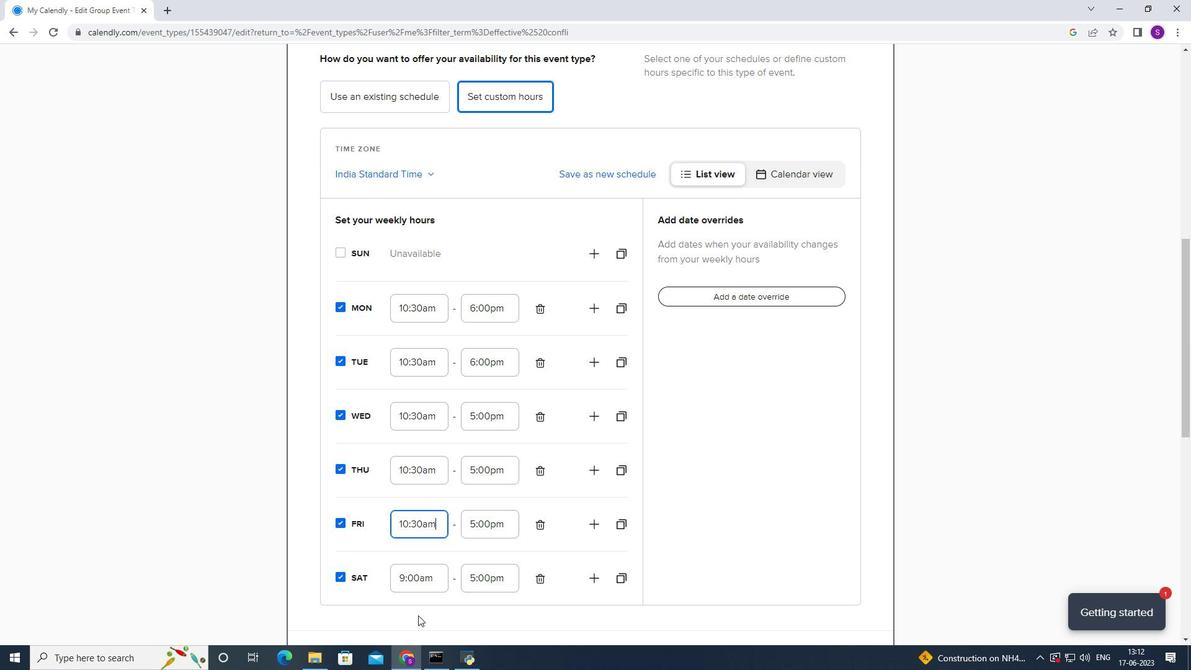 
Action: Mouse pressed left at (417, 555)
Screenshot: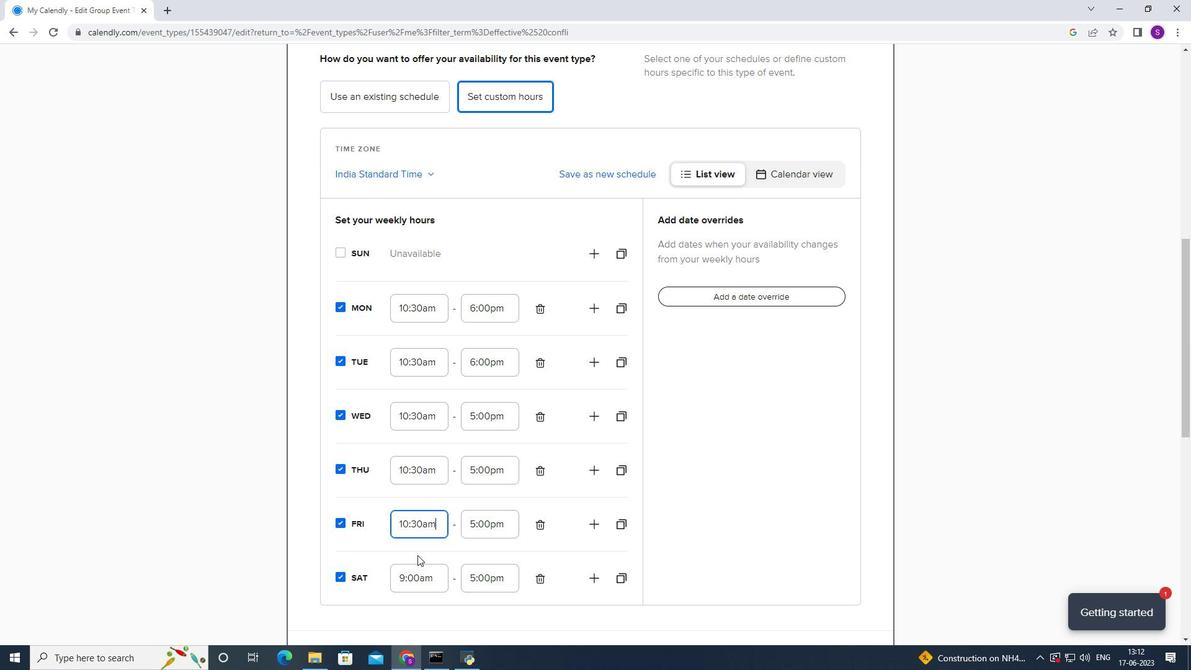 
Action: Mouse moved to (415, 574)
Screenshot: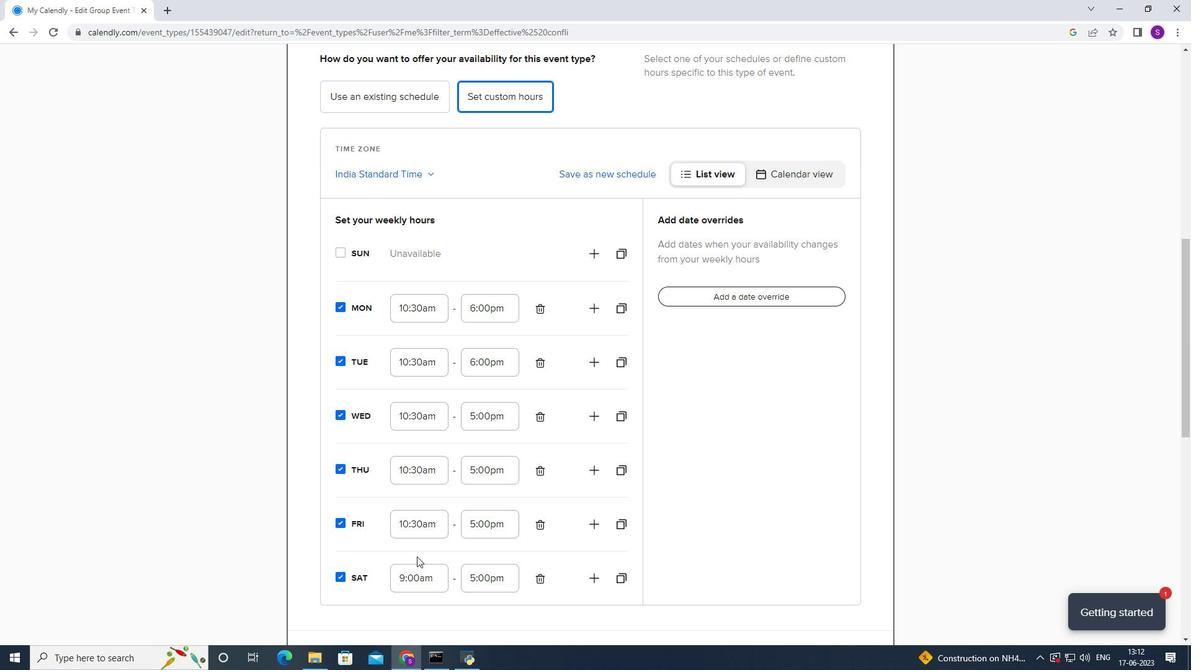 
Action: Mouse pressed left at (415, 574)
Screenshot: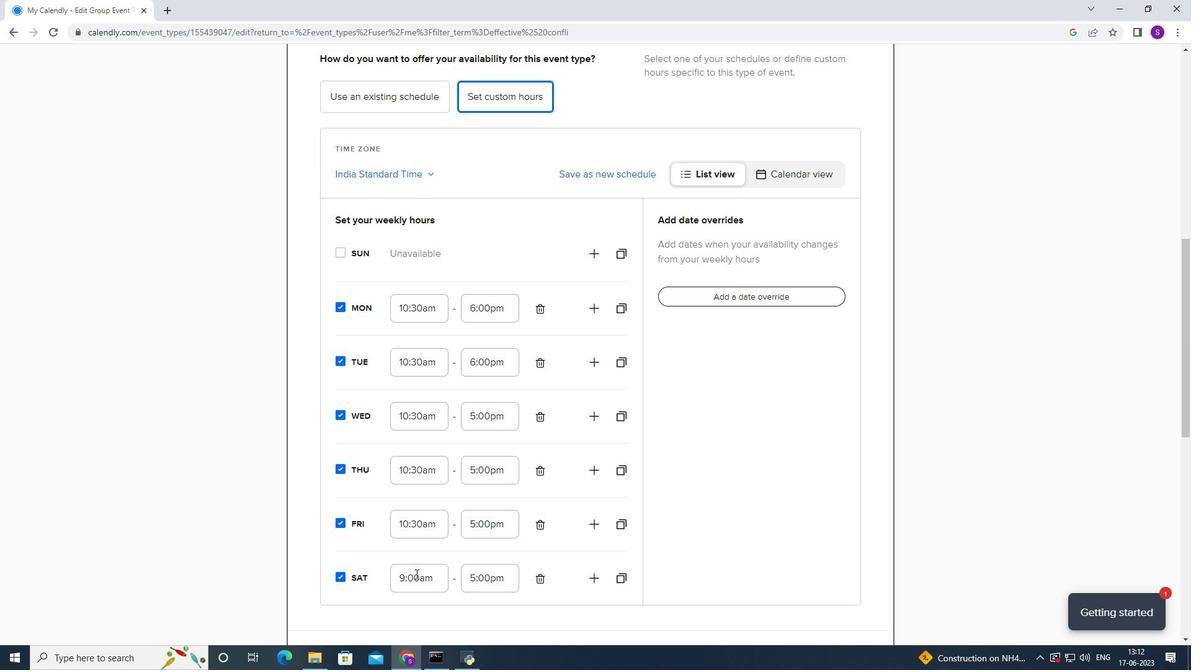 
Action: Mouse scrolled (415, 573) with delta (0, 0)
Screenshot: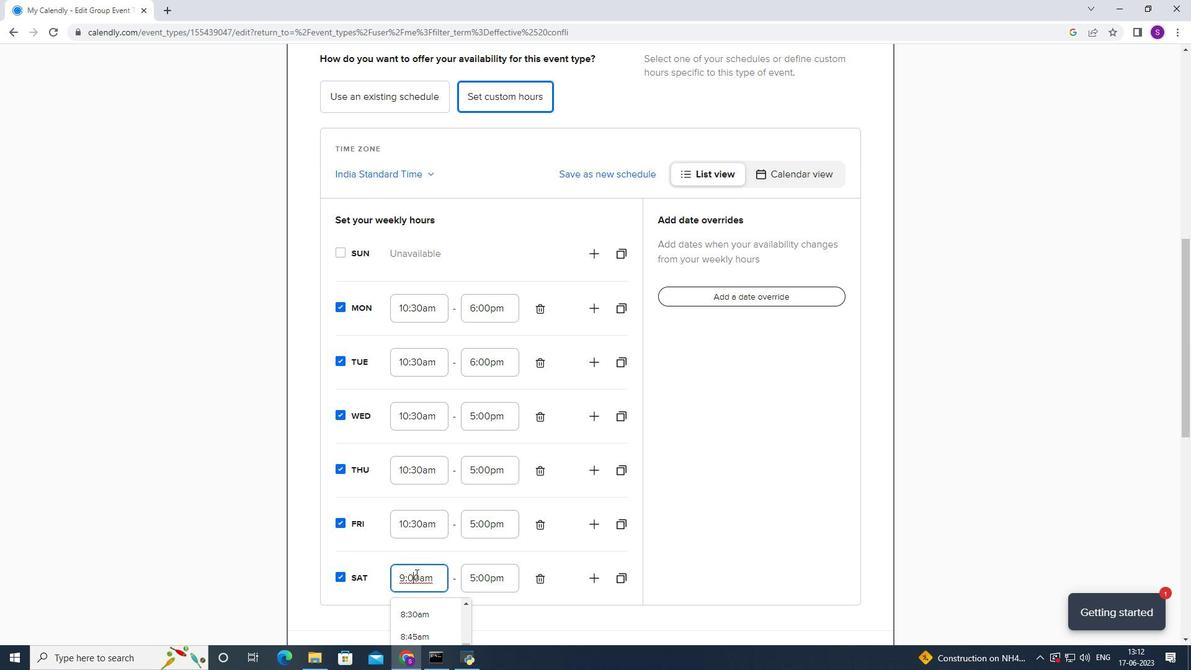
Action: Mouse scrolled (415, 573) with delta (0, 0)
Screenshot: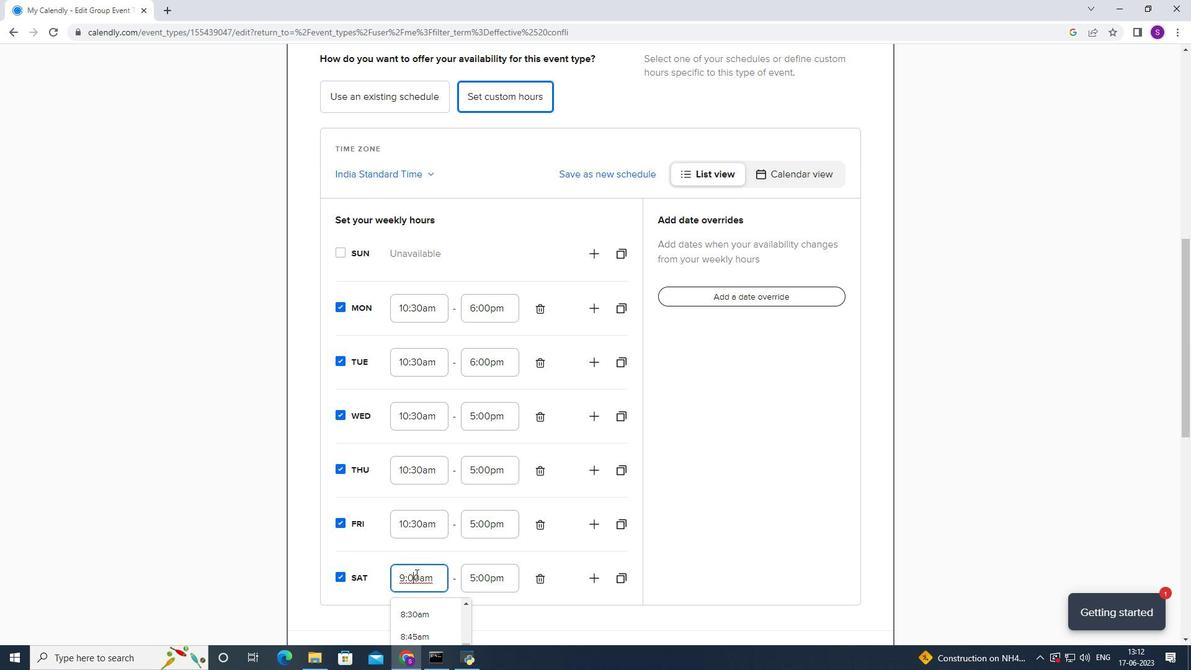 
Action: Mouse moved to (418, 541)
Screenshot: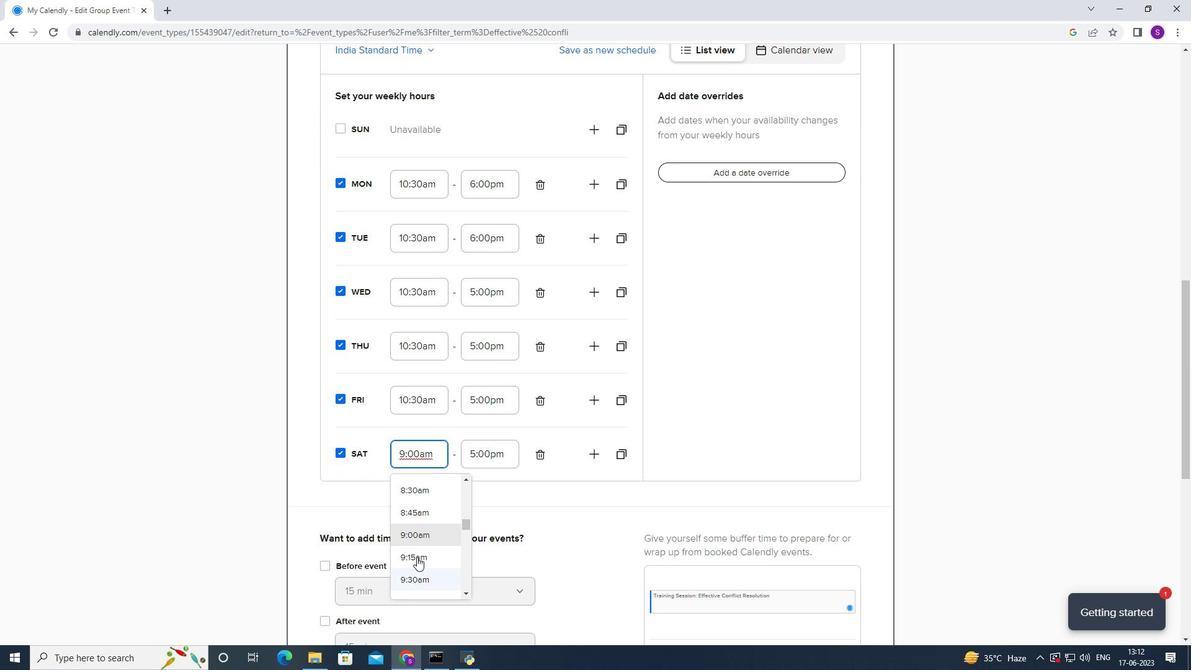 
Action: Mouse scrolled (418, 541) with delta (0, 0)
Screenshot: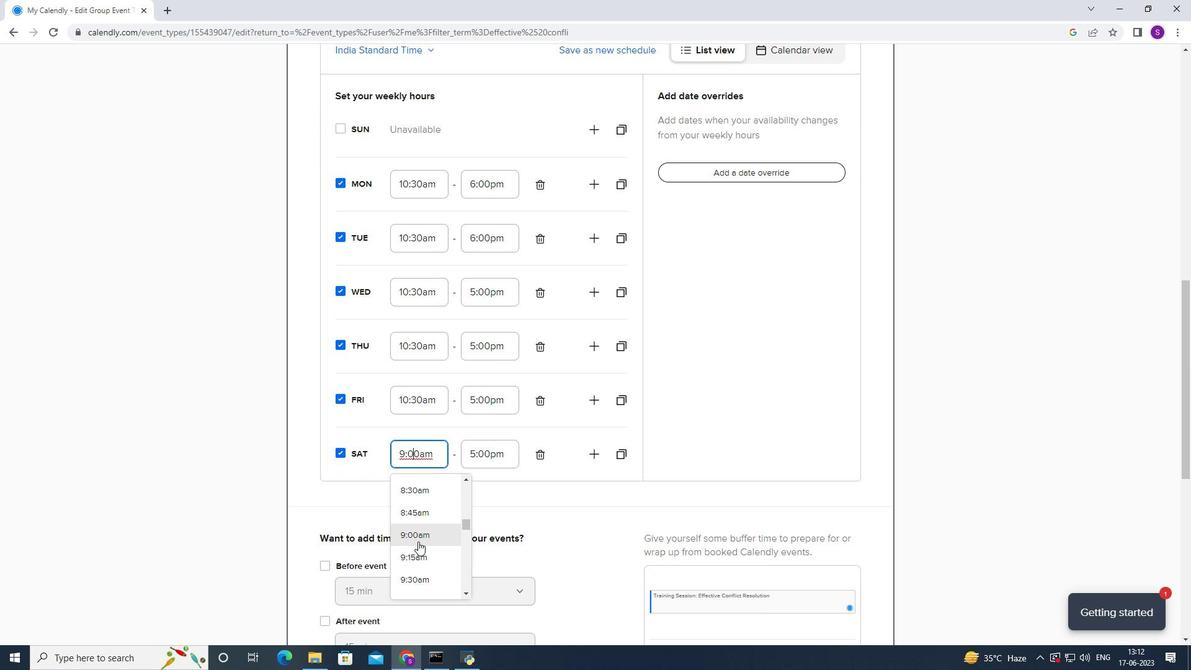 
Action: Mouse scrolled (418, 541) with delta (0, 0)
Screenshot: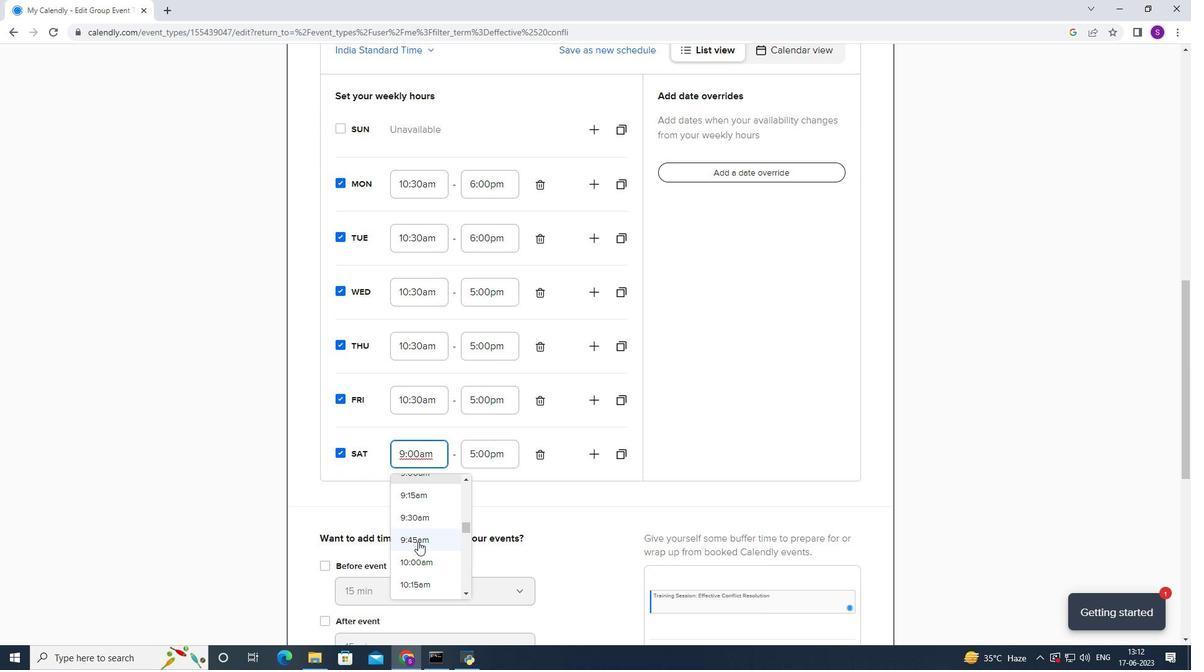 
Action: Mouse pressed left at (418, 541)
Screenshot: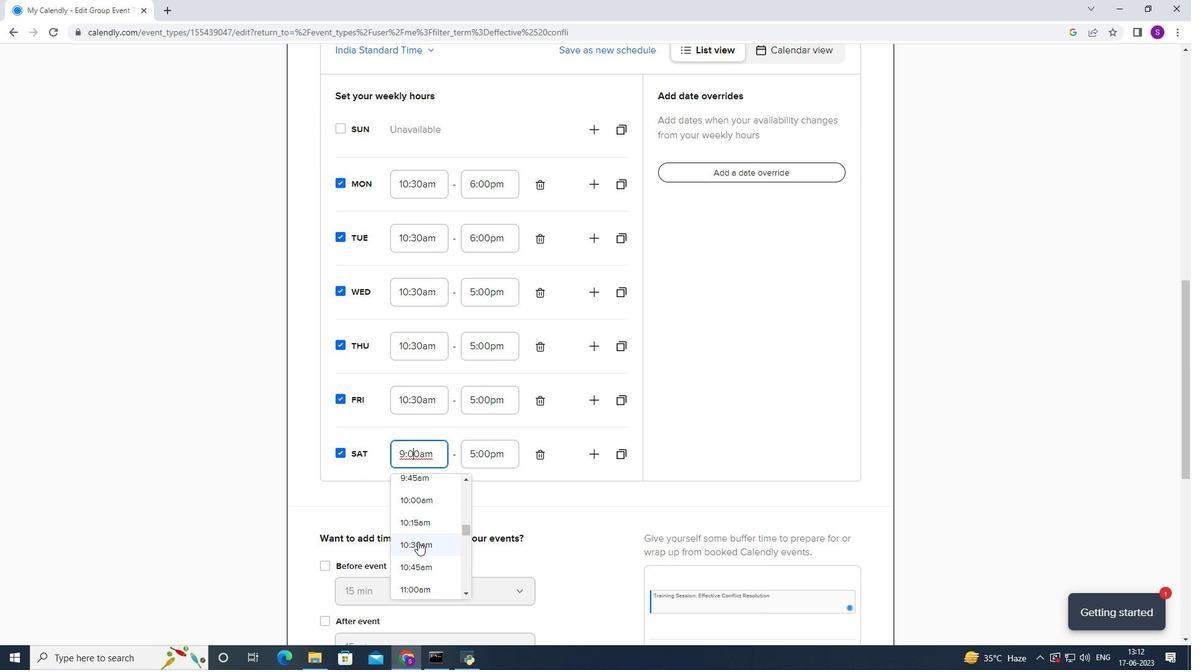 
Action: Mouse moved to (485, 464)
Screenshot: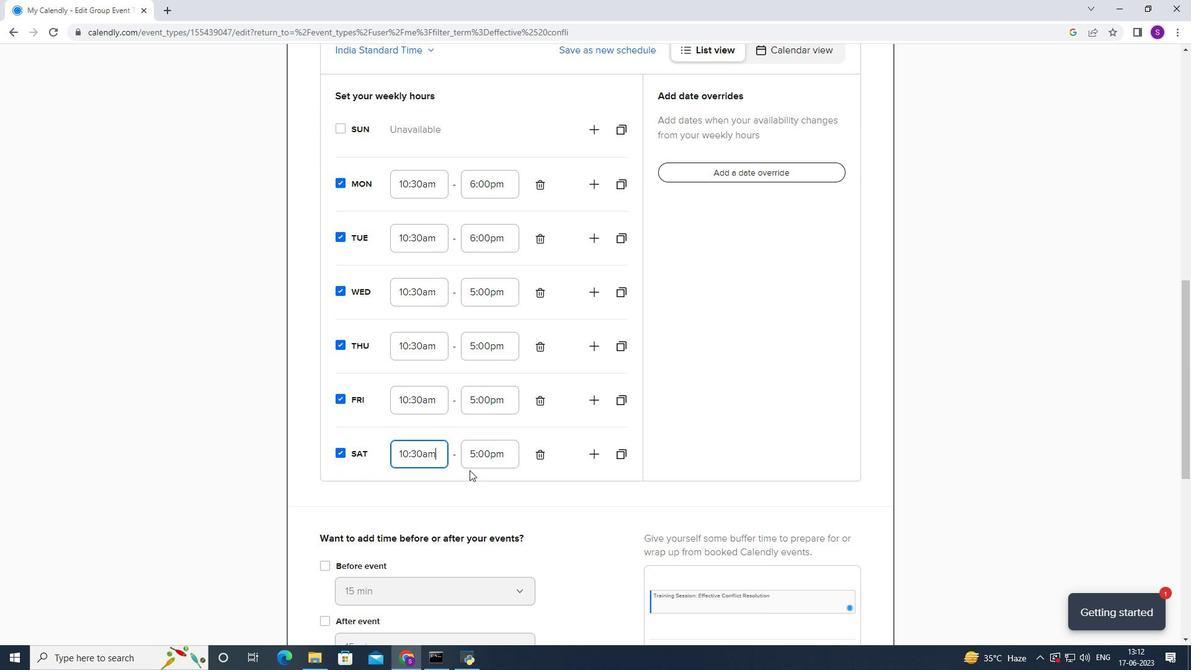 
Action: Mouse pressed left at (485, 464)
Screenshot: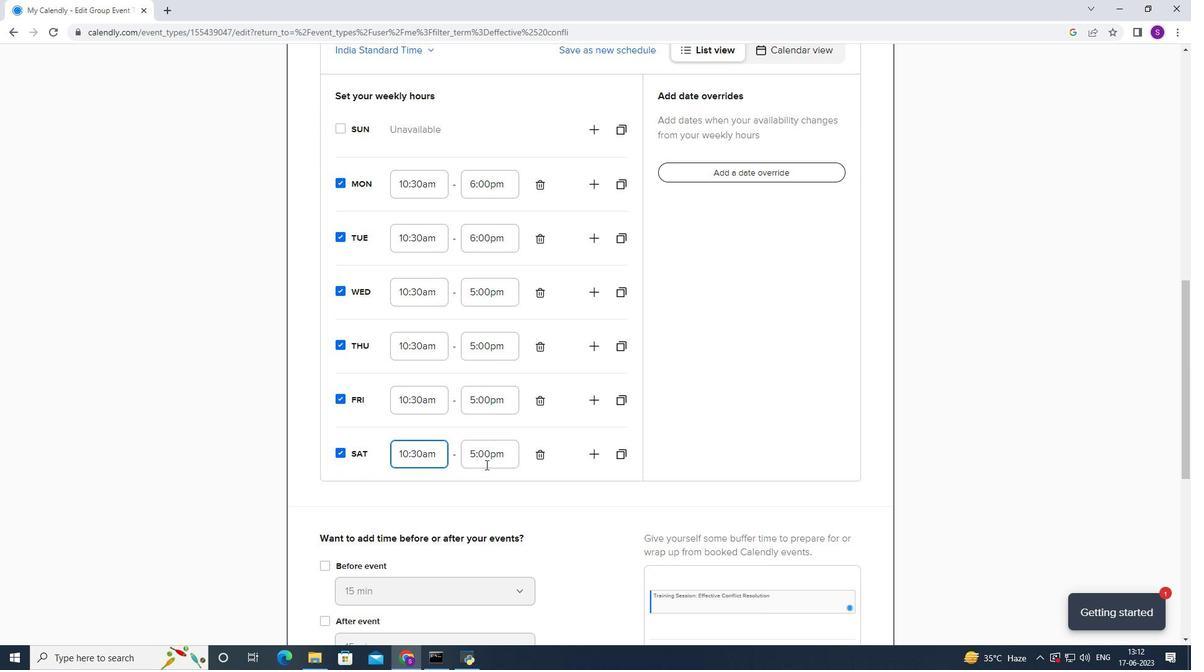 
Action: Mouse moved to (492, 497)
Screenshot: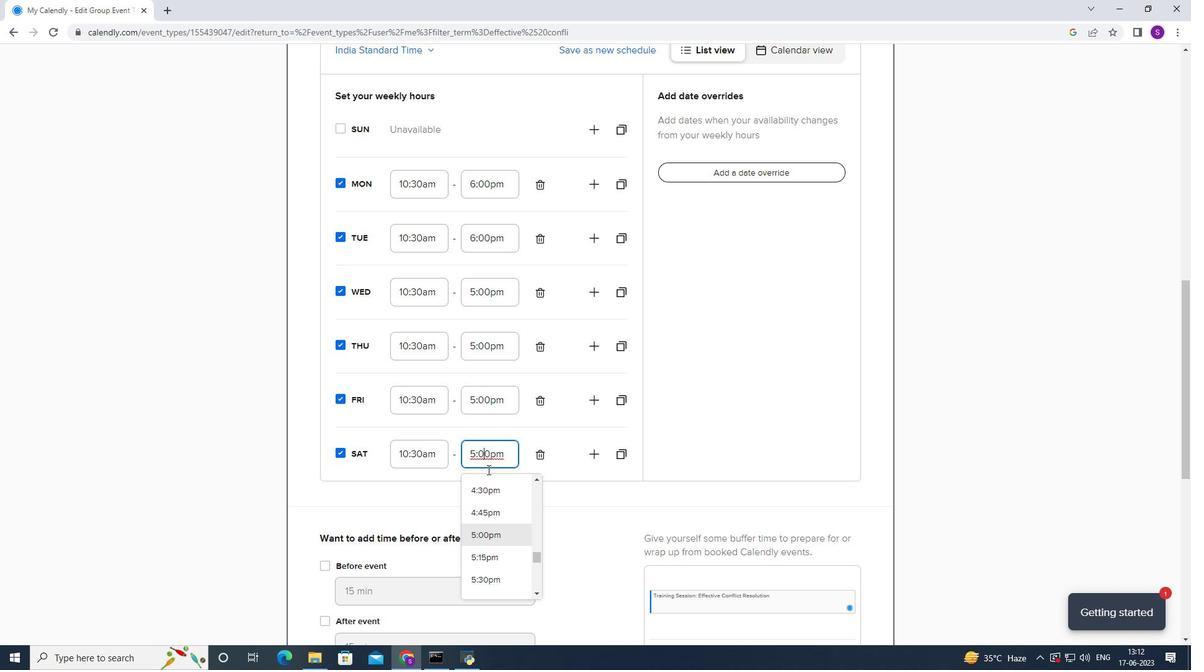 
Action: Mouse scrolled (492, 497) with delta (0, 0)
Screenshot: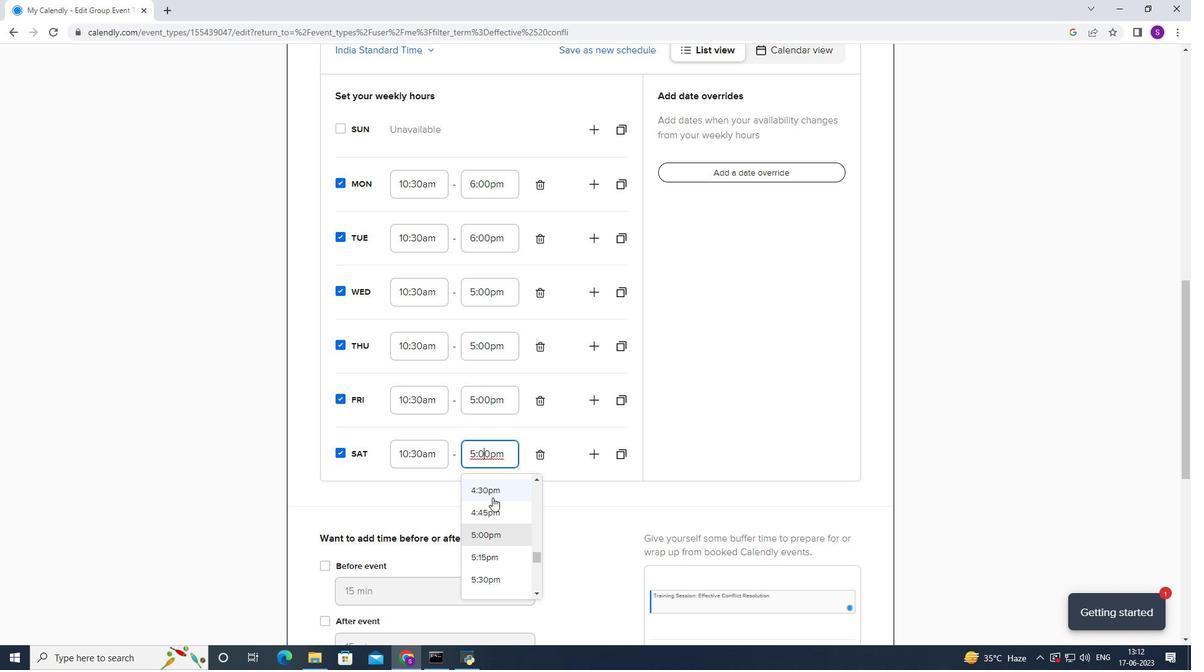 
Action: Mouse moved to (484, 561)
Screenshot: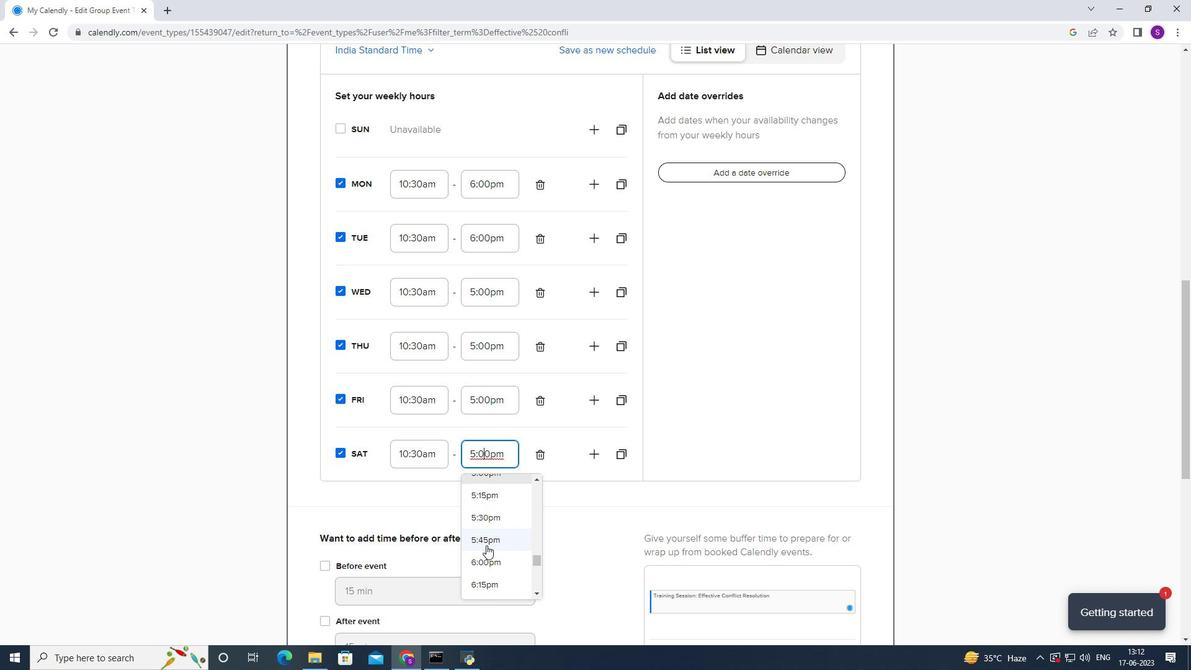 
Action: Mouse pressed left at (484, 561)
Screenshot: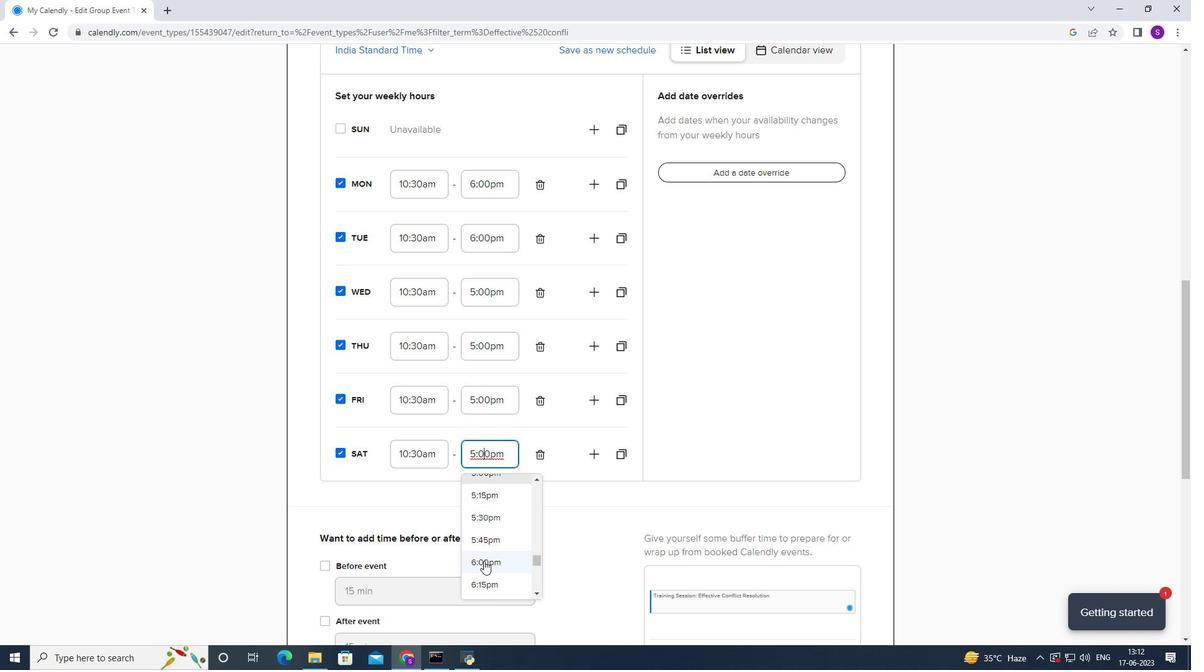 
Action: Mouse moved to (495, 409)
Screenshot: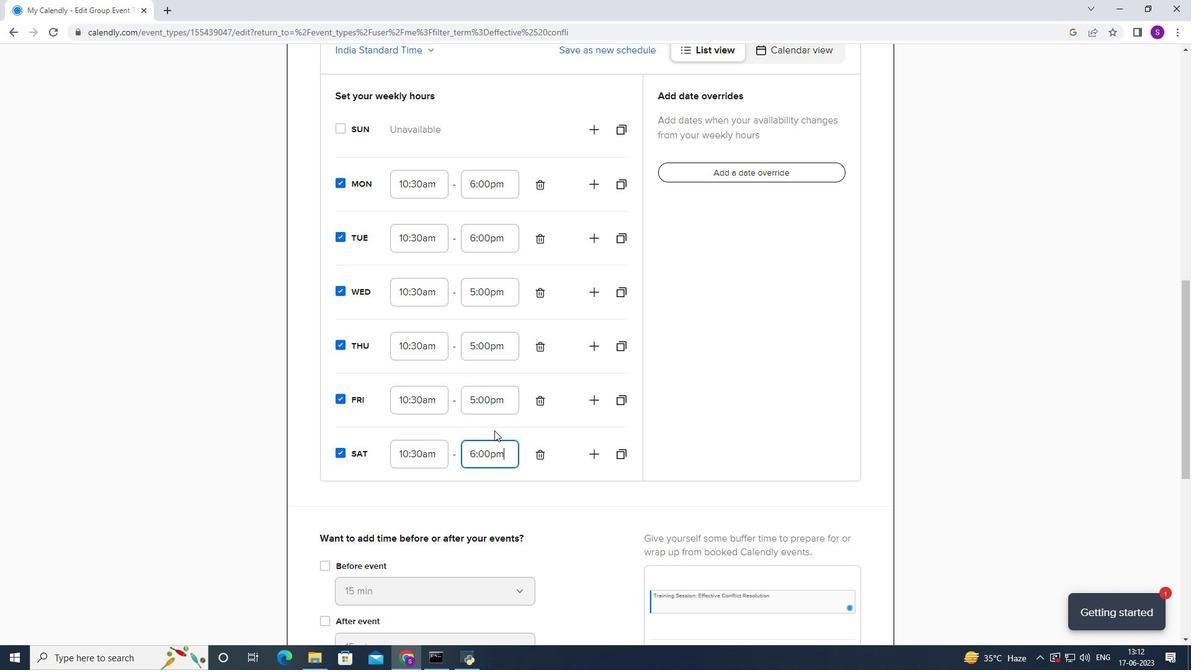 
Action: Mouse pressed left at (495, 409)
Screenshot: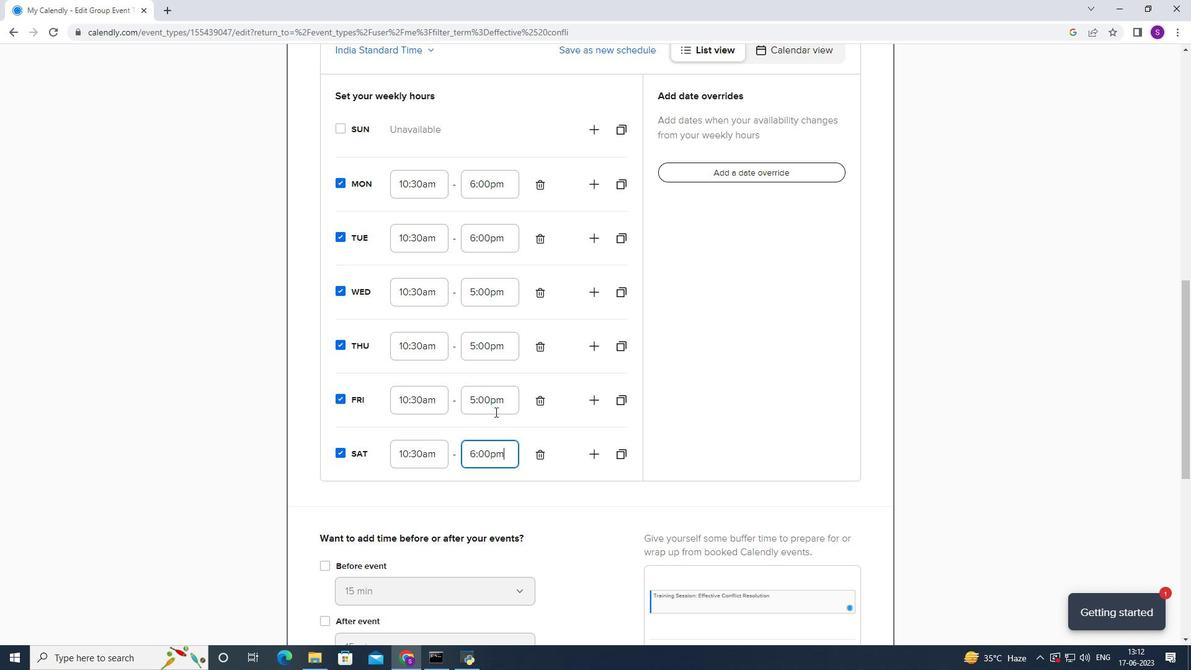 
Action: Mouse moved to (493, 444)
Screenshot: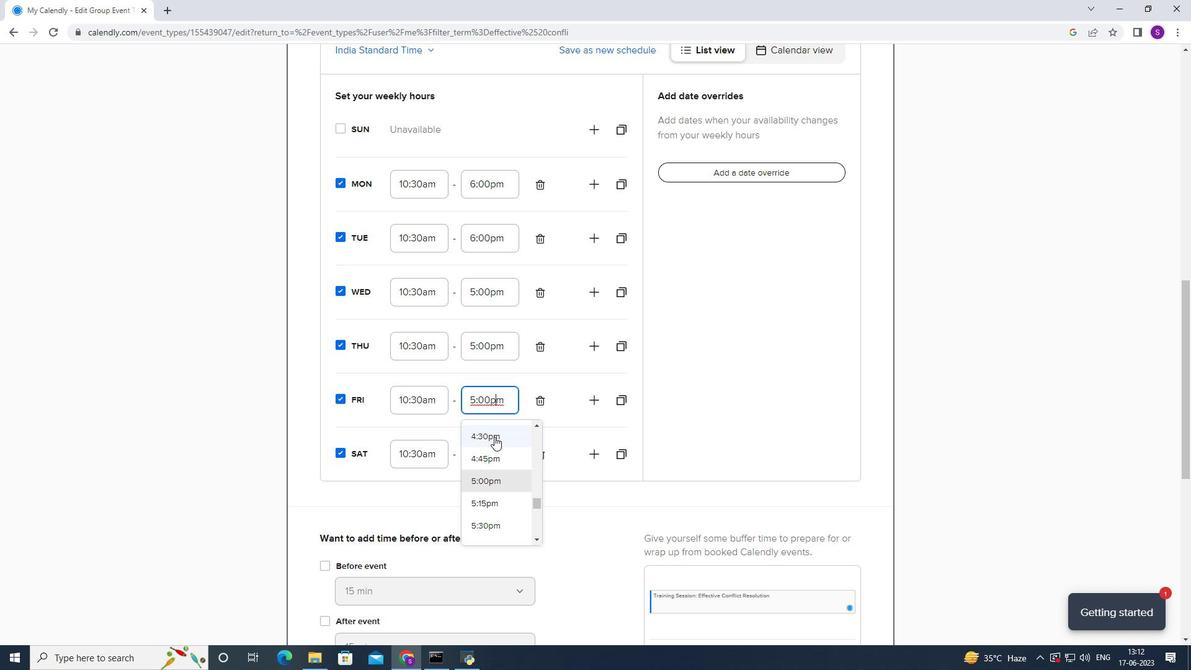 
Action: Mouse scrolled (493, 443) with delta (0, 0)
Screenshot: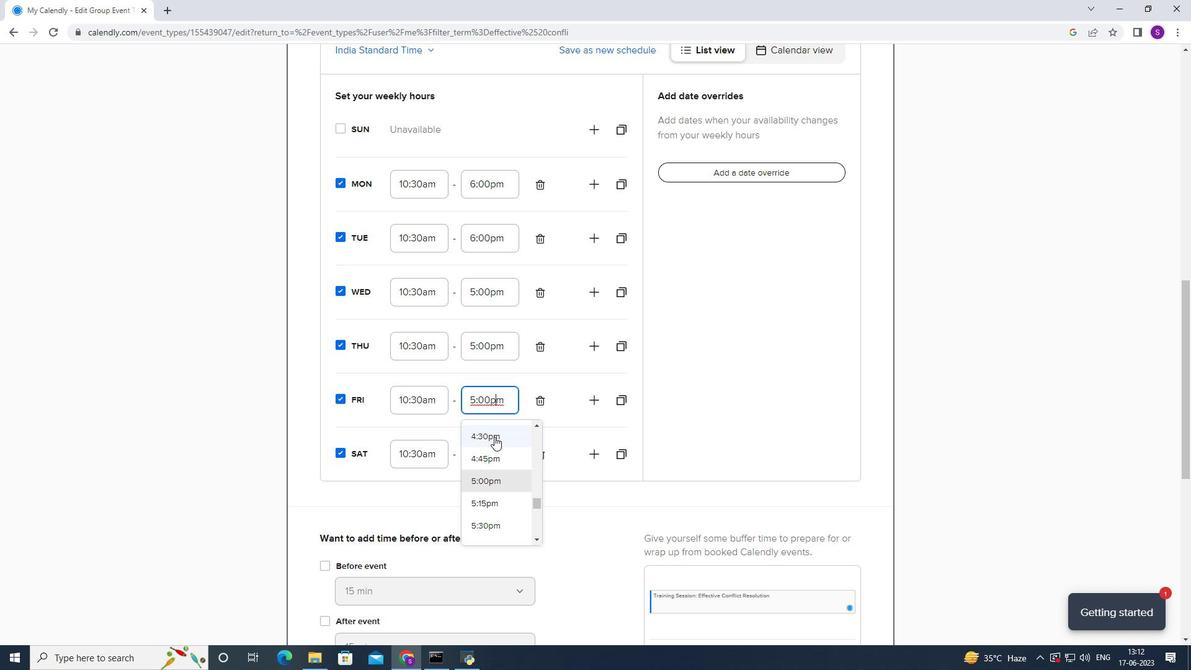 
Action: Mouse moved to (495, 510)
Screenshot: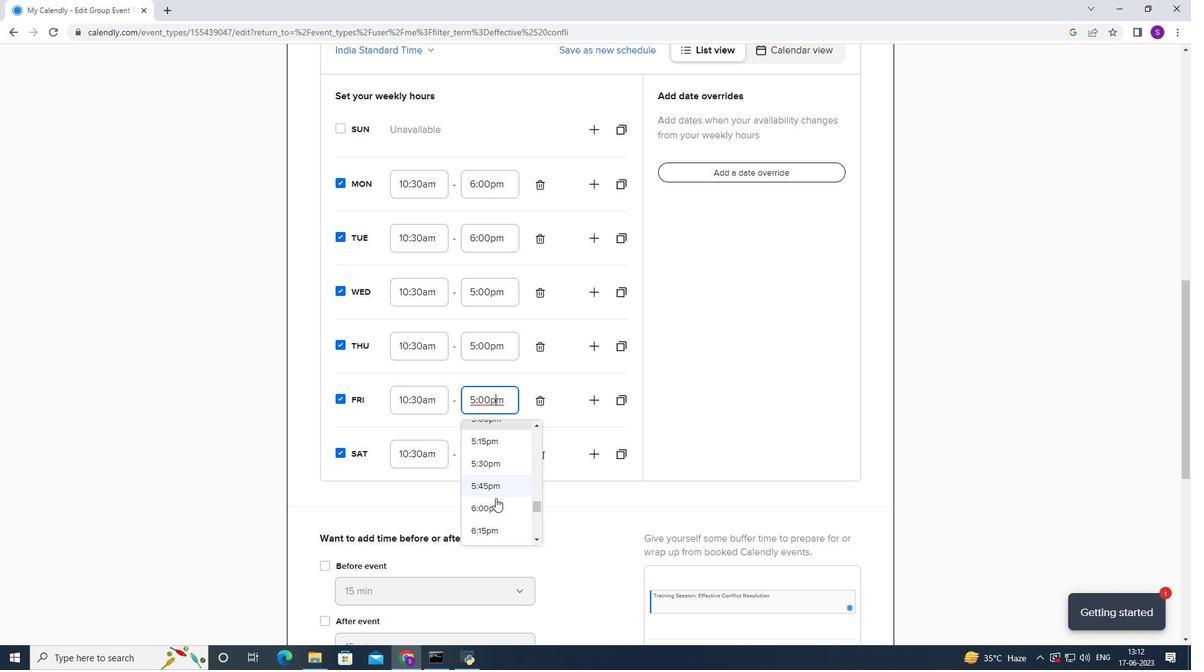 
Action: Mouse pressed left at (495, 510)
Screenshot: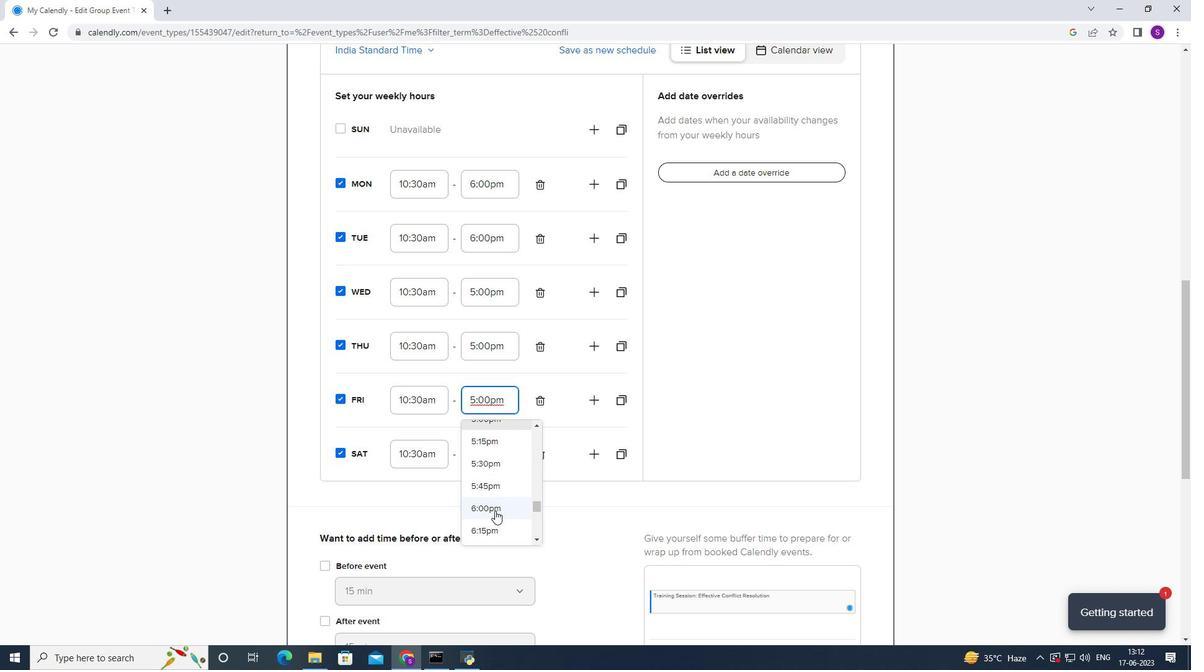 
Action: Mouse moved to (489, 343)
Screenshot: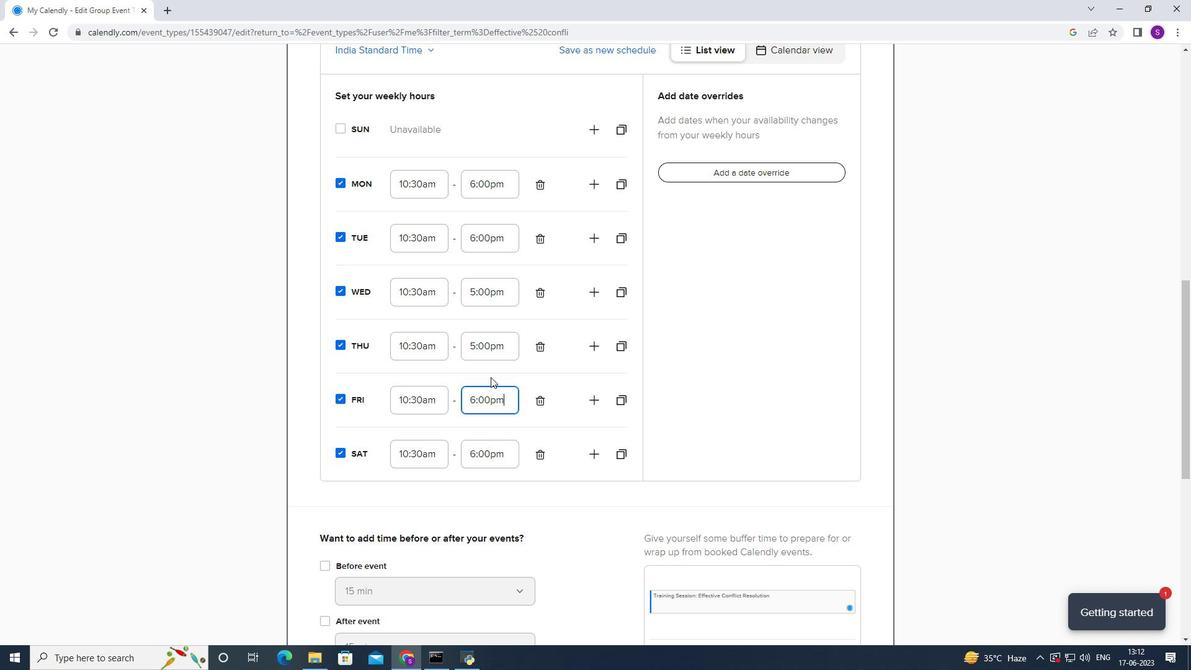 
Action: Mouse pressed left at (489, 343)
Screenshot: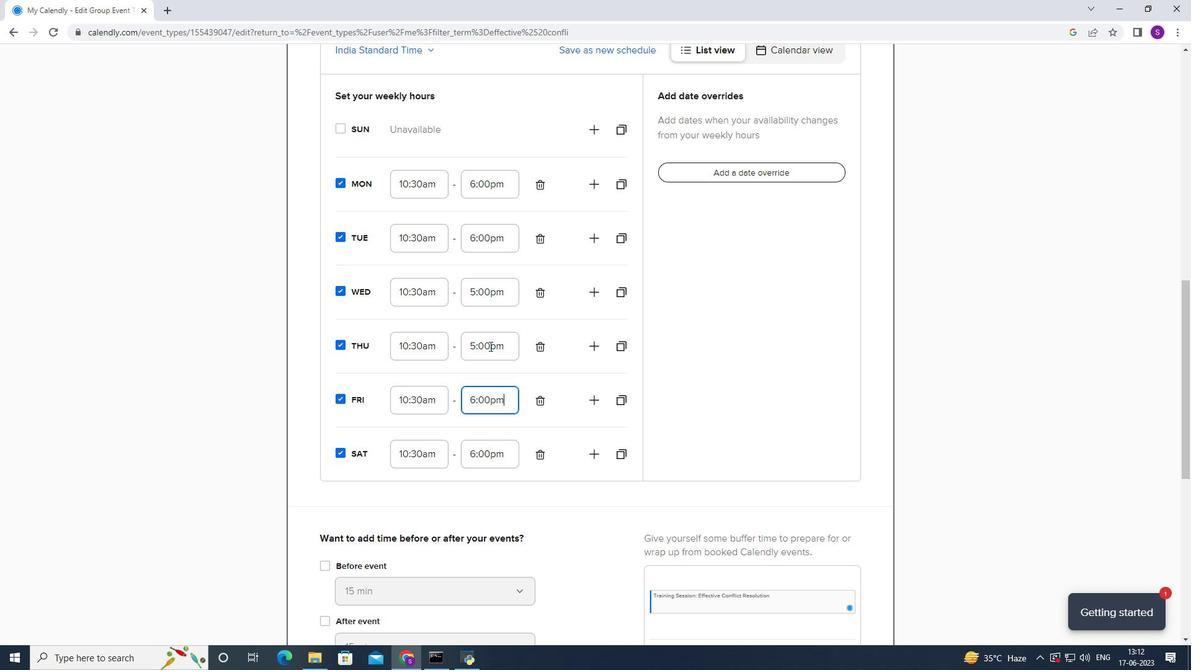 
Action: Mouse moved to (494, 389)
Screenshot: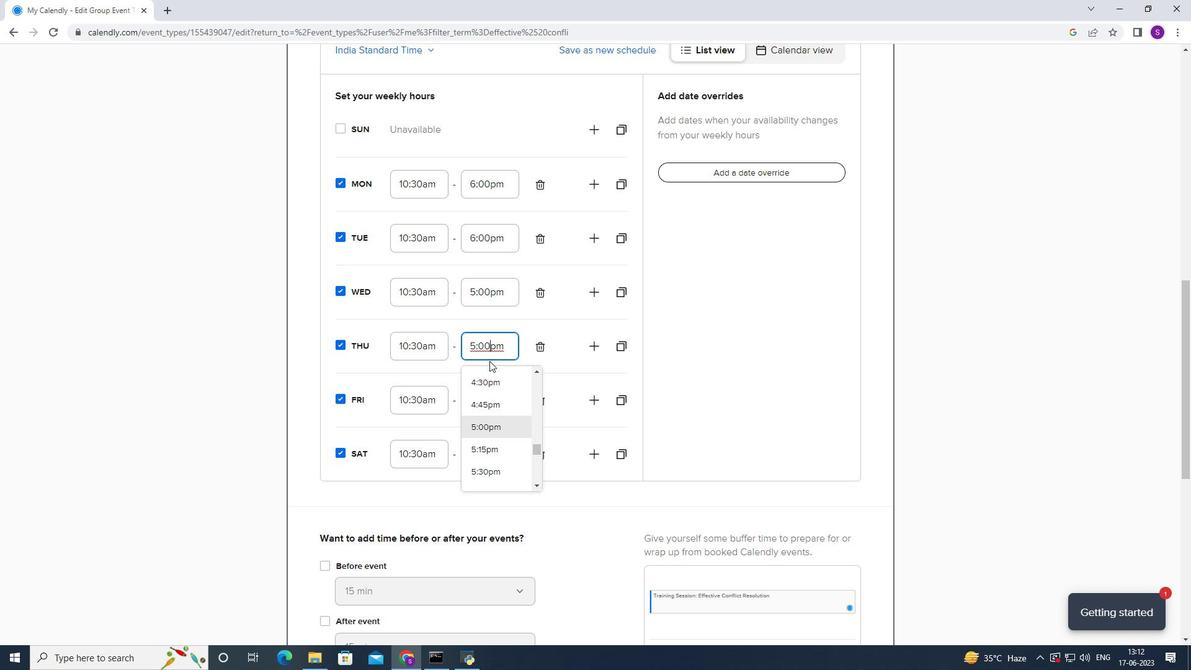 
Action: Mouse scrolled (494, 388) with delta (0, 0)
Screenshot: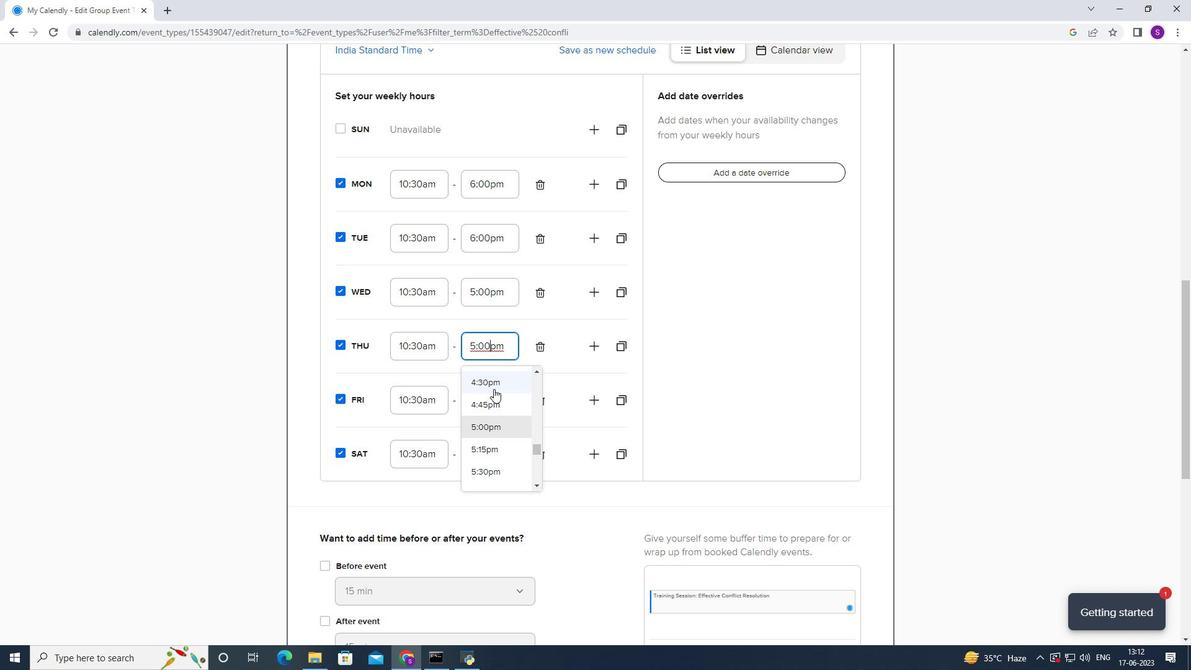 
Action: Mouse scrolled (494, 388) with delta (0, 0)
Screenshot: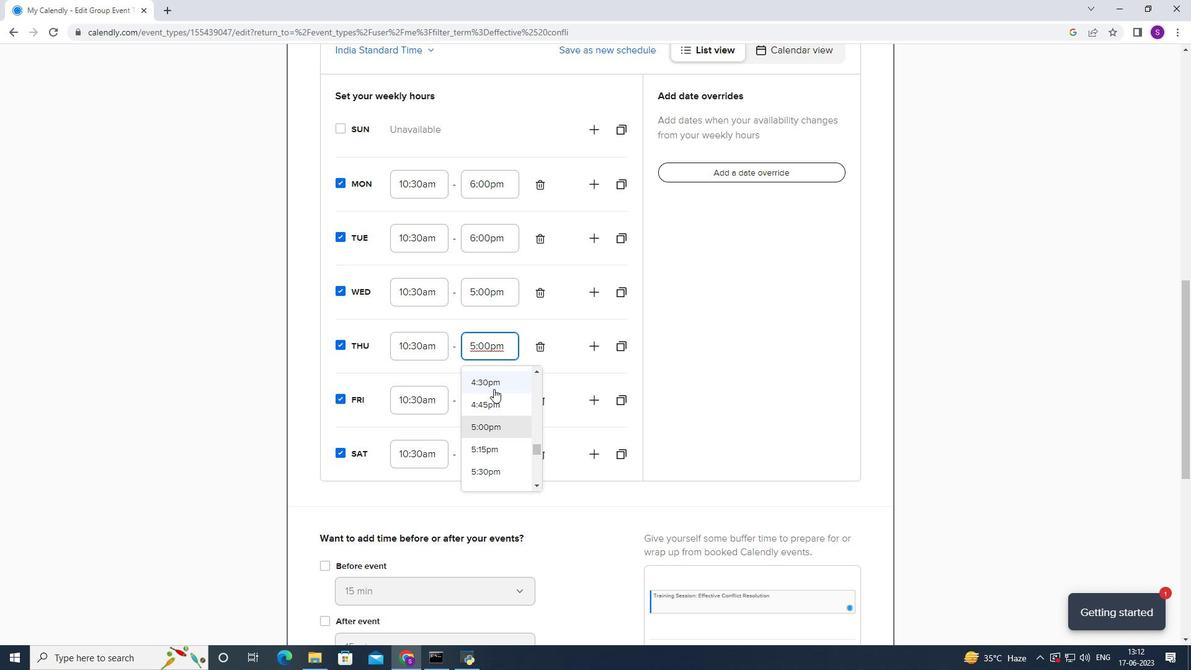 
Action: Mouse moved to (494, 394)
Screenshot: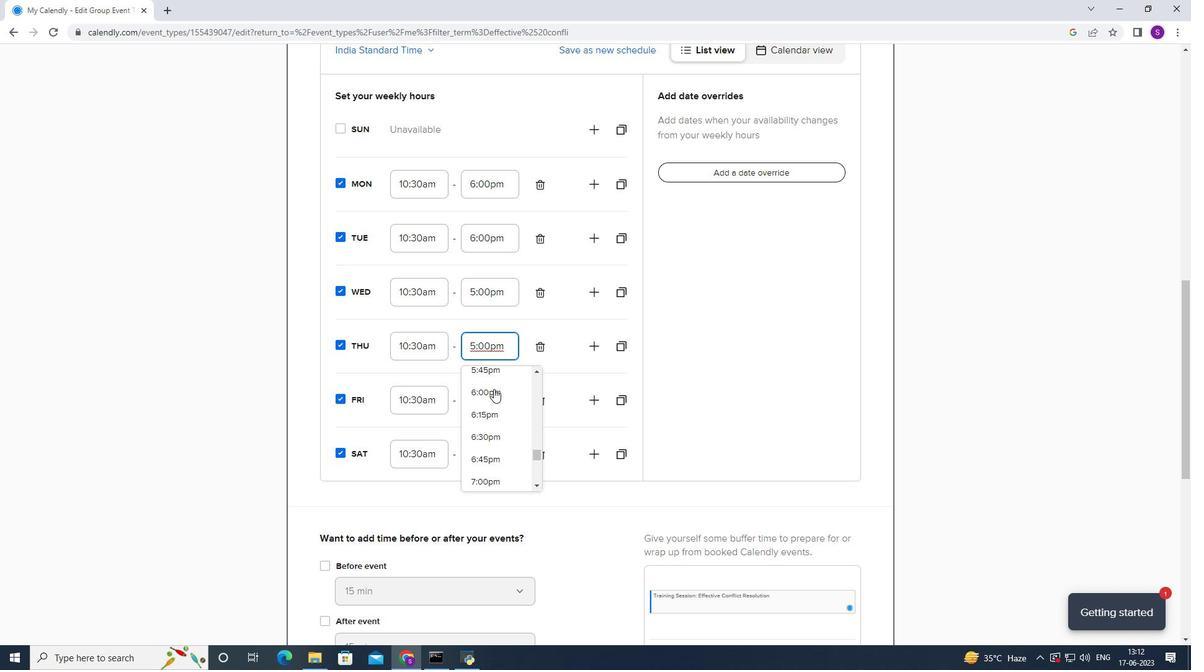 
Action: Mouse pressed left at (494, 394)
Screenshot: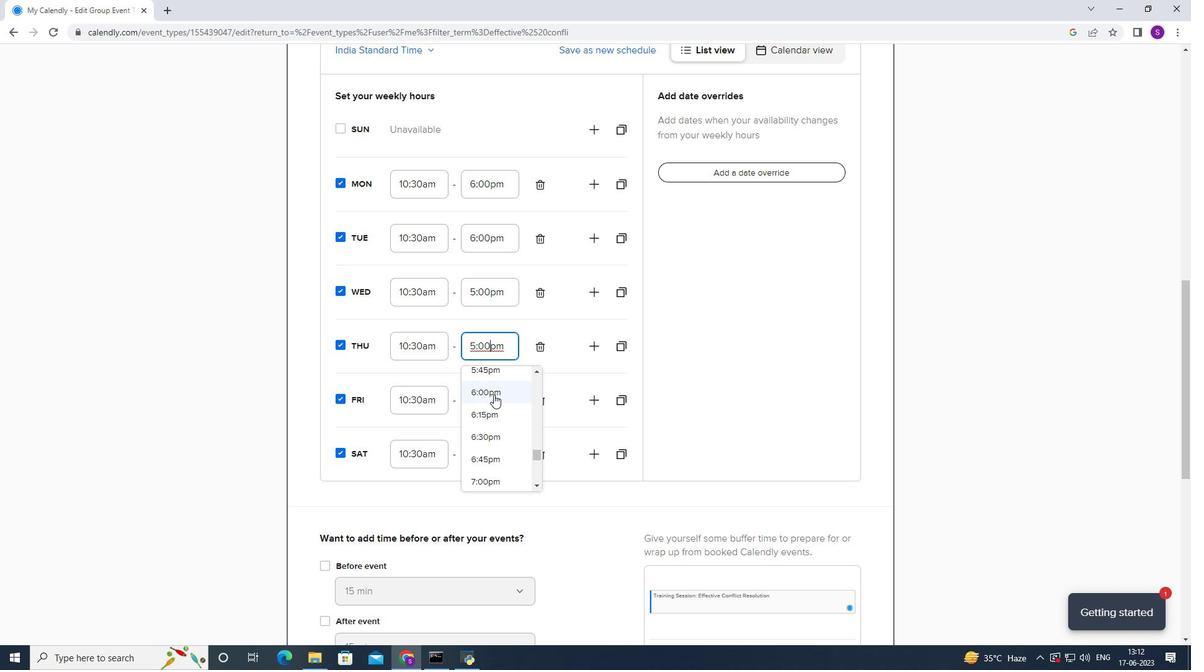 
Action: Mouse moved to (494, 301)
Screenshot: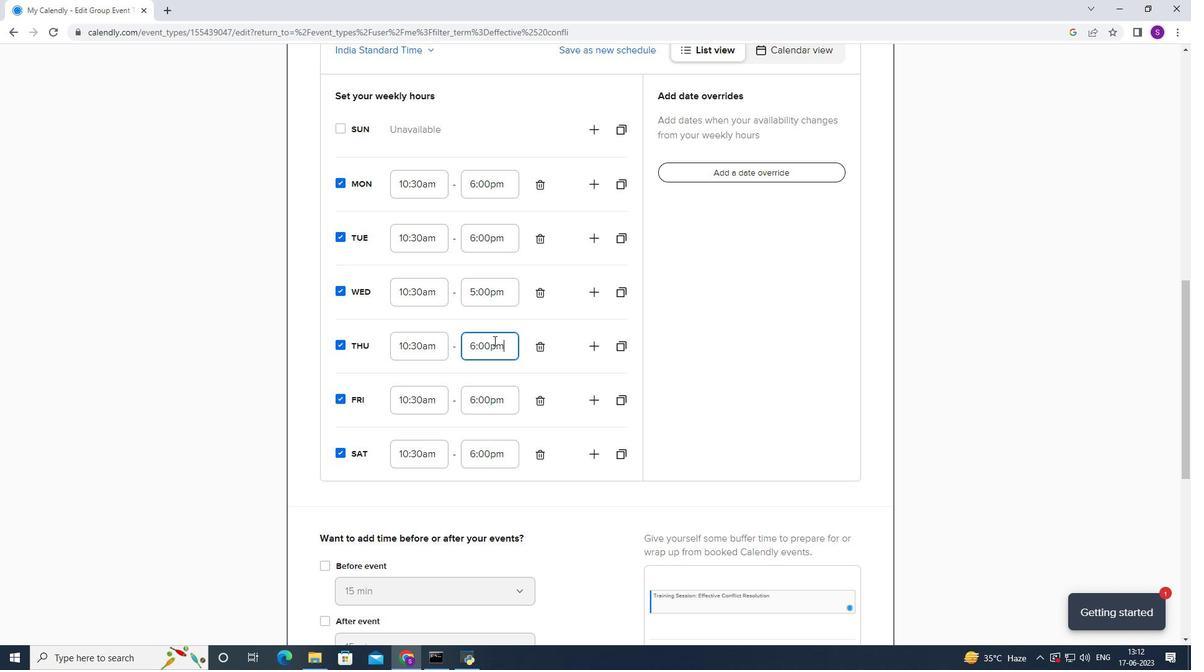 
Action: Mouse pressed left at (494, 301)
Screenshot: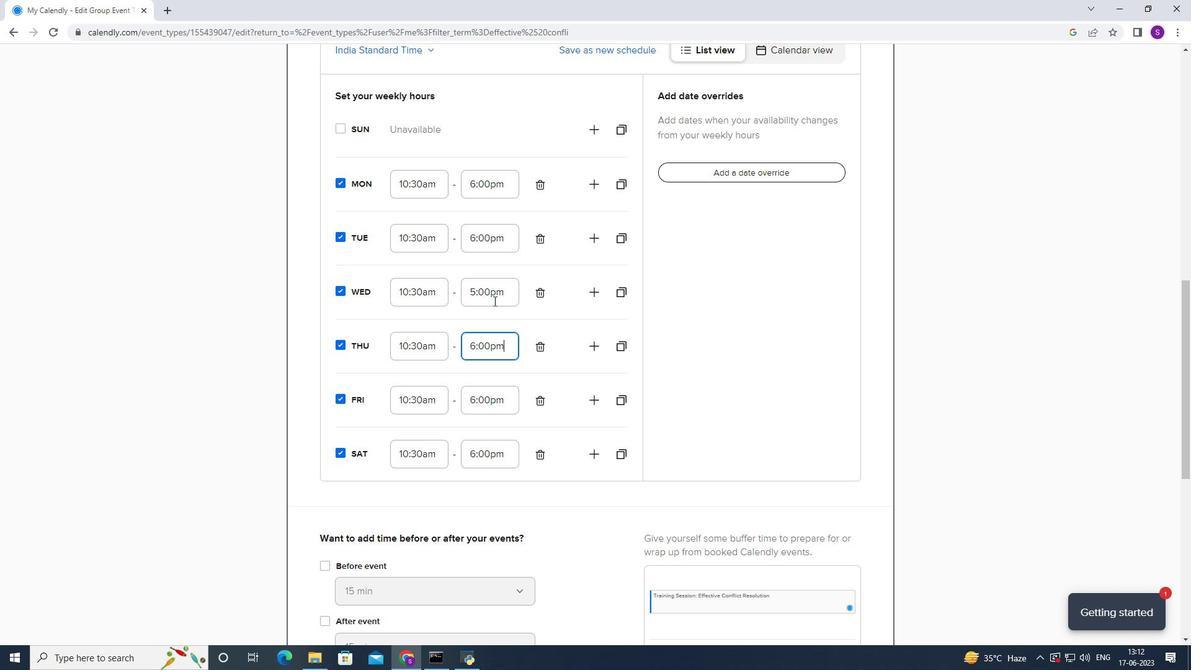 
Action: Mouse moved to (485, 376)
Screenshot: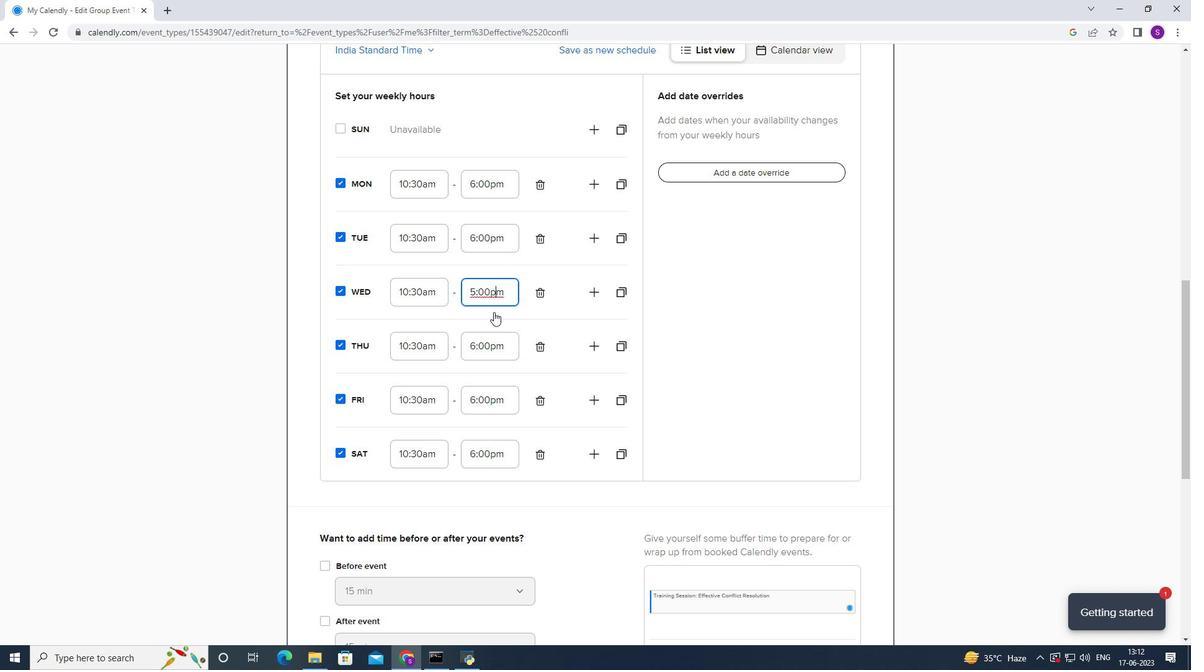 
Action: Mouse scrolled (485, 376) with delta (0, 0)
Screenshot: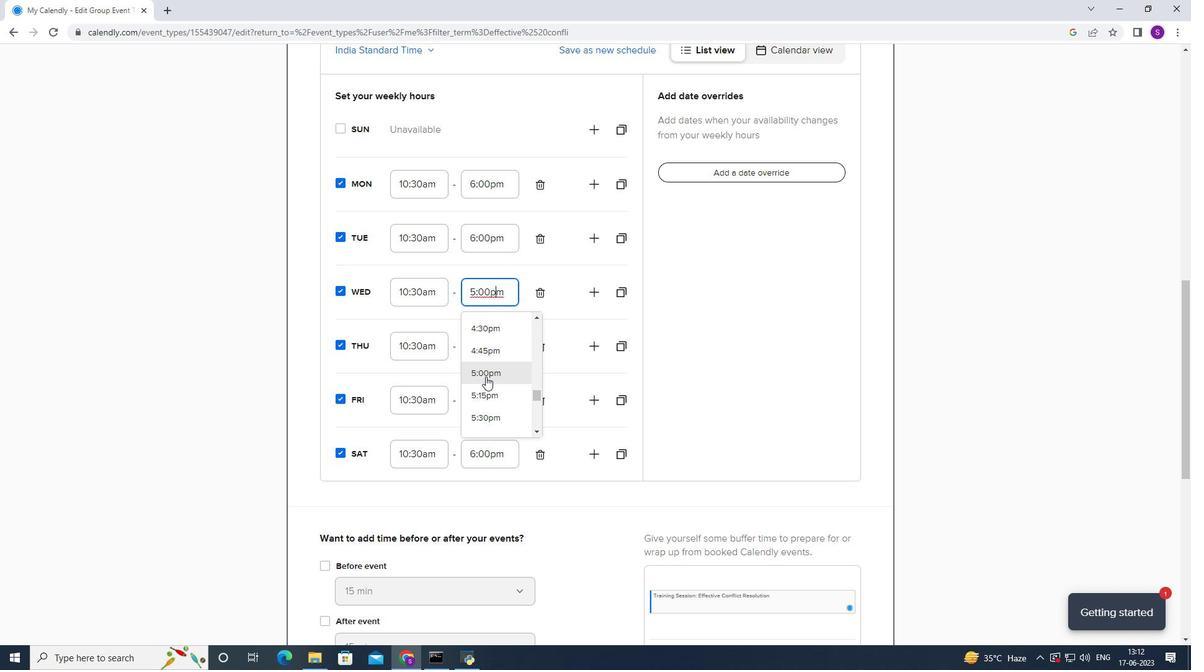 
Action: Mouse scrolled (485, 376) with delta (0, 0)
Screenshot: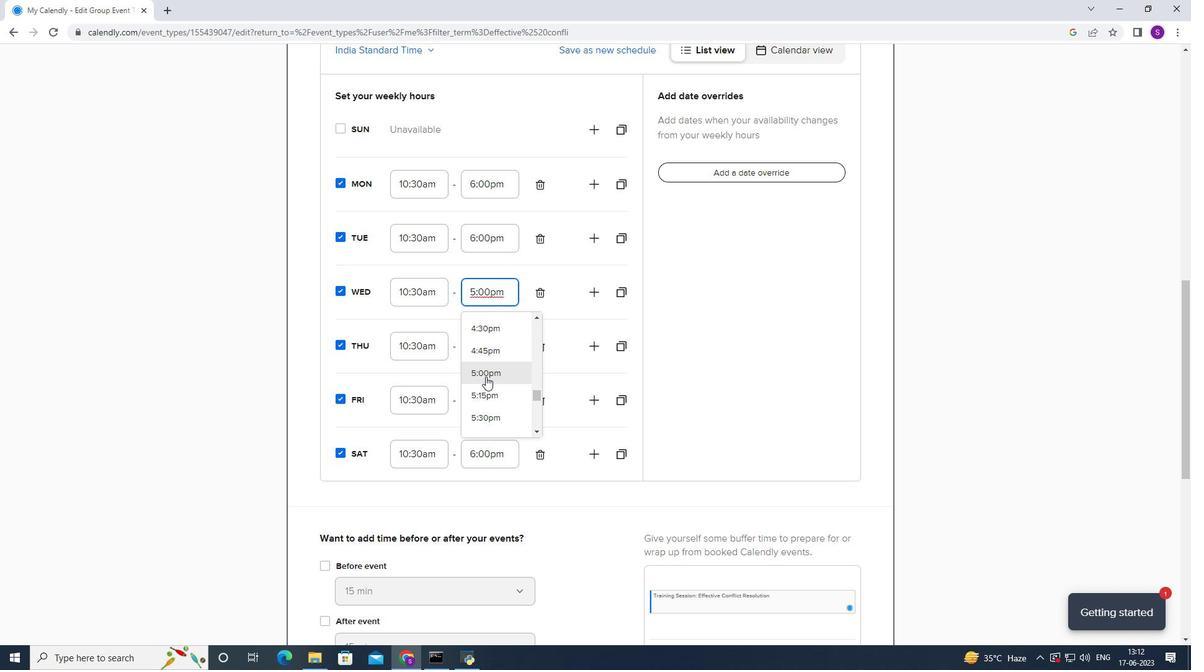 
Action: Mouse moved to (495, 342)
Screenshot: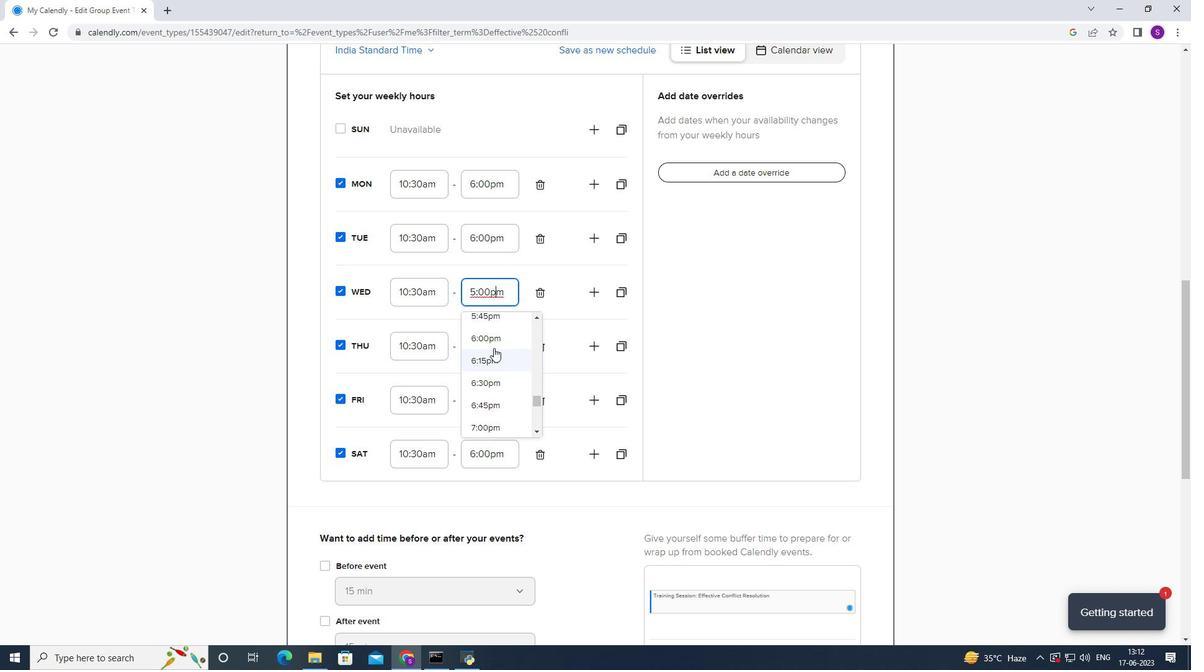 
Action: Mouse pressed left at (495, 342)
Screenshot: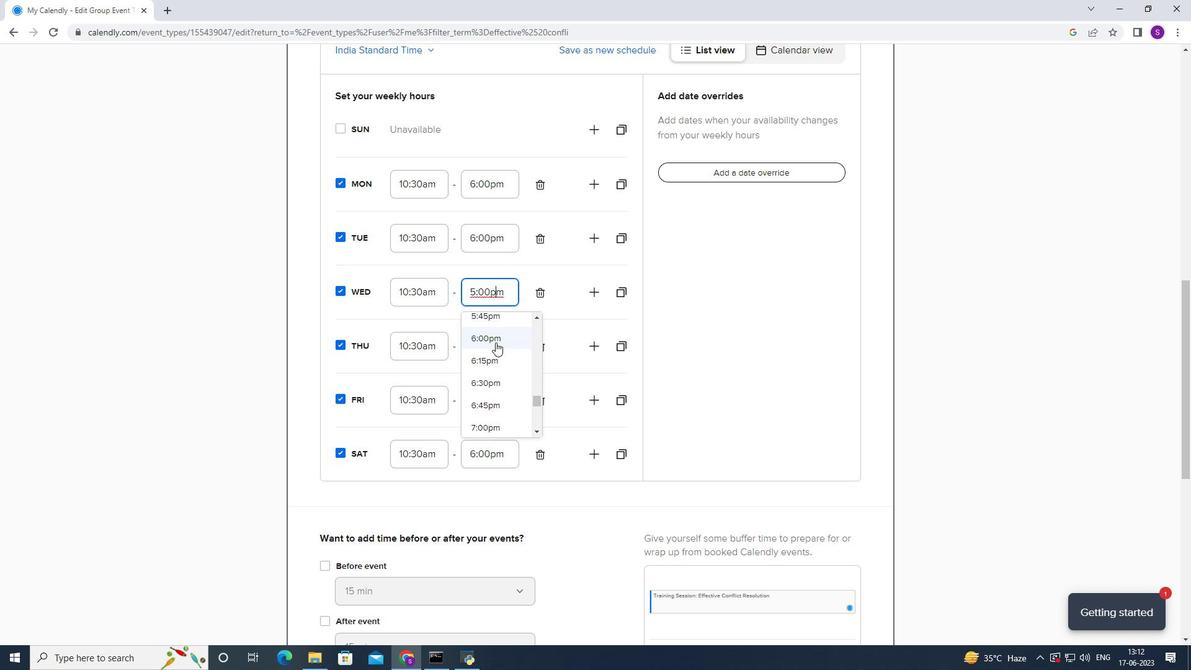 
Action: Mouse moved to (487, 461)
Screenshot: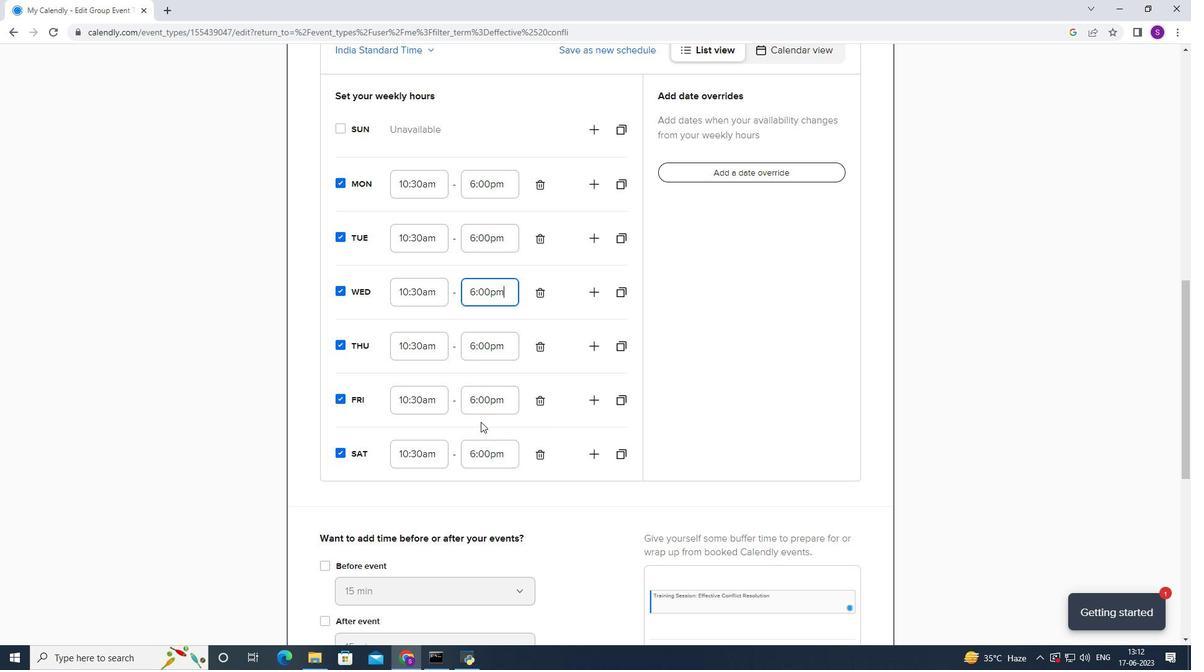 
Action: Mouse scrolled (487, 461) with delta (0, 0)
Screenshot: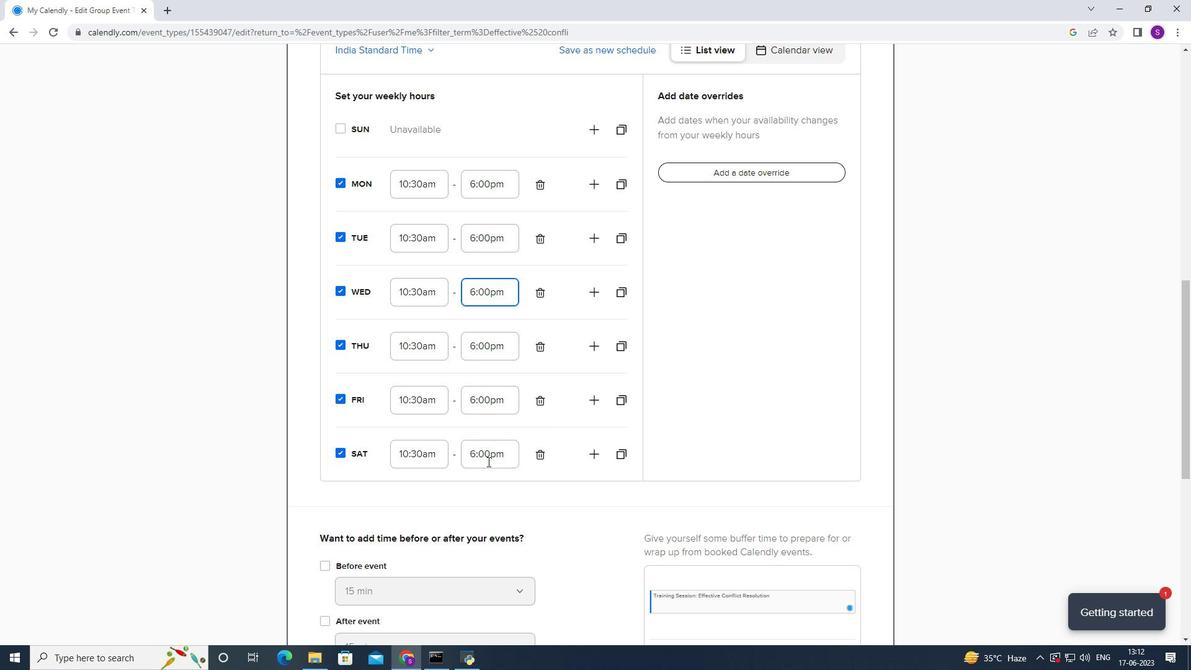 
Action: Mouse scrolled (487, 461) with delta (0, 0)
Screenshot: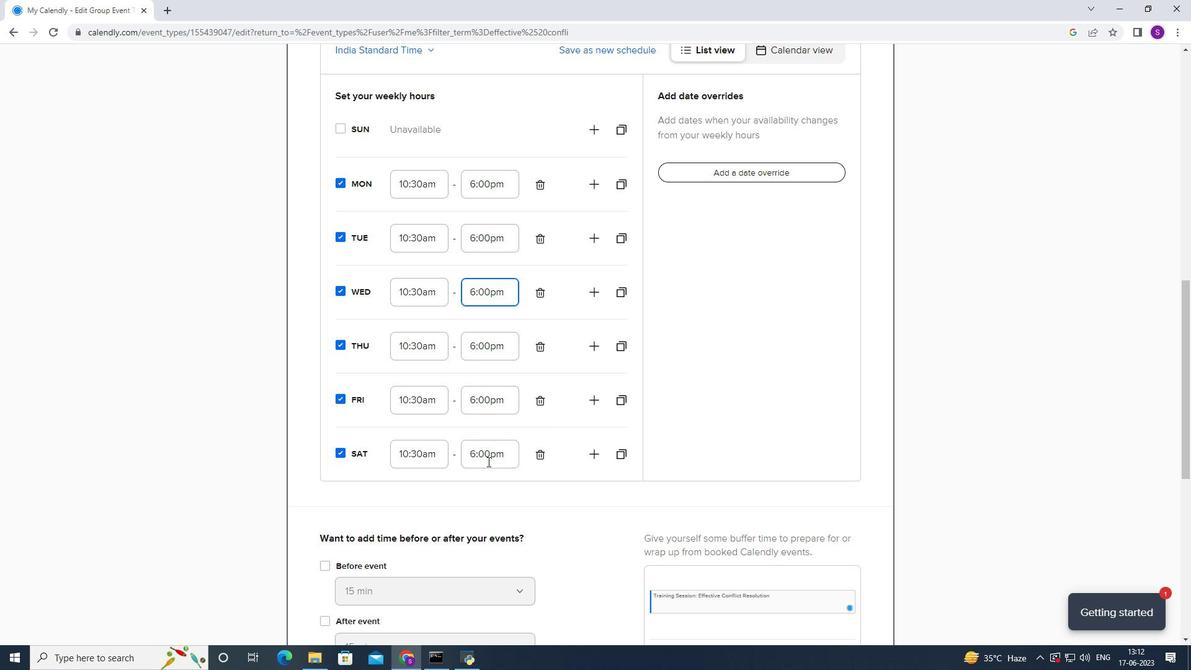 
Action: Mouse scrolled (487, 461) with delta (0, 0)
Screenshot: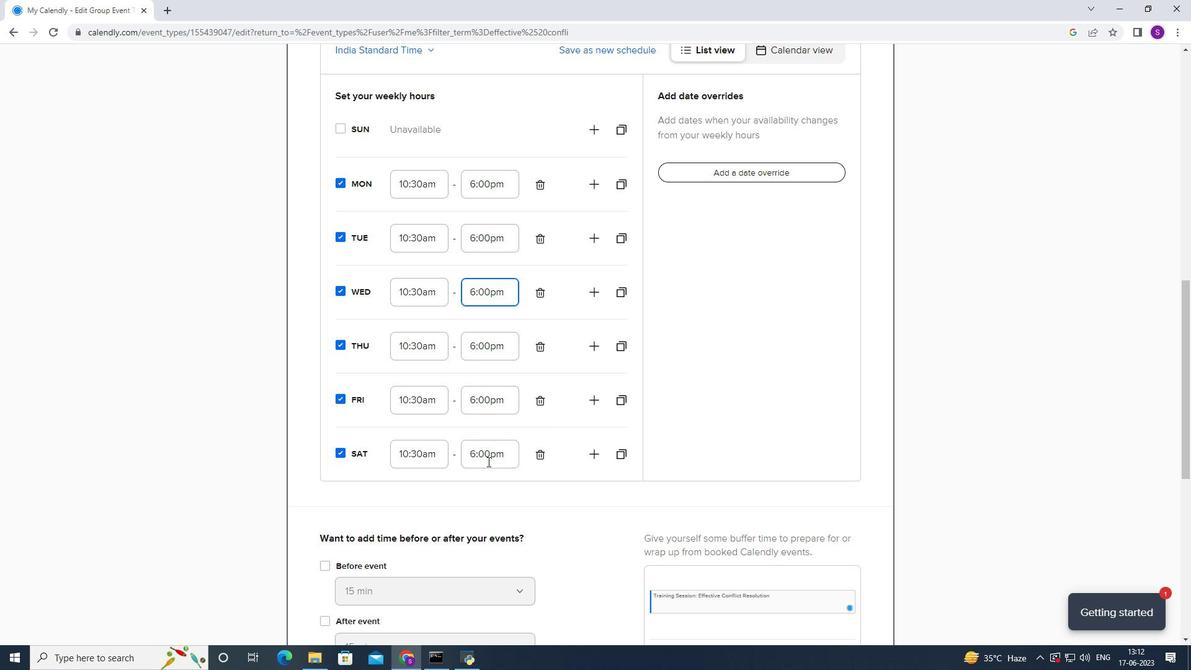 
Action: Mouse moved to (344, 382)
Screenshot: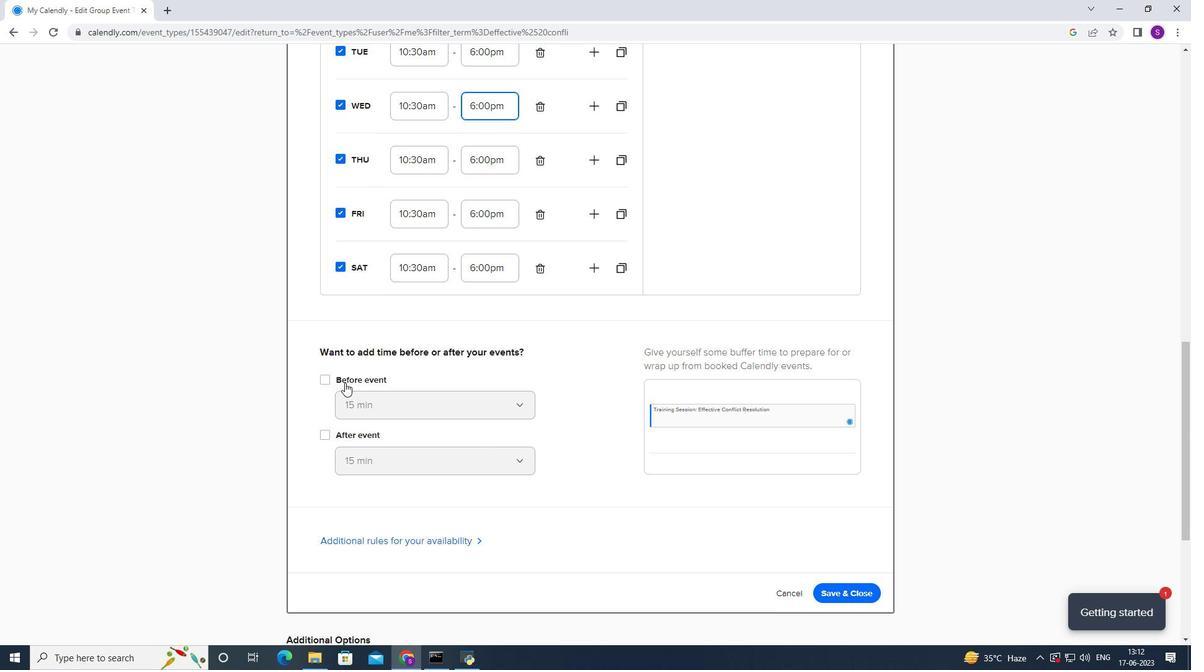 
Action: Mouse pressed left at (344, 382)
Screenshot: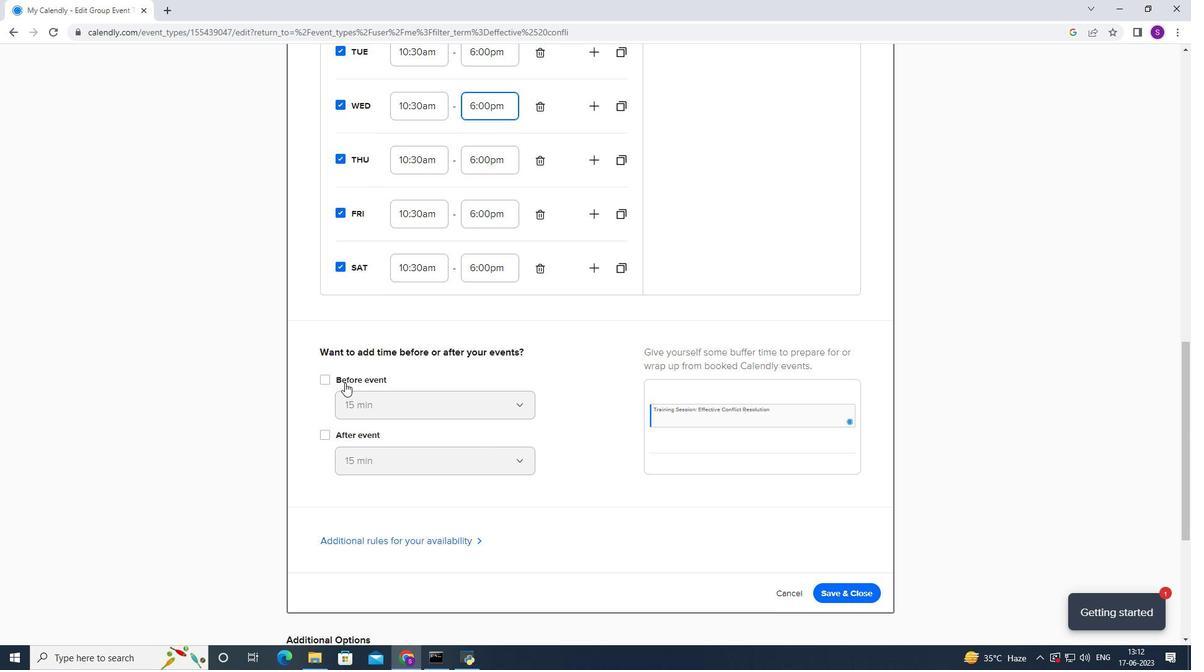 
Action: Mouse moved to (351, 401)
Screenshot: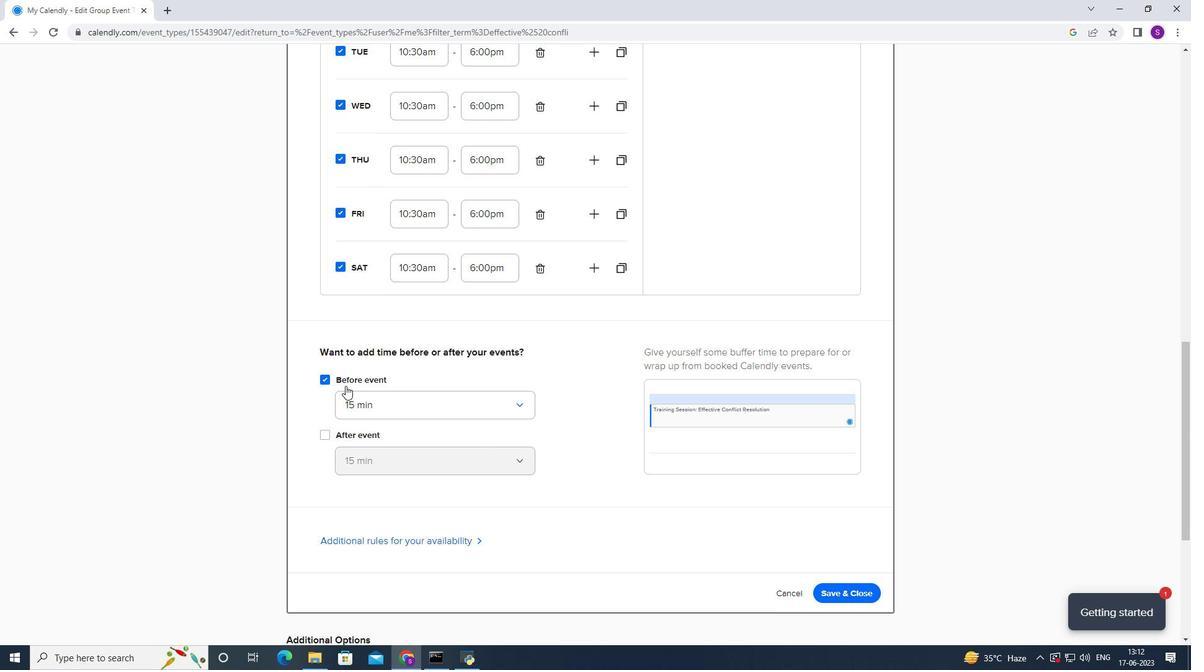 
Action: Mouse pressed left at (351, 401)
Screenshot: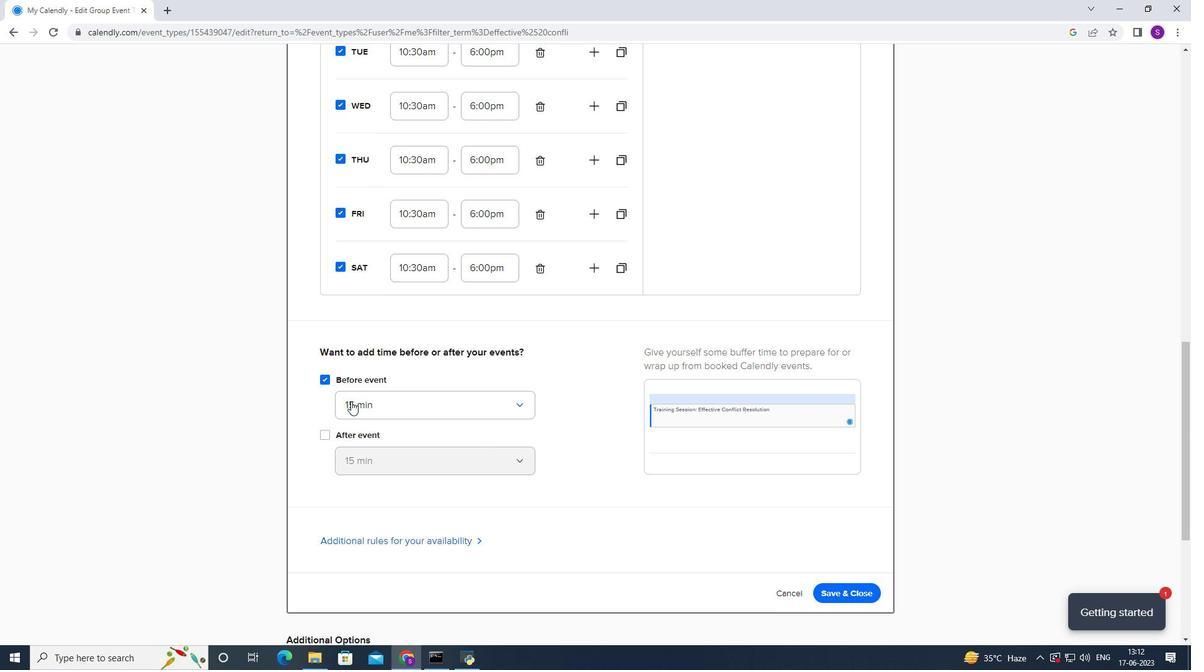 
Action: Mouse moved to (352, 492)
Screenshot: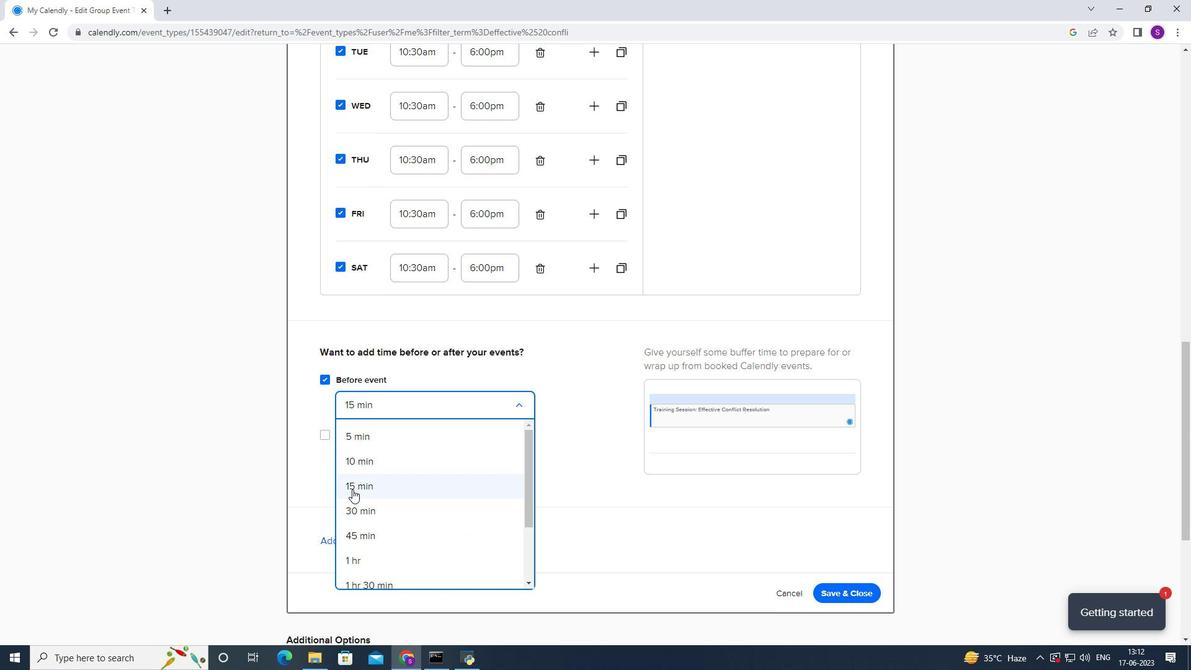 
Action: Mouse pressed left at (352, 492)
Screenshot: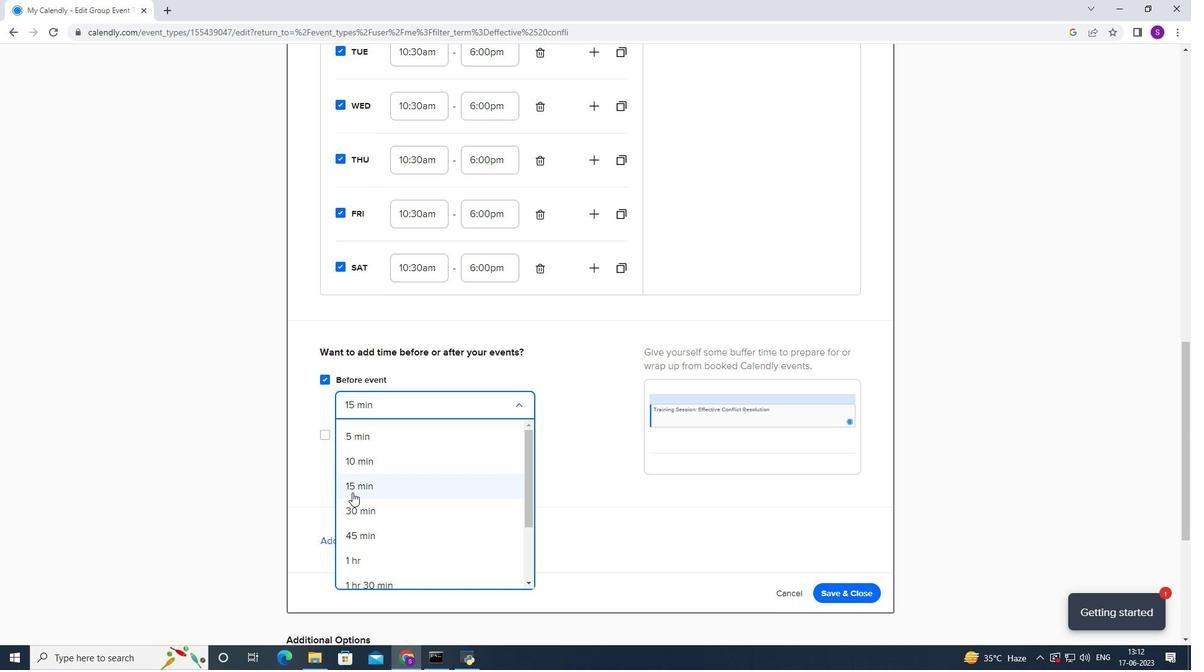 
Action: Mouse moved to (414, 482)
Screenshot: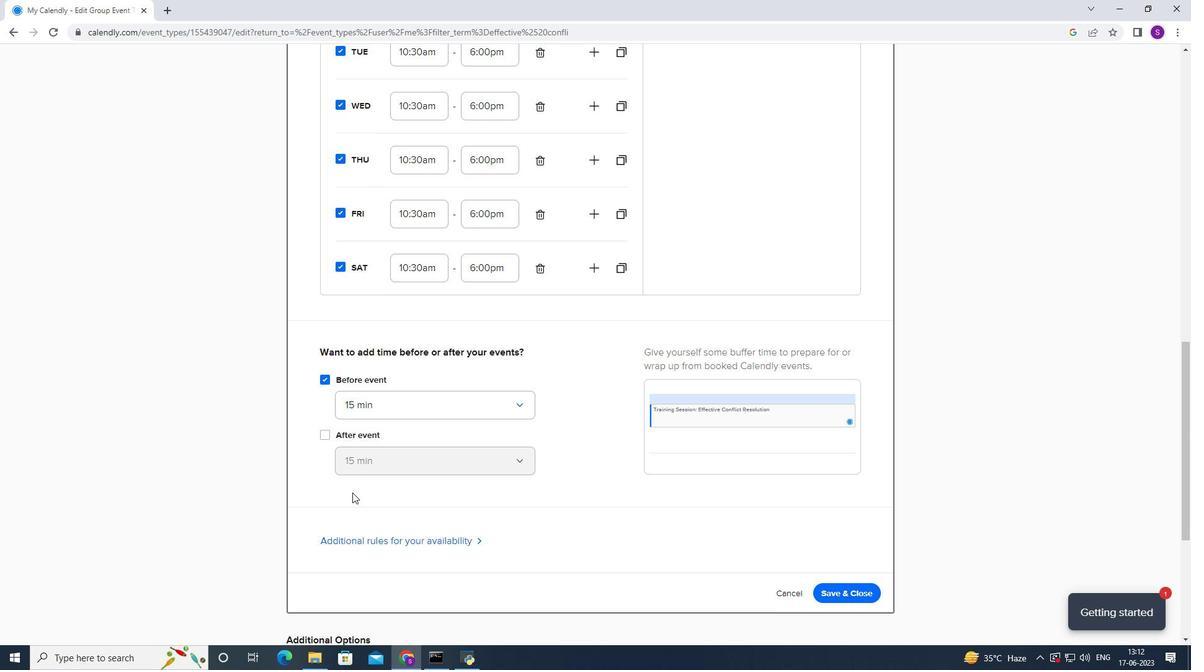 
Action: Mouse scrolled (414, 482) with delta (0, 0)
Screenshot: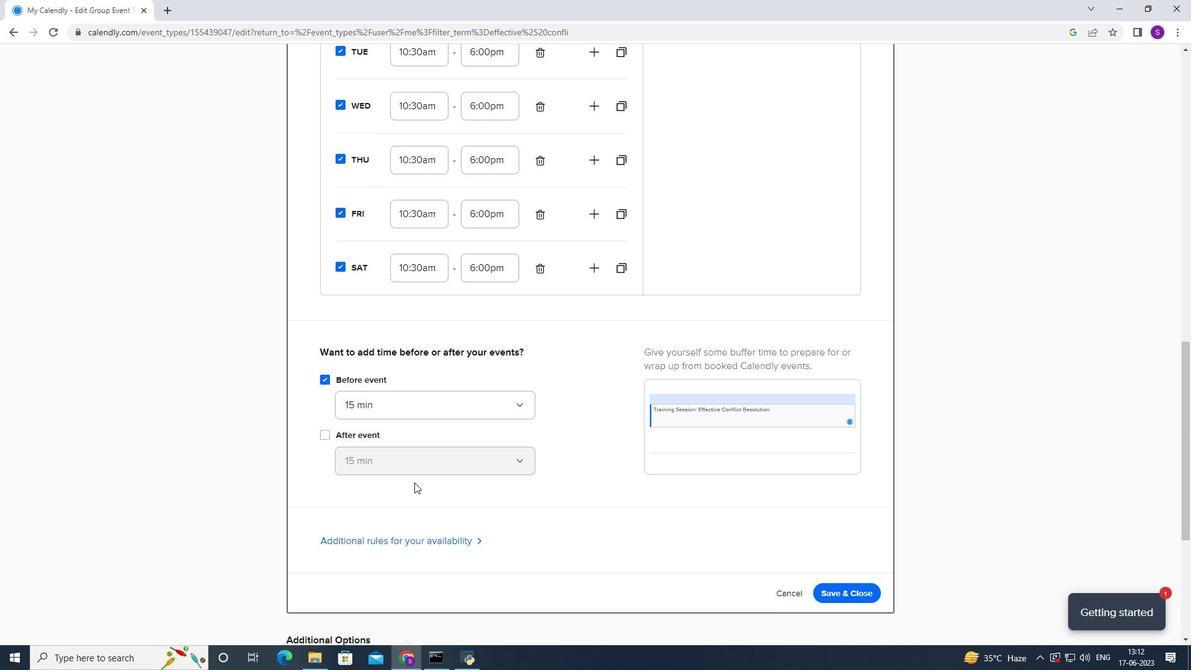 
Action: Mouse moved to (332, 381)
Screenshot: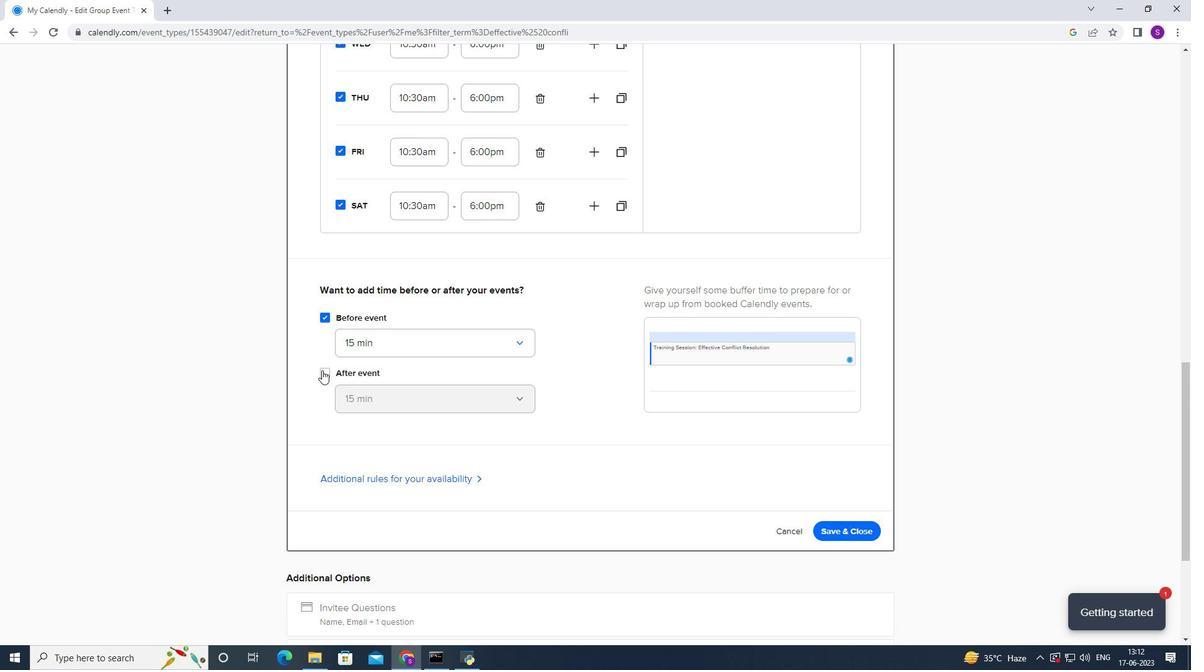 
Action: Mouse pressed left at (332, 381)
Screenshot: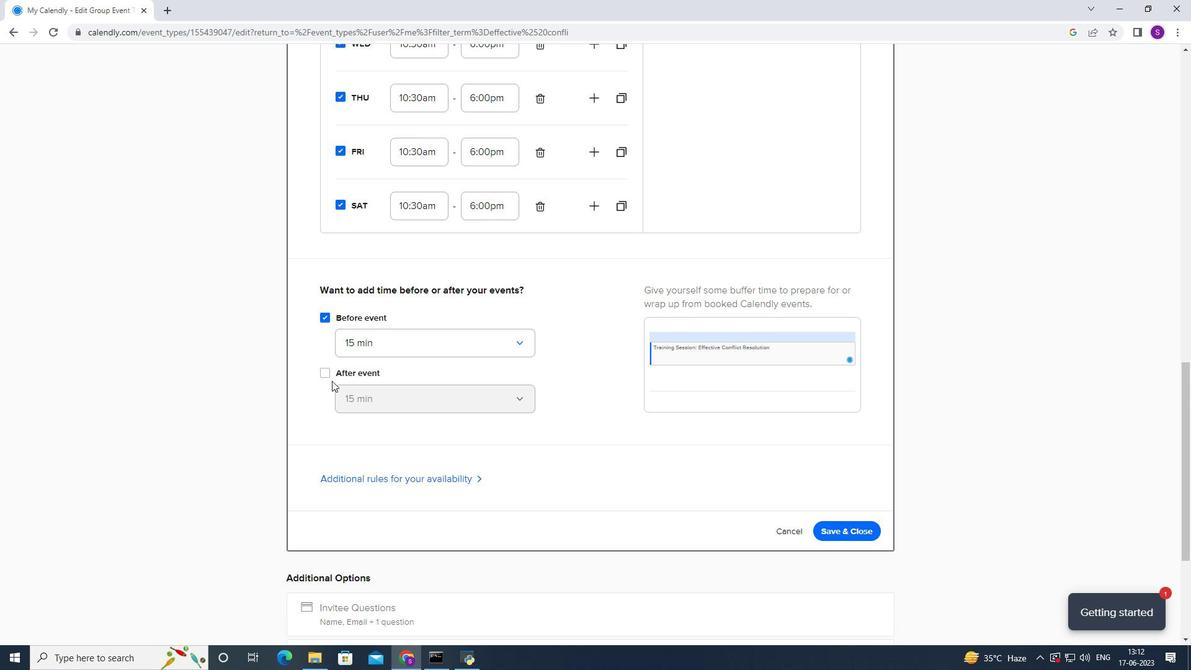 
Action: Mouse moved to (327, 373)
Screenshot: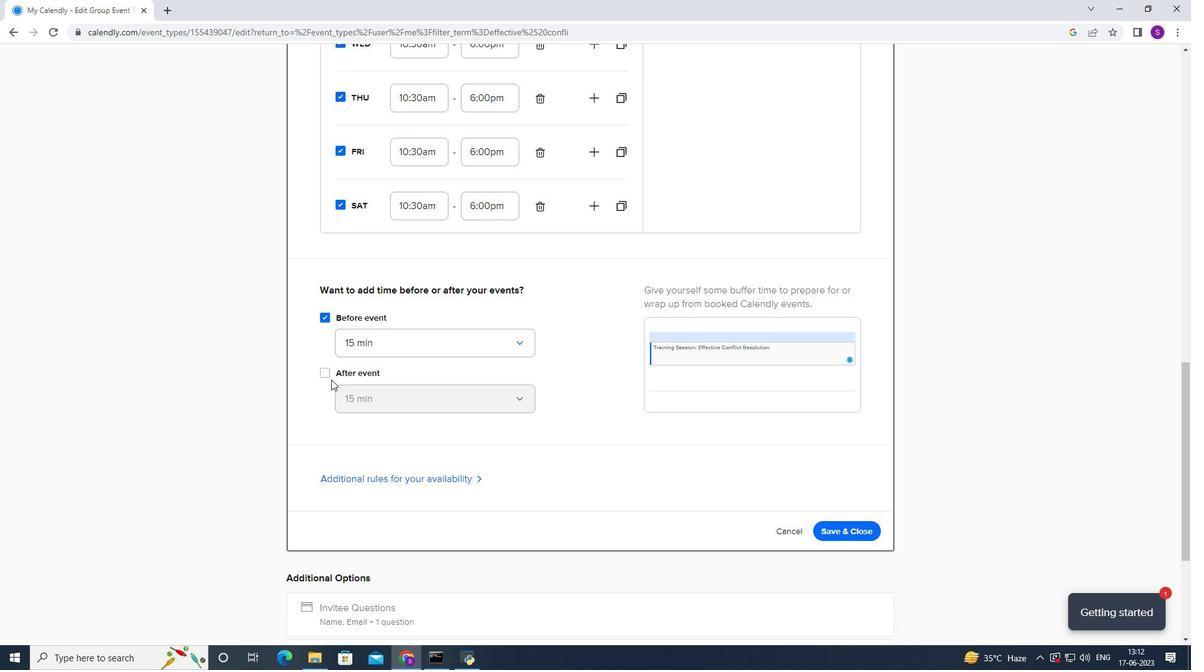 
Action: Mouse pressed left at (327, 373)
Screenshot: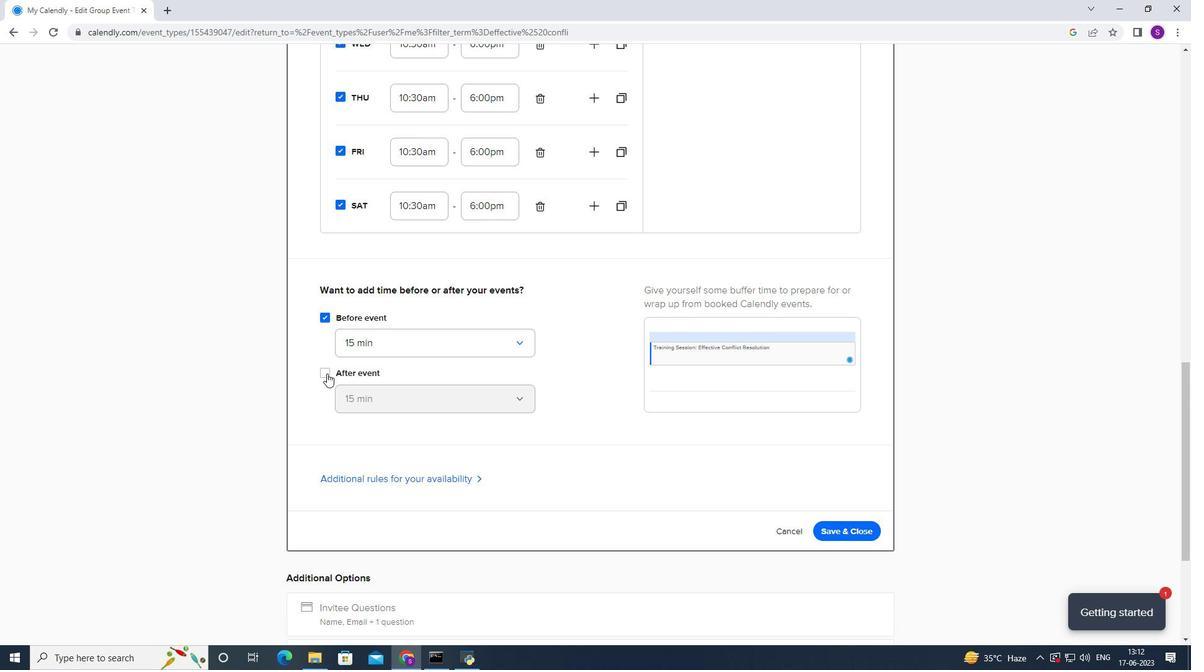 
Action: Mouse moved to (426, 430)
Screenshot: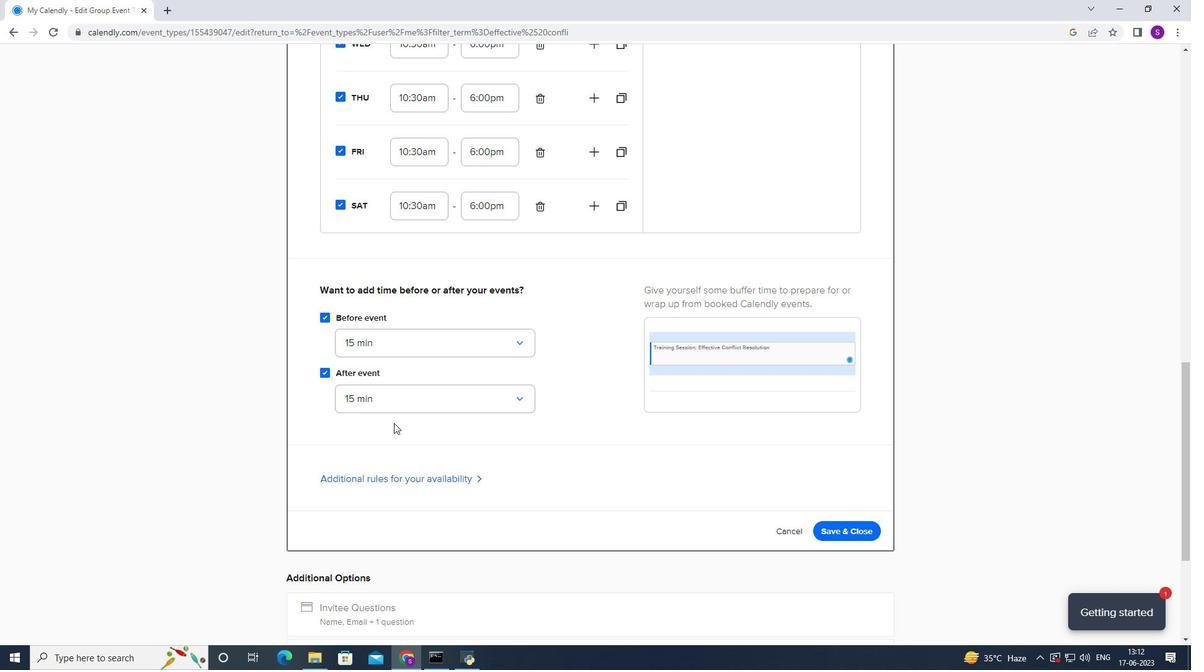
Action: Mouse scrolled (426, 430) with delta (0, 0)
Screenshot: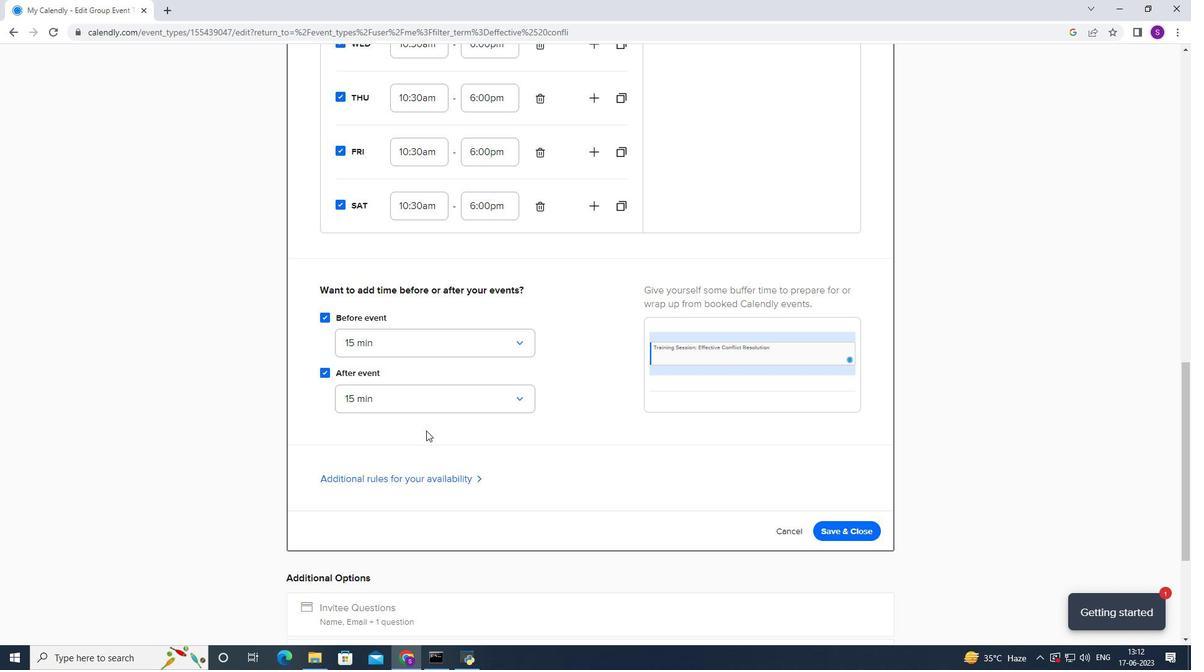 
Action: Mouse scrolled (426, 430) with delta (0, 0)
Screenshot: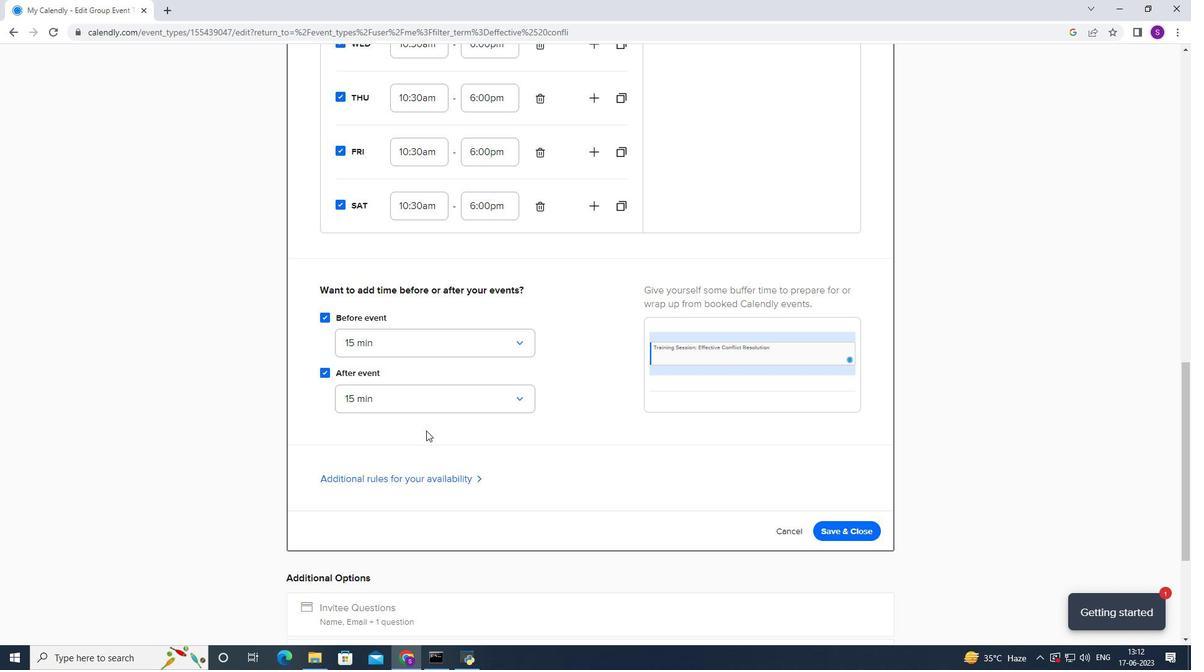 
Action: Mouse scrolled (426, 430) with delta (0, 0)
Screenshot: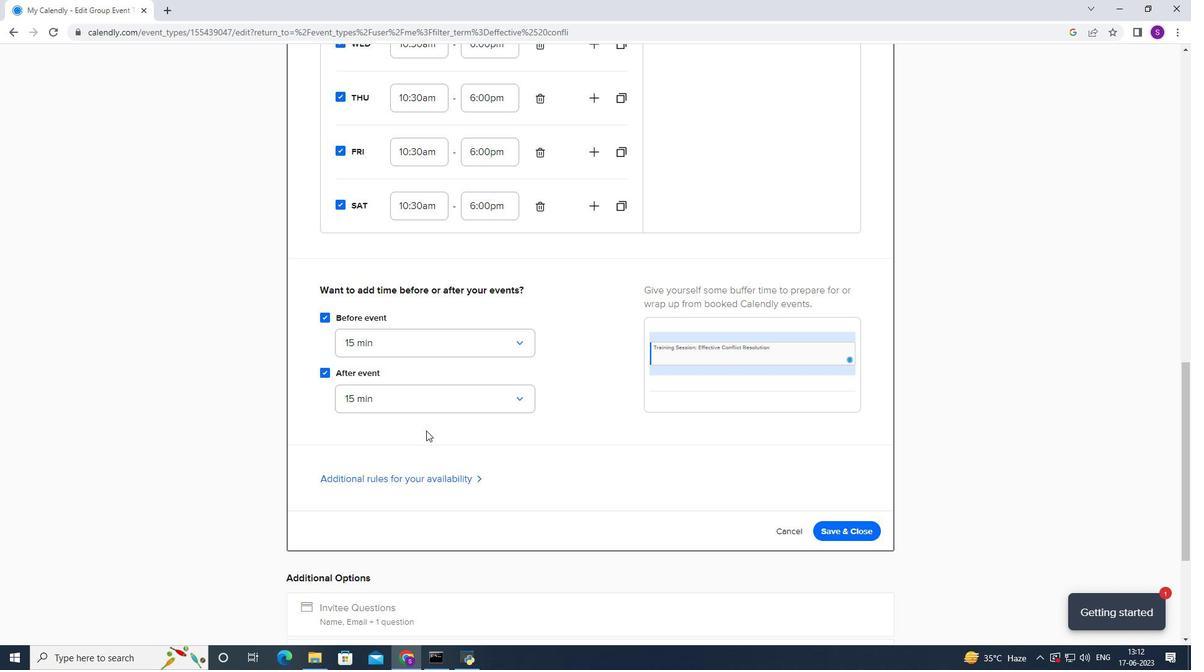 
Action: Mouse scrolled (426, 430) with delta (0, 0)
Screenshot: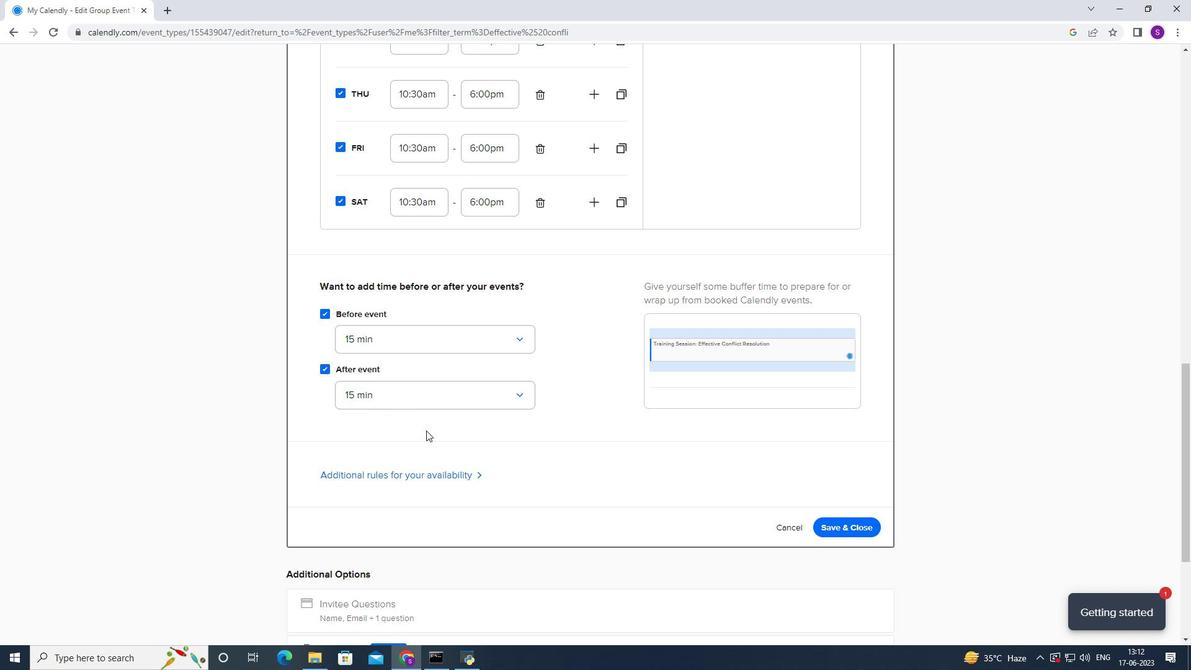 
Action: Mouse moved to (410, 265)
Screenshot: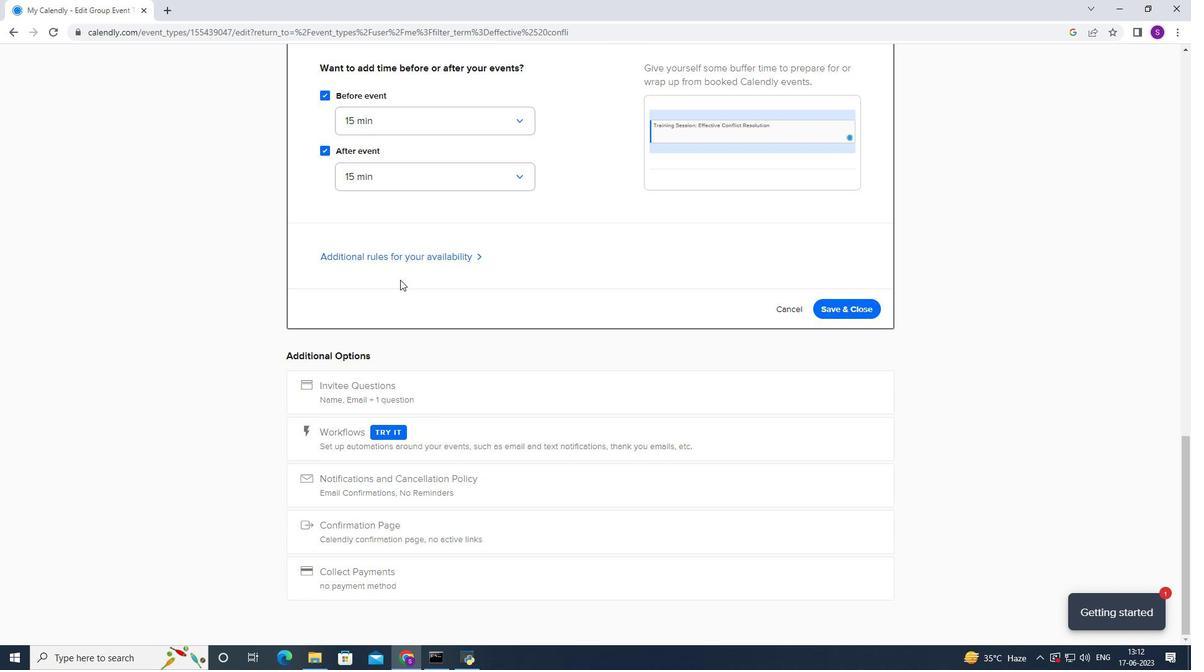 
Action: Mouse pressed left at (410, 265)
Screenshot: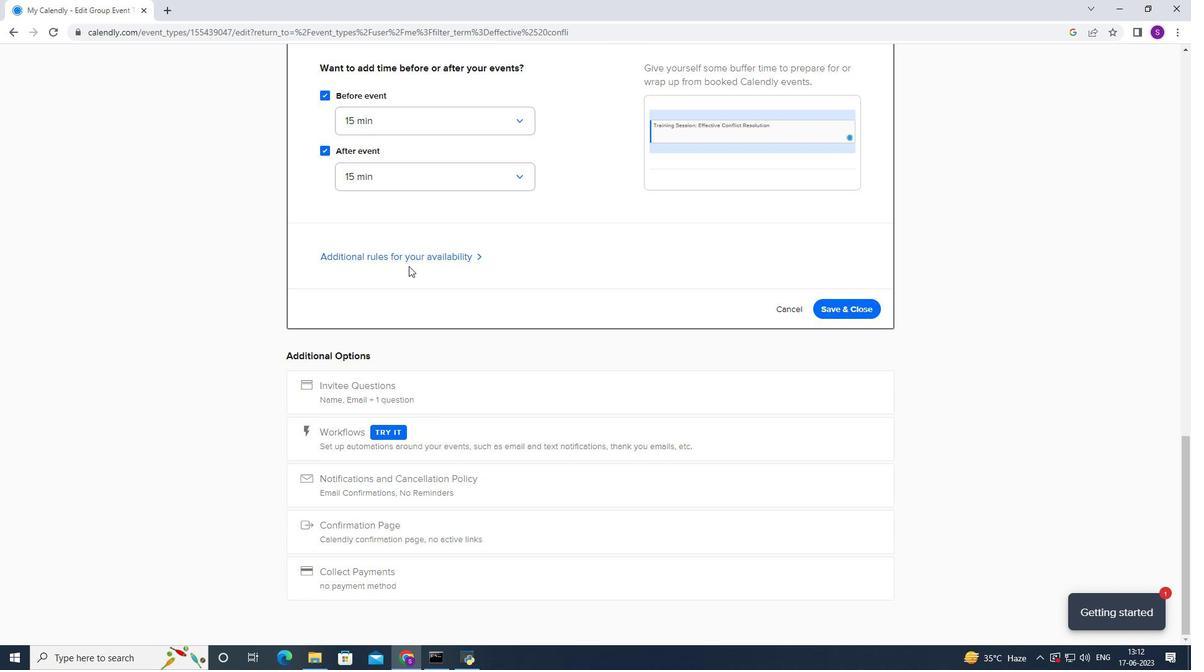 
Action: Mouse moved to (416, 265)
Screenshot: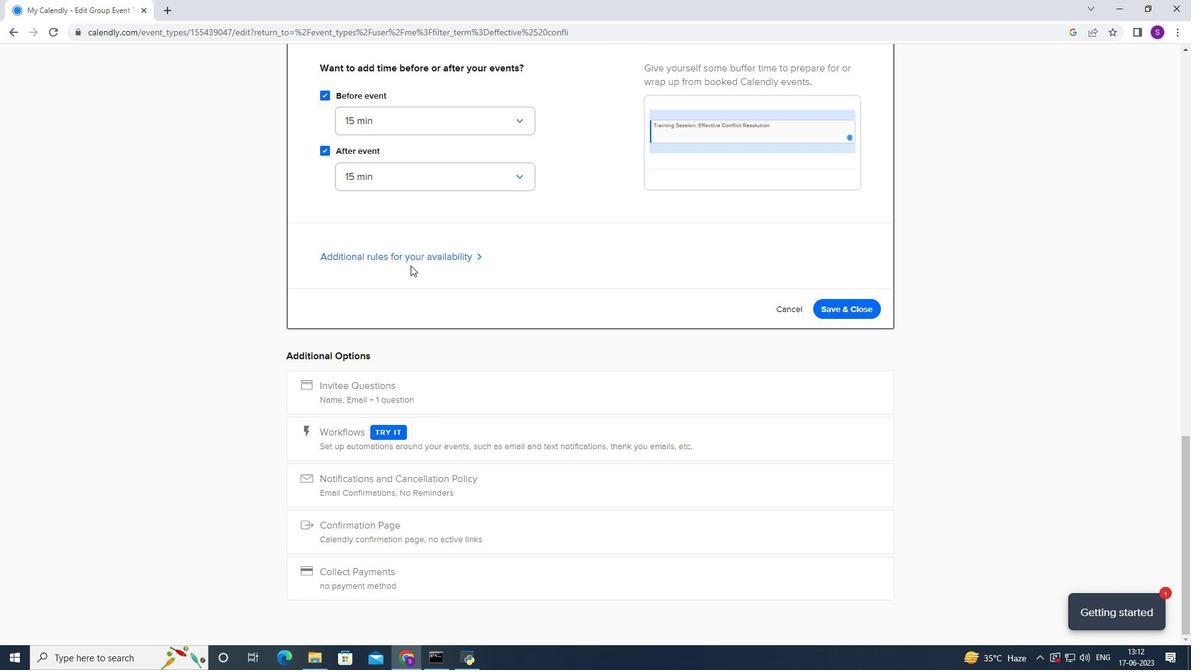 
Action: Mouse pressed left at (416, 265)
Screenshot: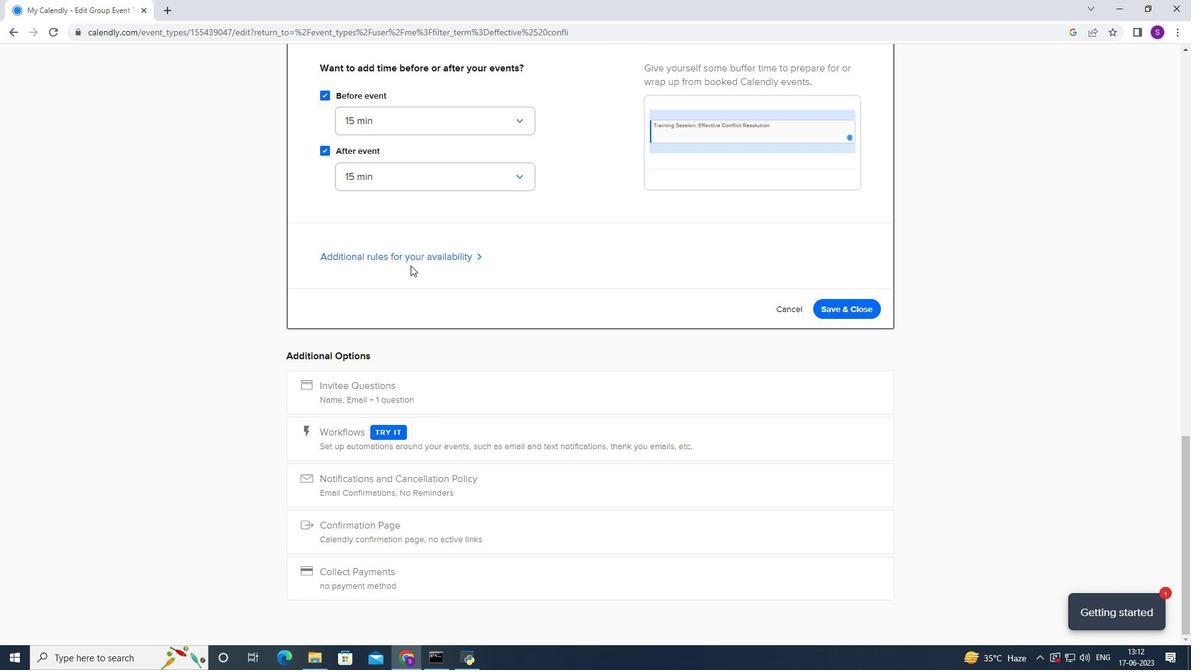 
Action: Mouse moved to (428, 261)
Screenshot: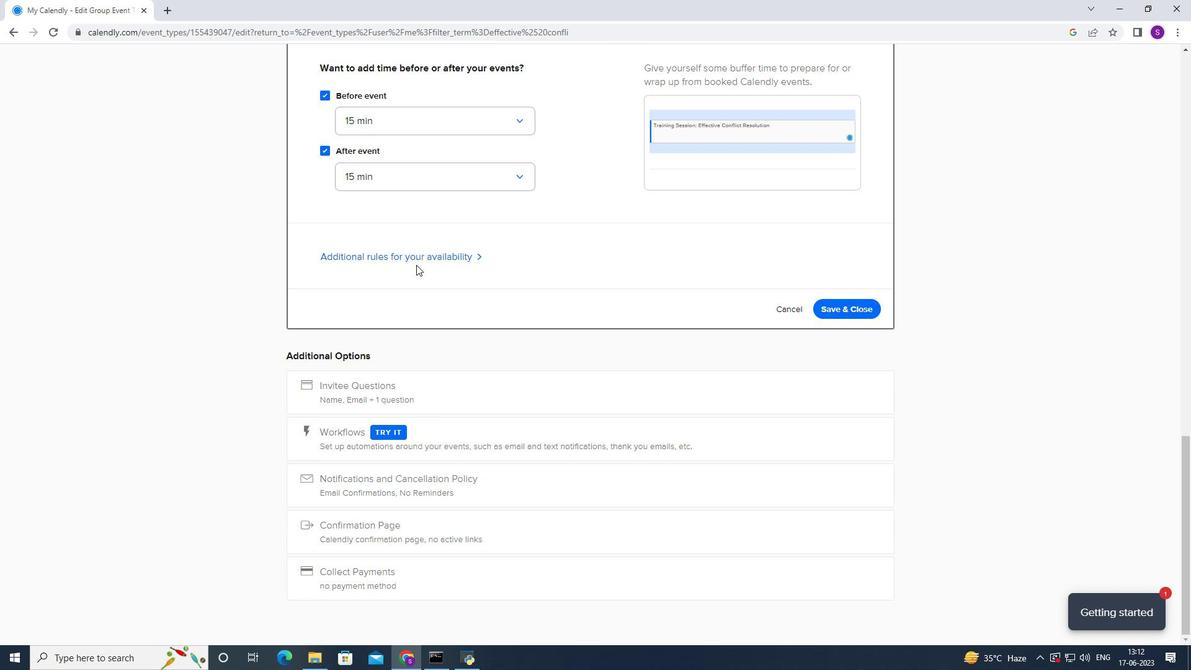 
Action: Mouse pressed left at (428, 261)
Screenshot: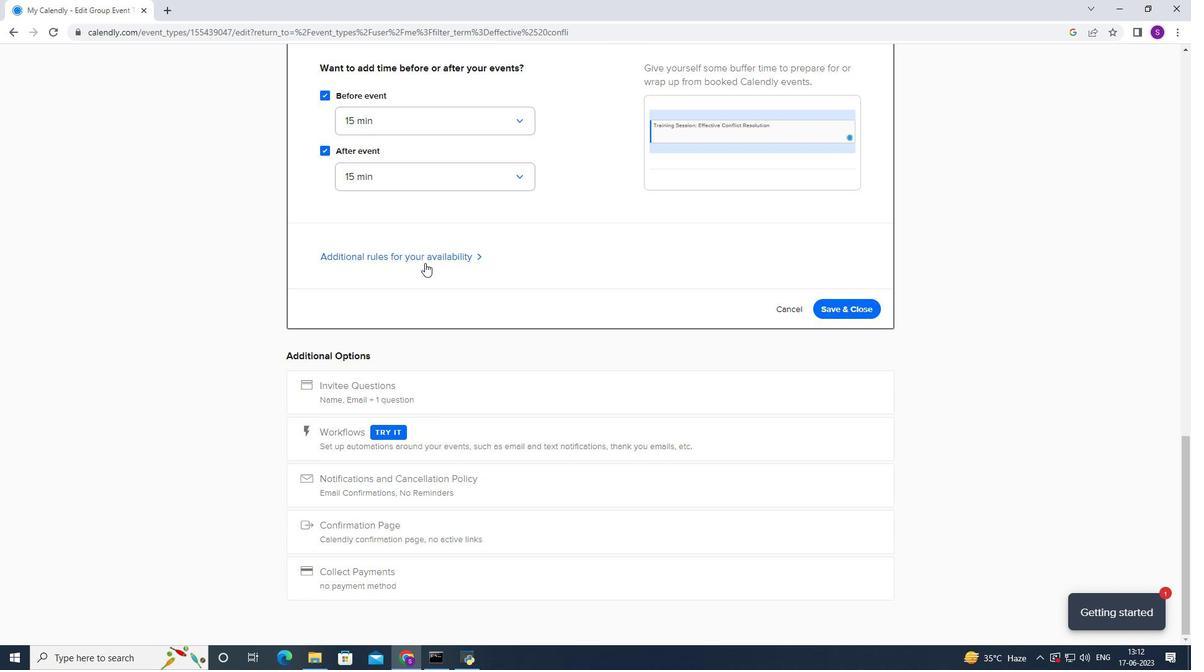 
Action: Mouse moved to (380, 369)
Screenshot: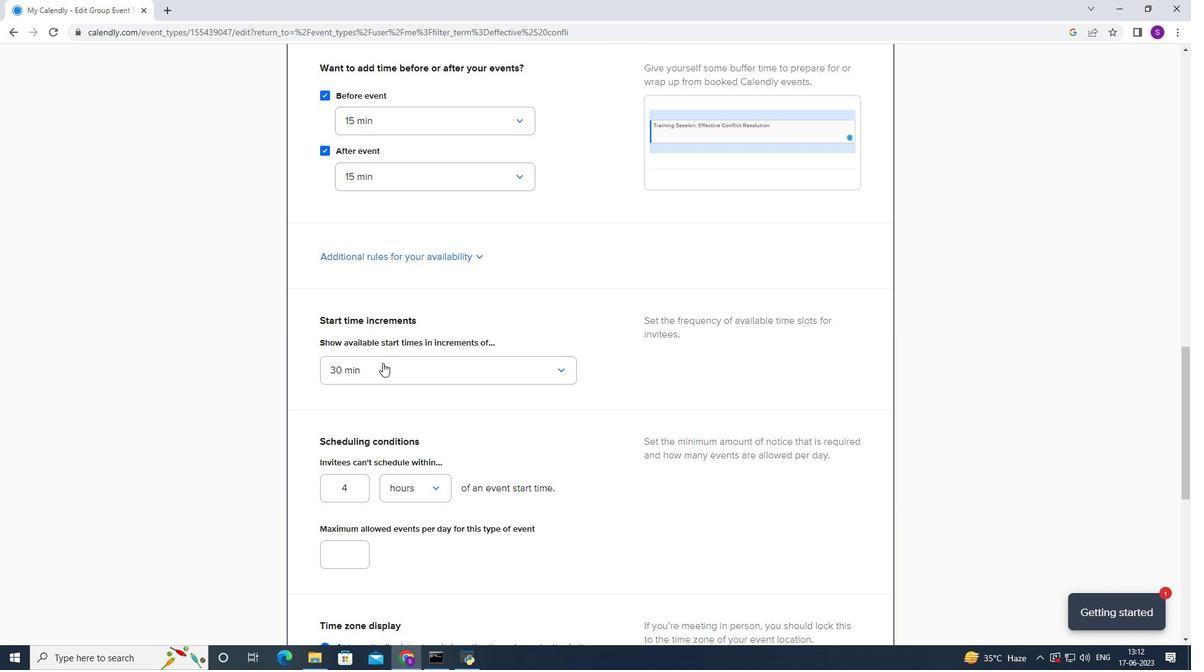 
Action: Mouse pressed left at (380, 369)
Screenshot: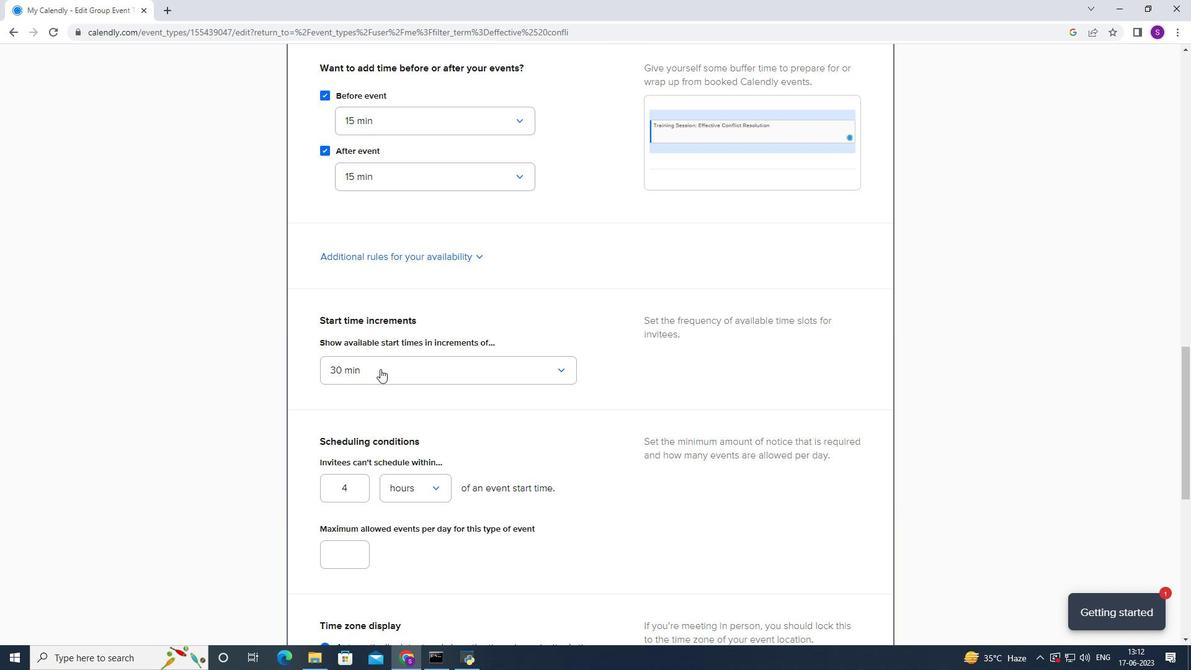 
Action: Mouse moved to (364, 528)
Screenshot: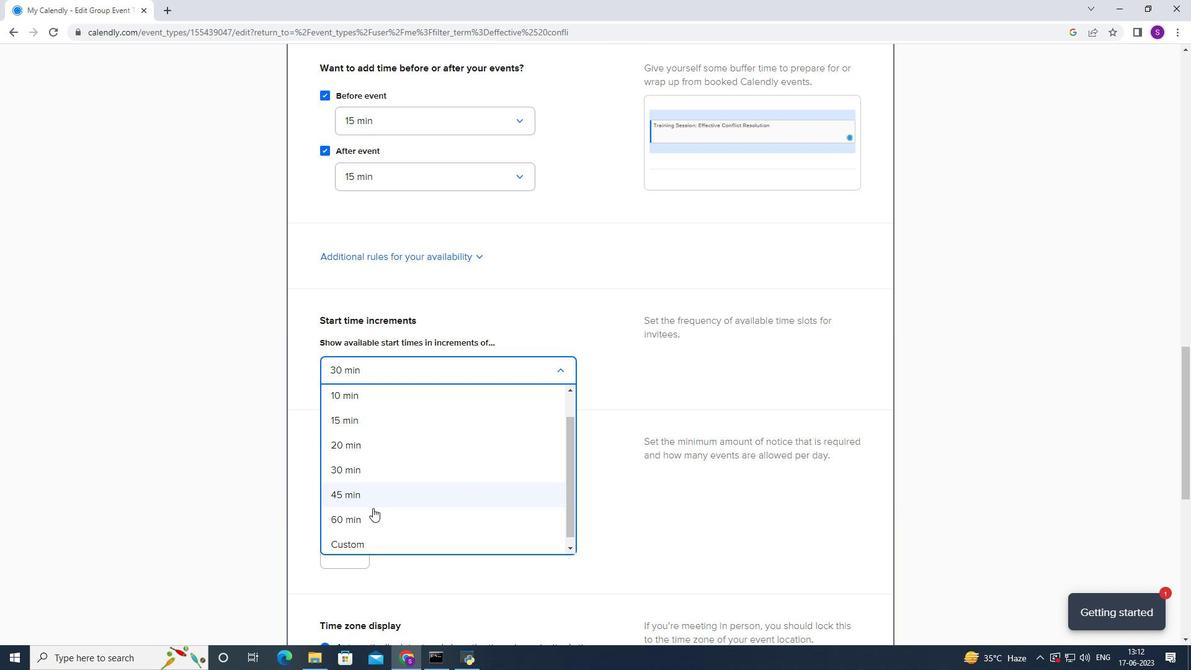 
Action: Mouse pressed left at (364, 528)
Screenshot: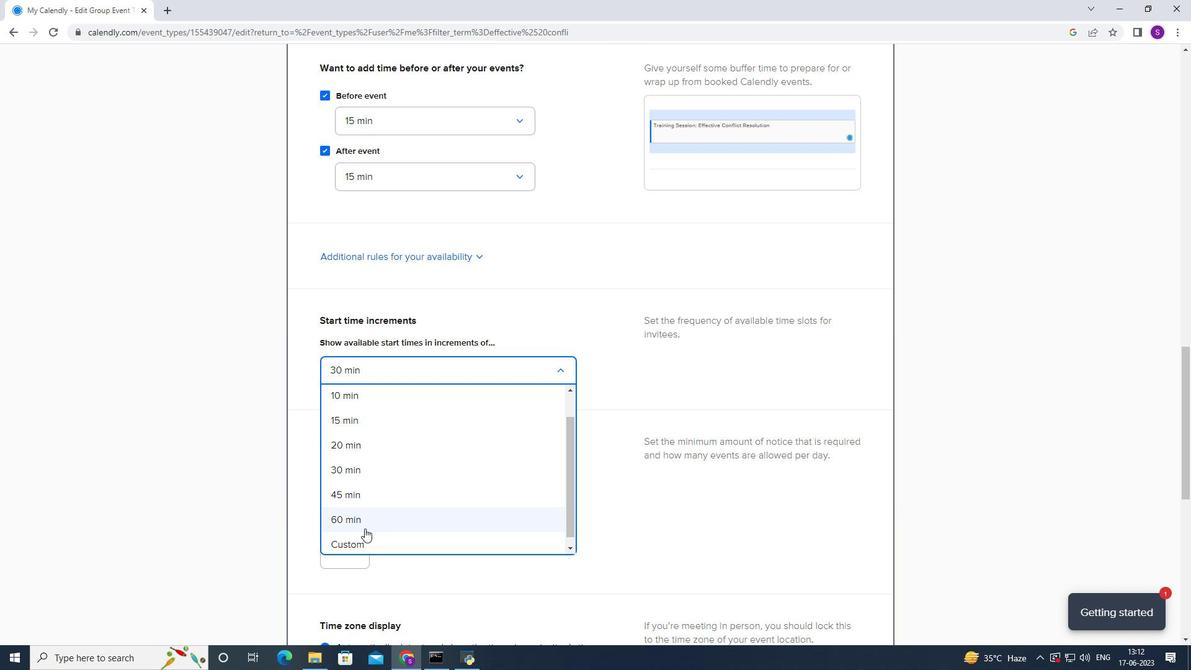 
Action: Mouse moved to (373, 479)
Screenshot: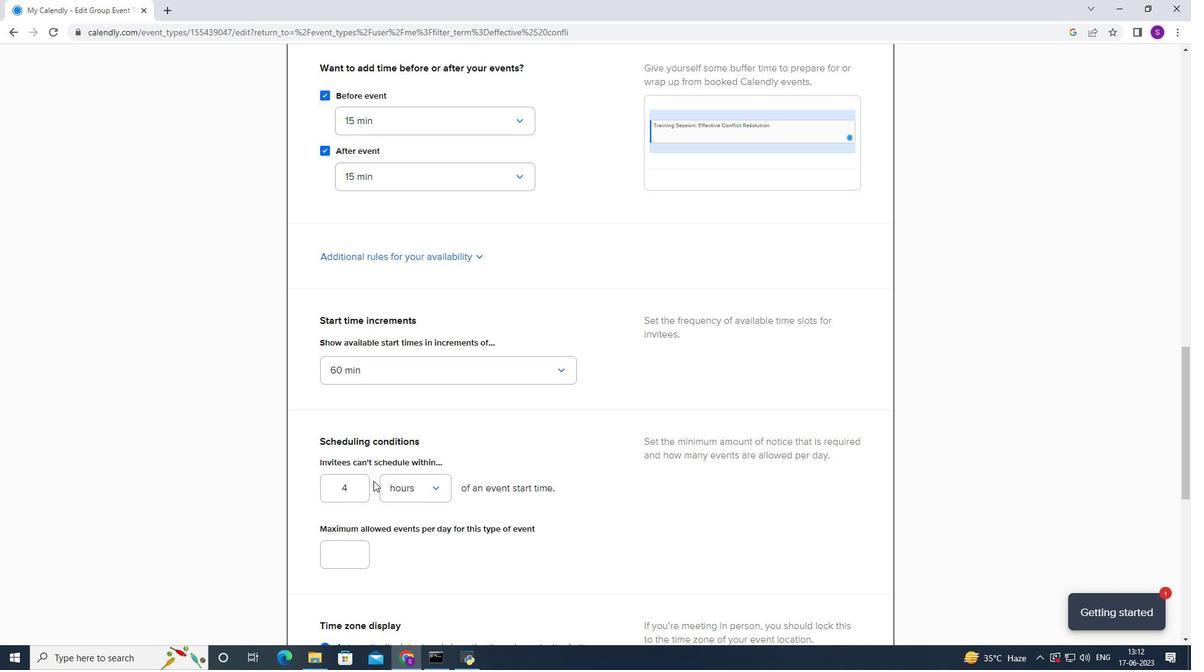 
Action: Mouse scrolled (373, 478) with delta (0, 0)
Screenshot: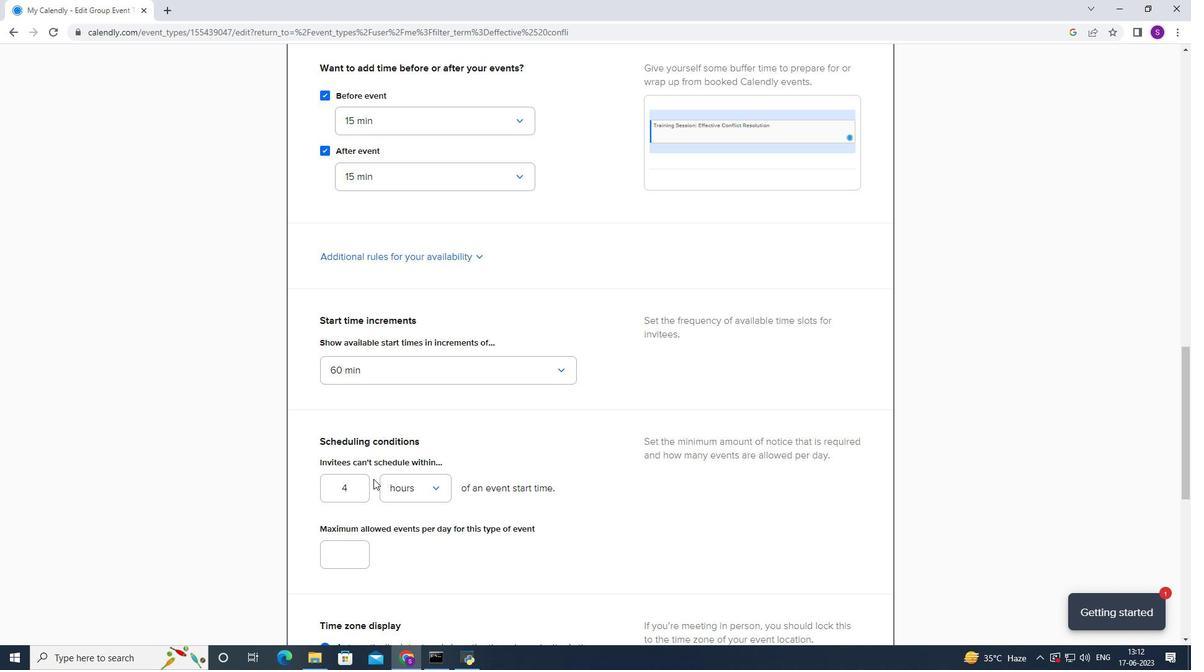 
Action: Mouse scrolled (373, 478) with delta (0, 0)
Screenshot: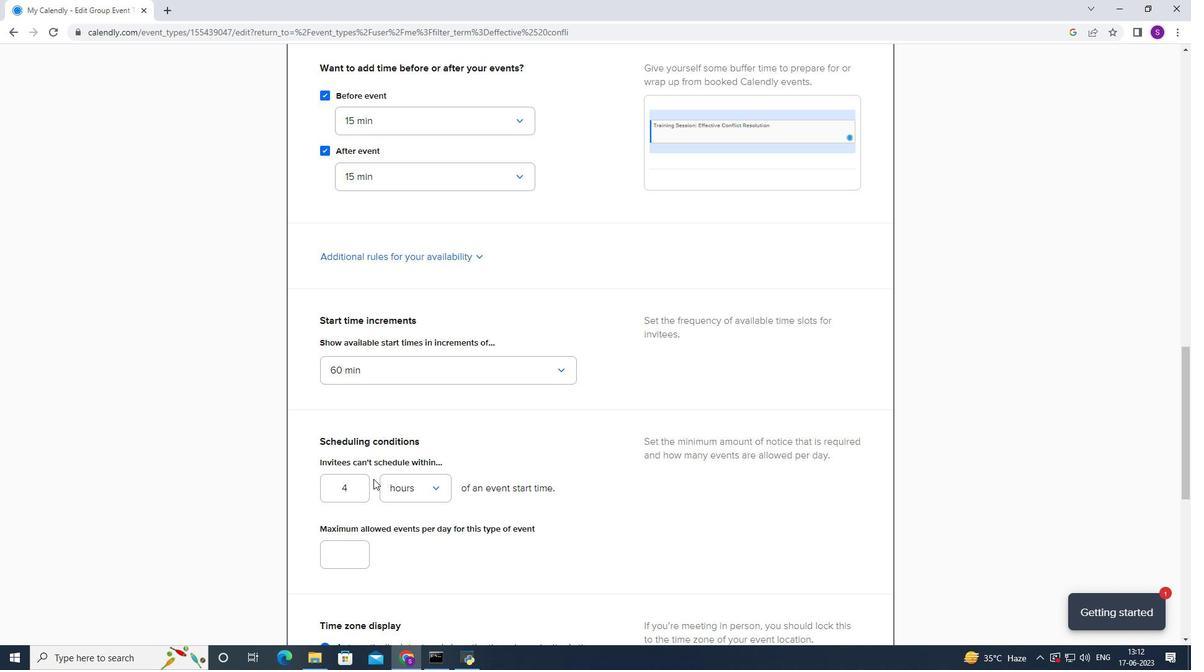 
Action: Mouse scrolled (373, 478) with delta (0, 0)
Screenshot: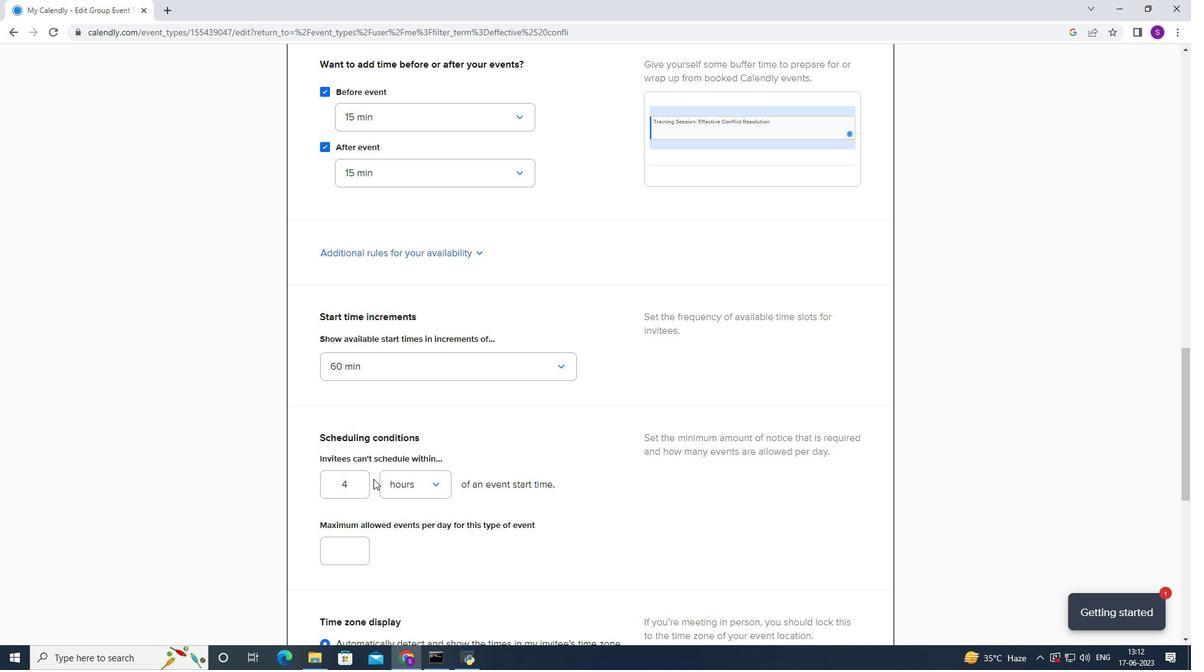 
Action: Mouse scrolled (373, 478) with delta (0, 0)
Screenshot: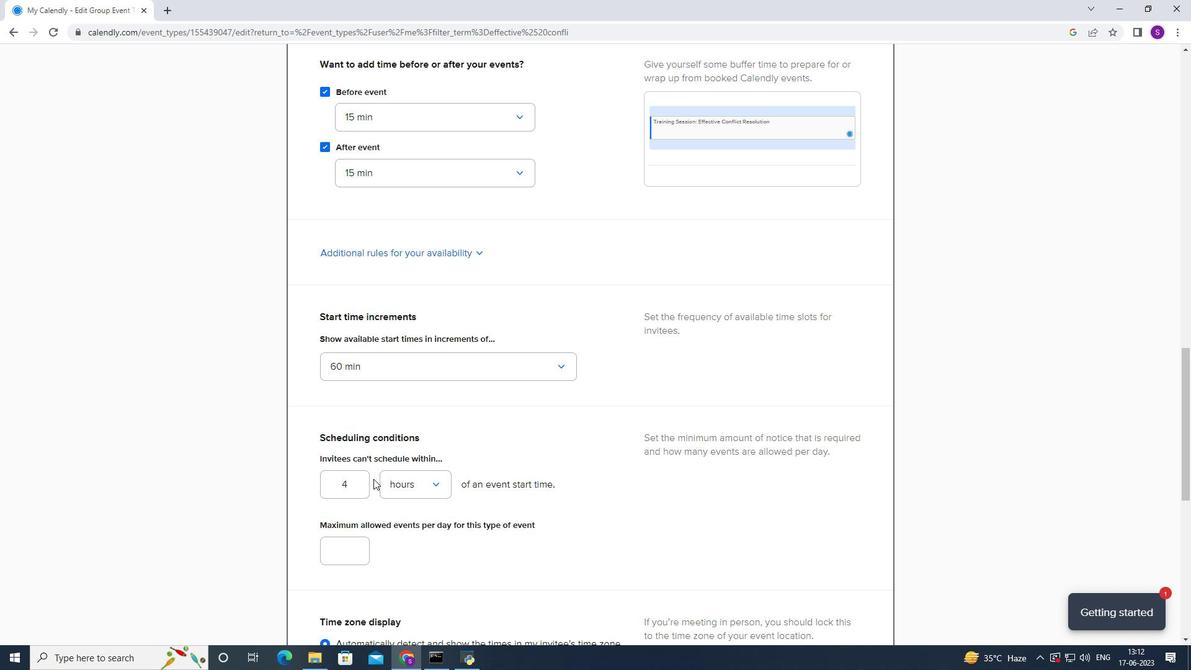 
Action: Mouse moved to (361, 243)
Screenshot: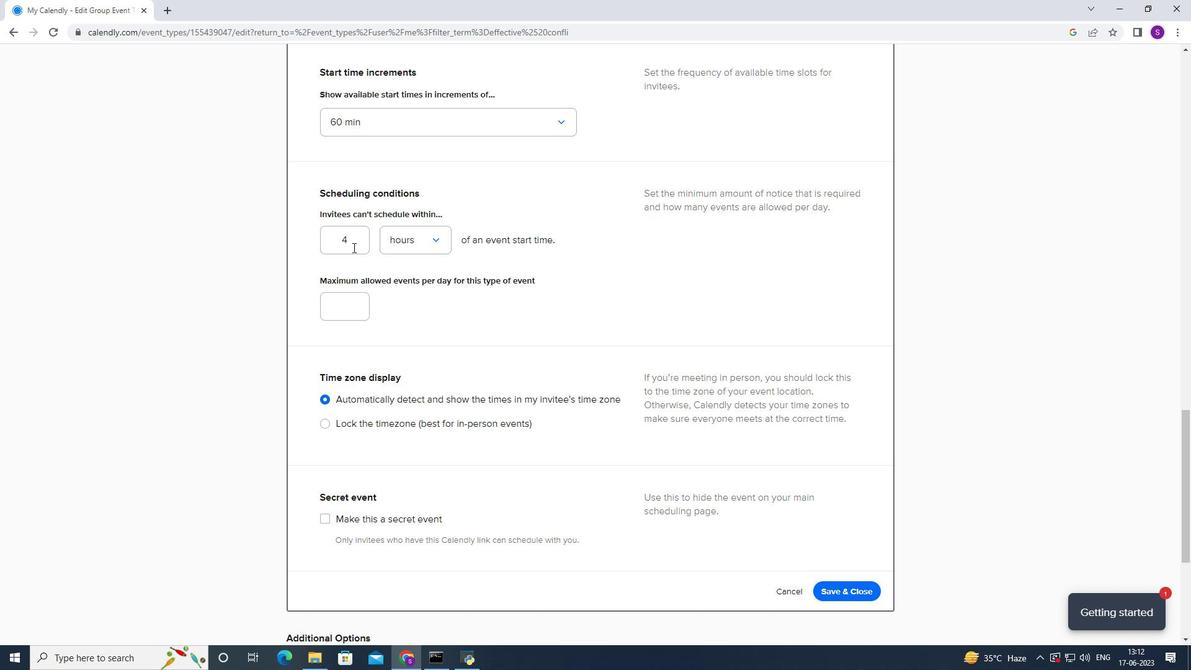 
Action: Mouse pressed left at (361, 243)
Screenshot: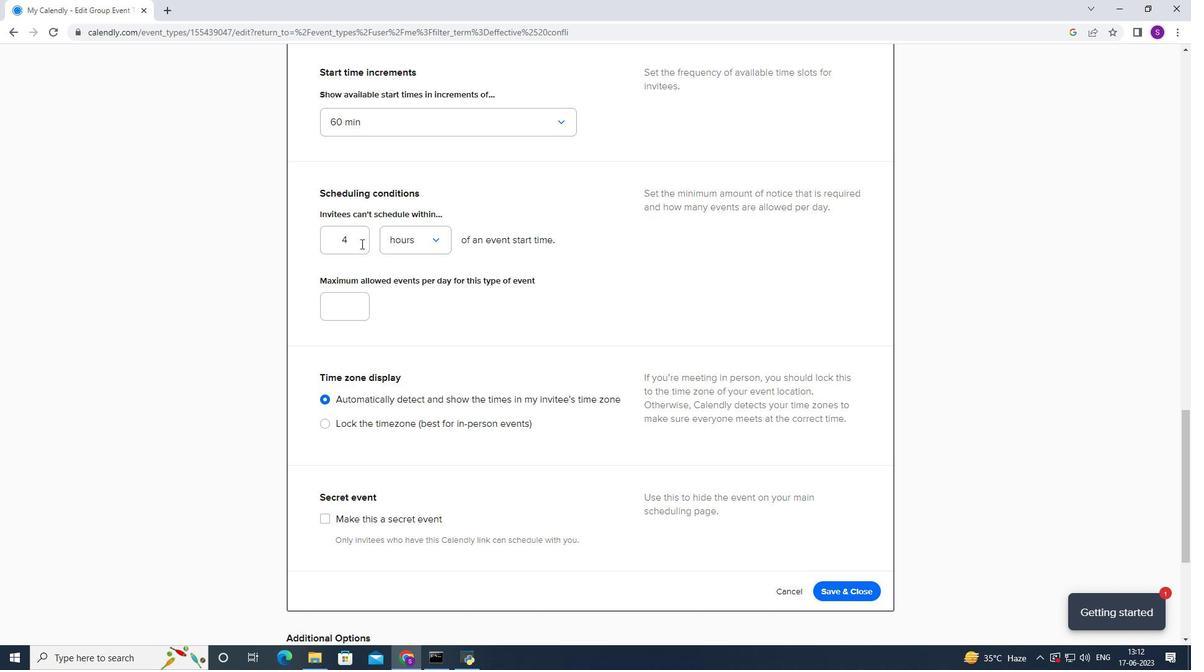 
Action: Mouse moved to (341, 243)
Screenshot: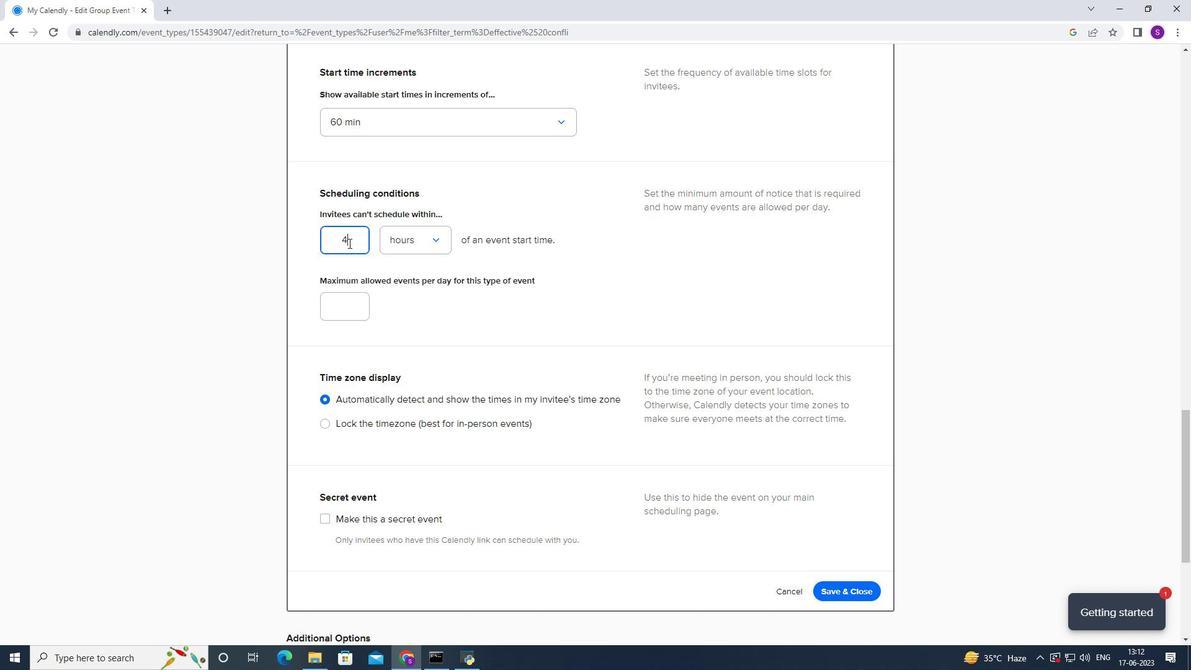 
Action: Key pressed 42
Screenshot: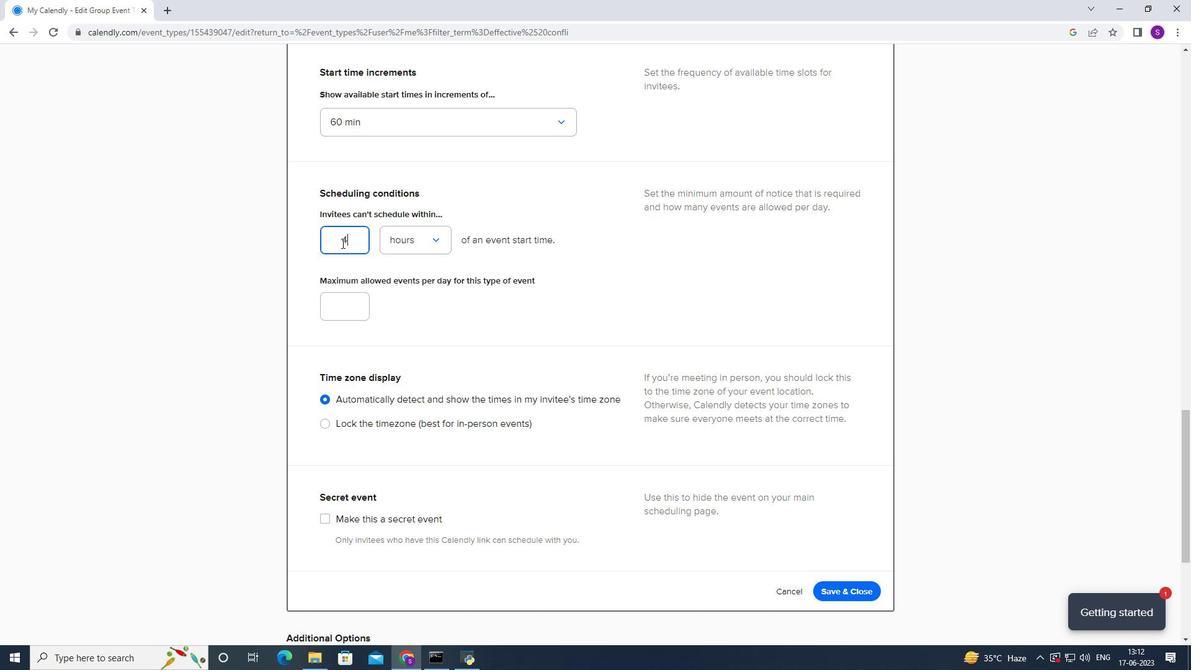 
Action: Mouse moved to (346, 310)
Screenshot: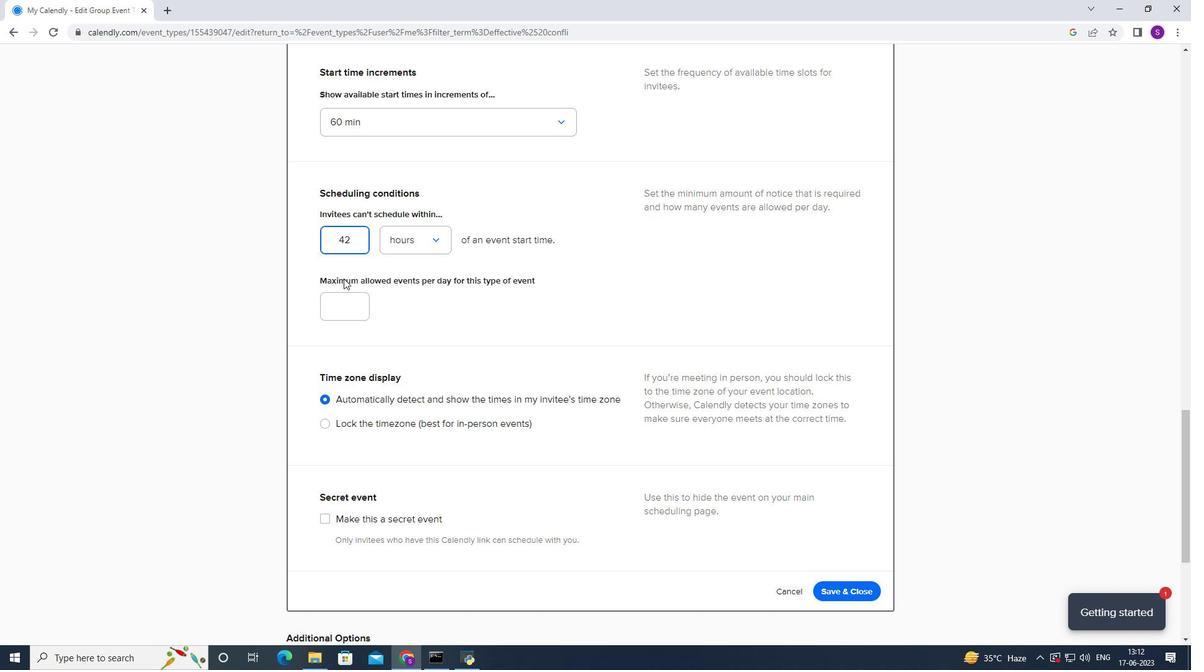 
Action: Mouse pressed left at (346, 310)
Screenshot: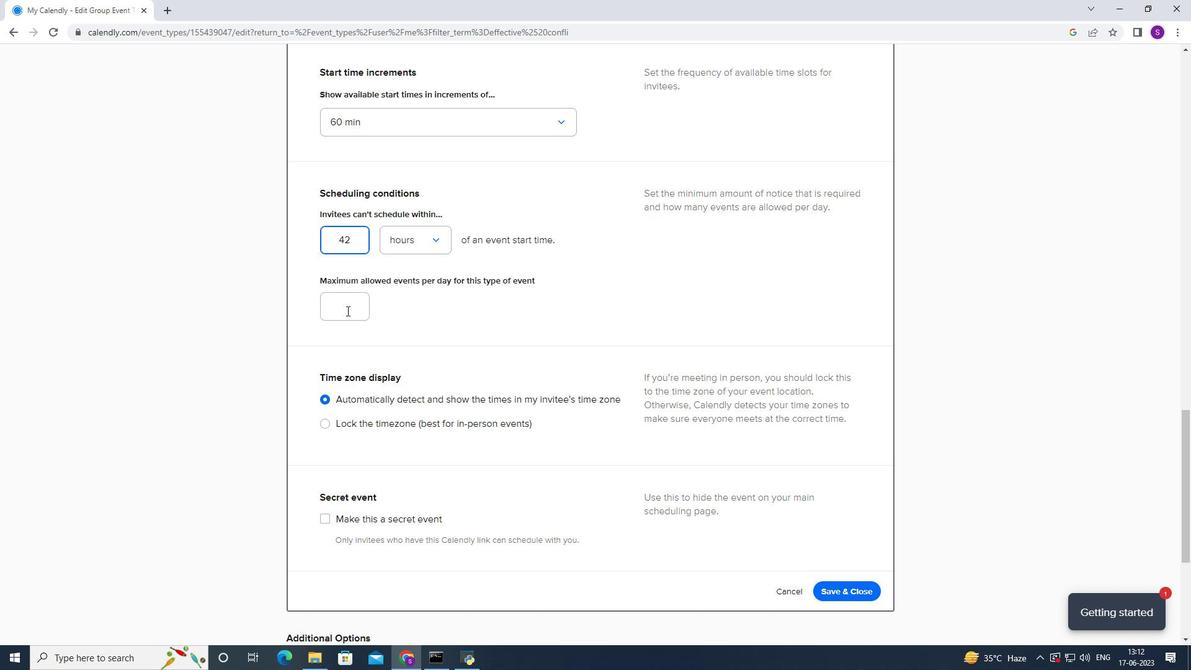 
Action: Key pressed 6
Screenshot: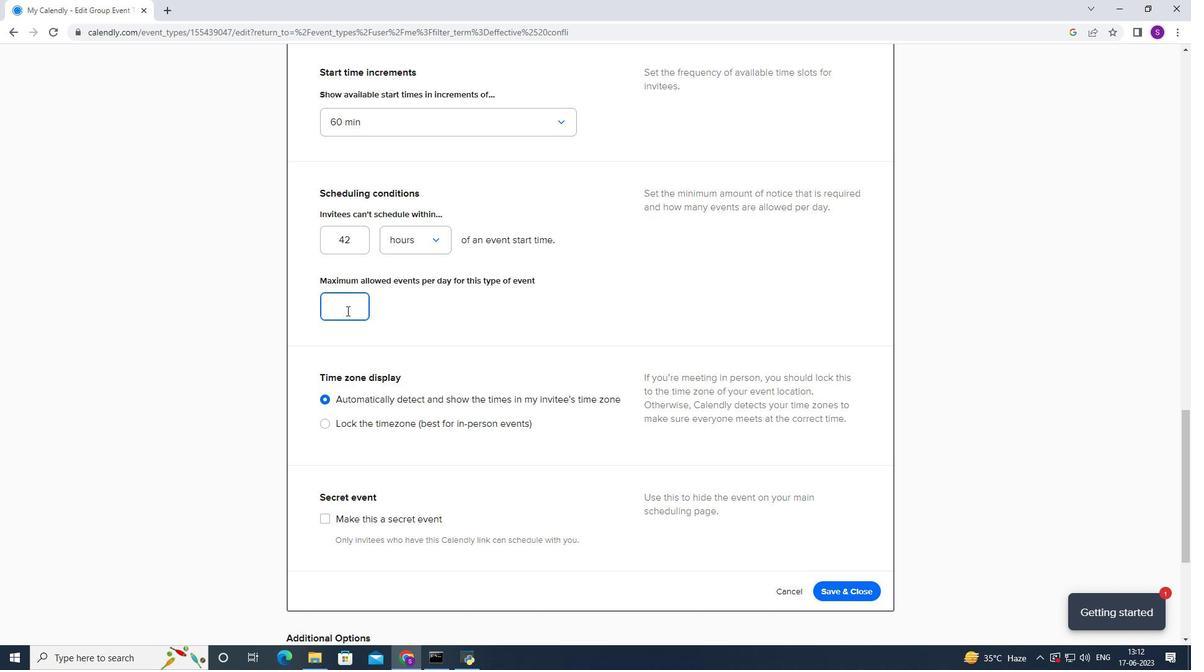 
Action: Mouse moved to (504, 472)
Screenshot: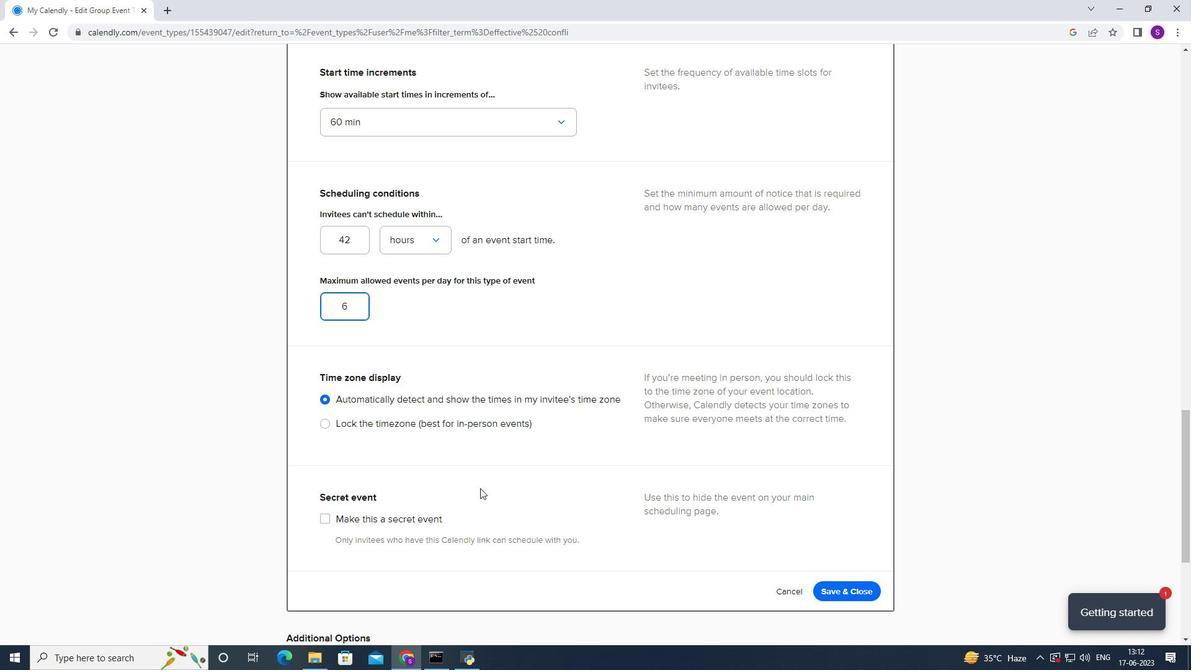 
Action: Mouse pressed left at (504, 472)
Screenshot: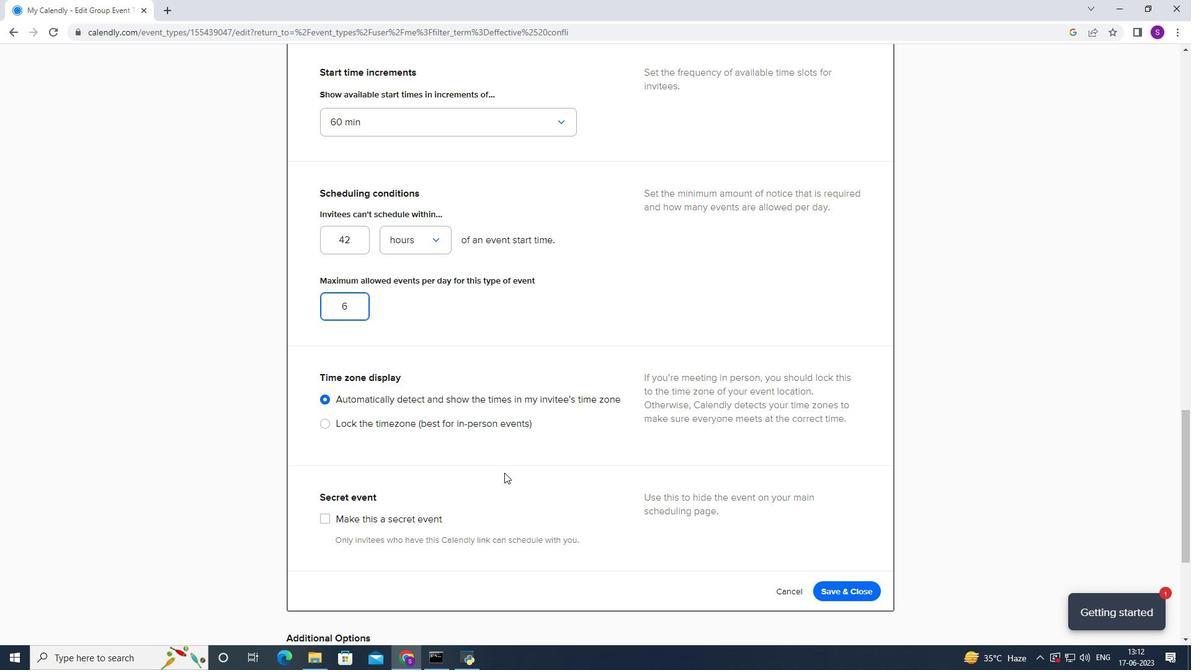 
Action: Mouse moved to (507, 471)
Screenshot: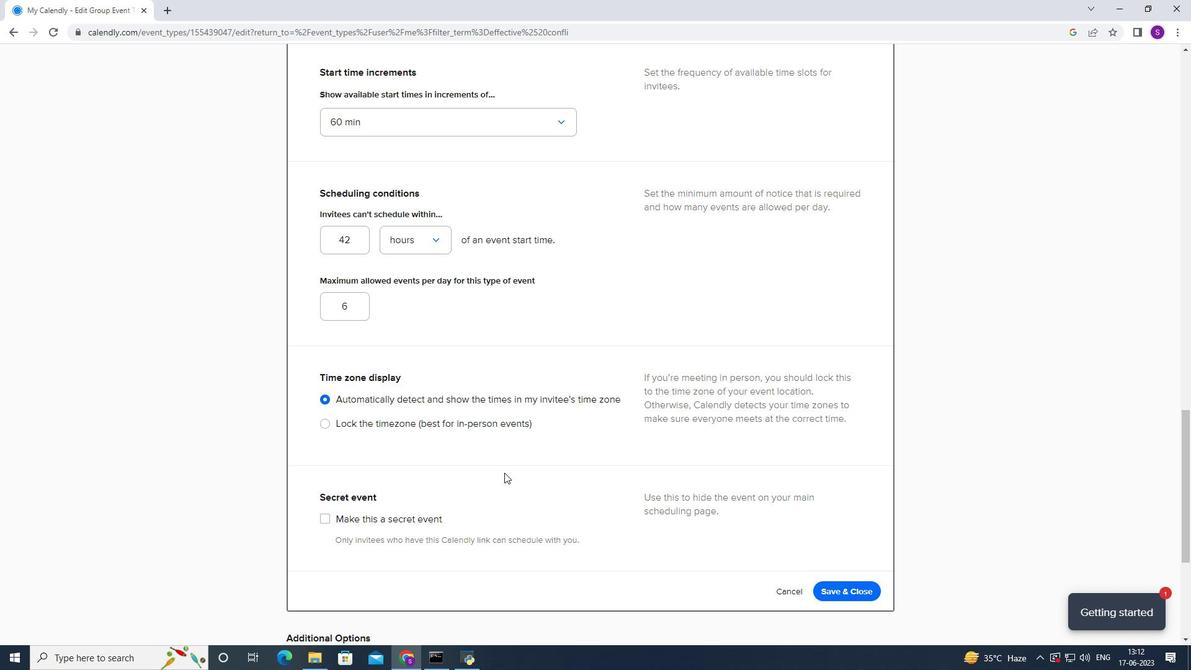 
Action: Mouse scrolled (507, 471) with delta (0, 0)
Screenshot: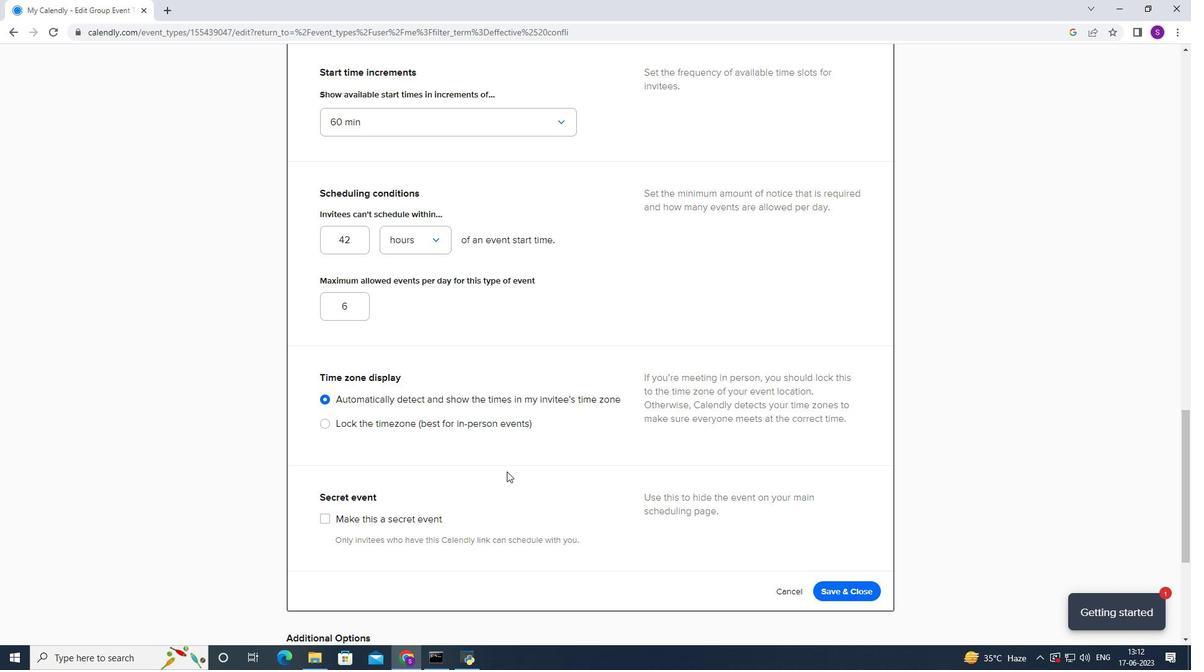 
Action: Mouse scrolled (507, 471) with delta (0, 0)
Screenshot: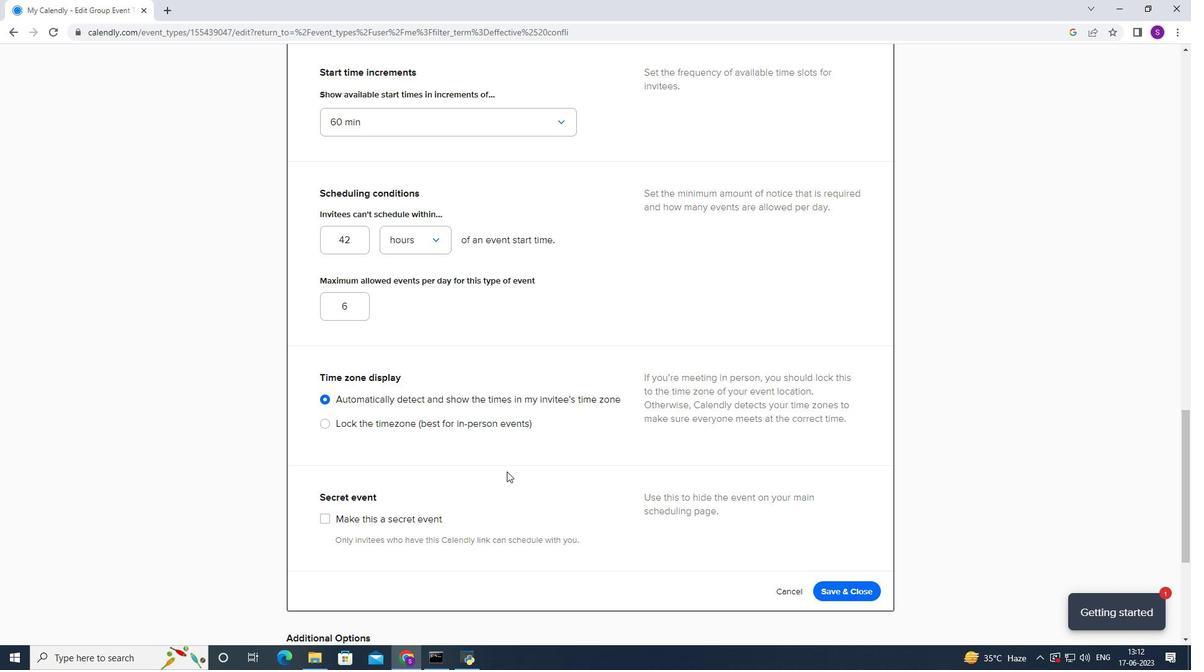 
Action: Mouse scrolled (507, 471) with delta (0, 0)
Screenshot: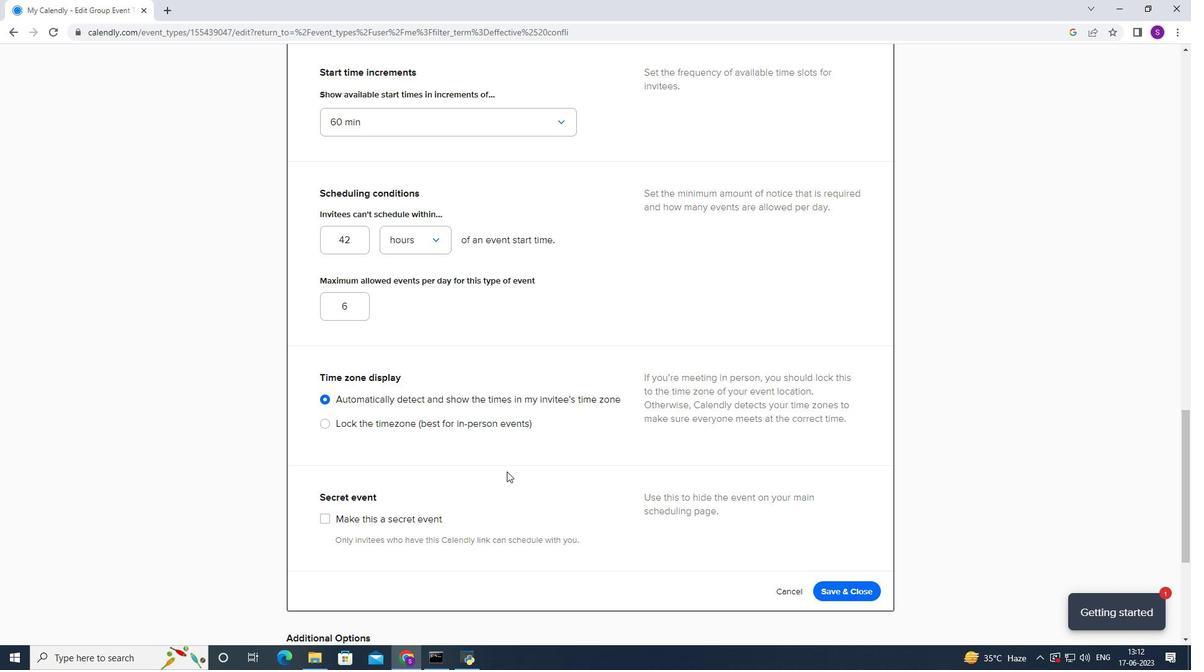 
Action: Mouse scrolled (507, 471) with delta (0, 0)
Screenshot: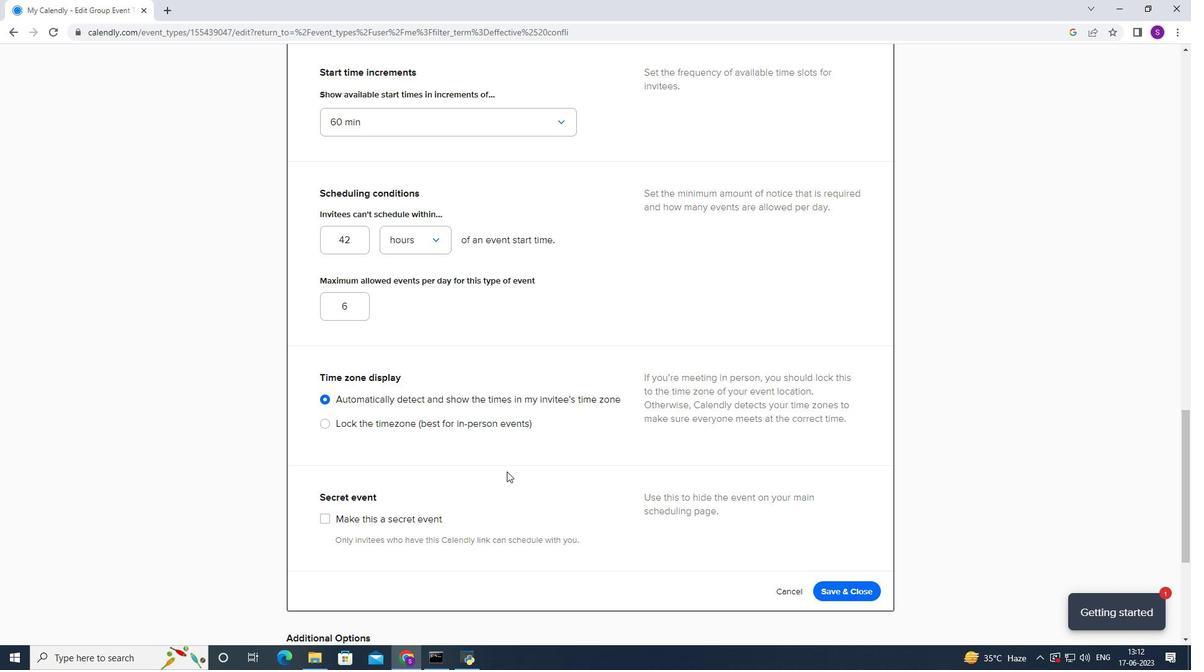 
Action: Mouse moved to (843, 337)
Screenshot: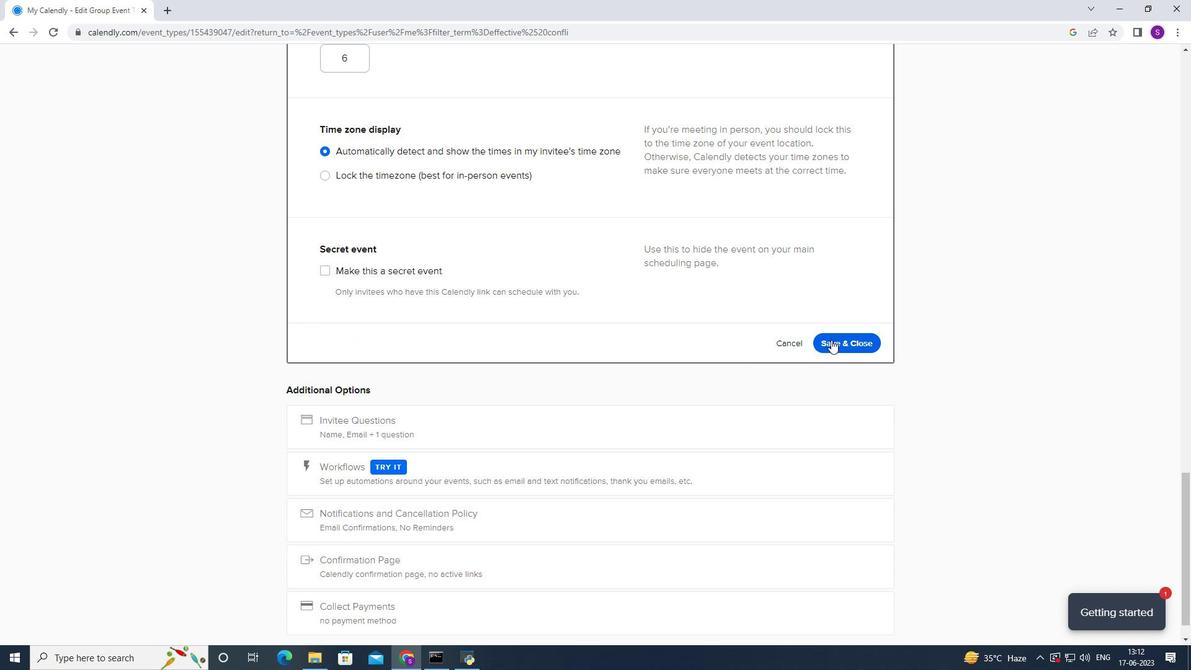 
Action: Mouse pressed left at (843, 337)
Screenshot: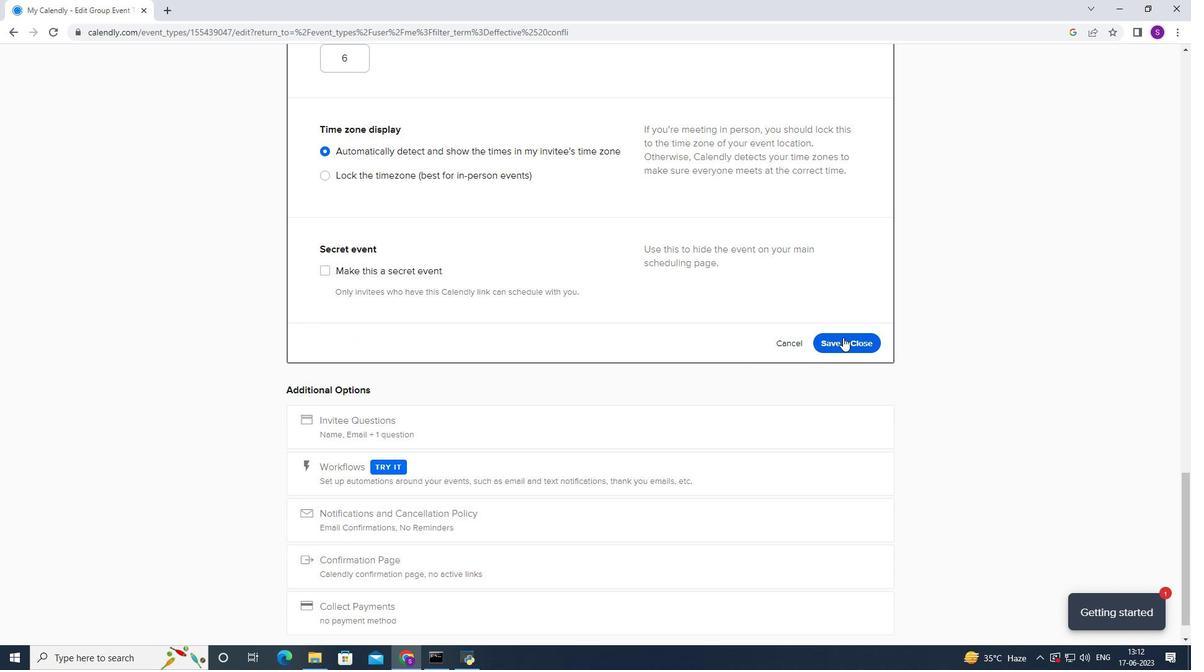 
